 Task: Create fields in class object.
Action: Mouse moved to (618, 46)
Screenshot: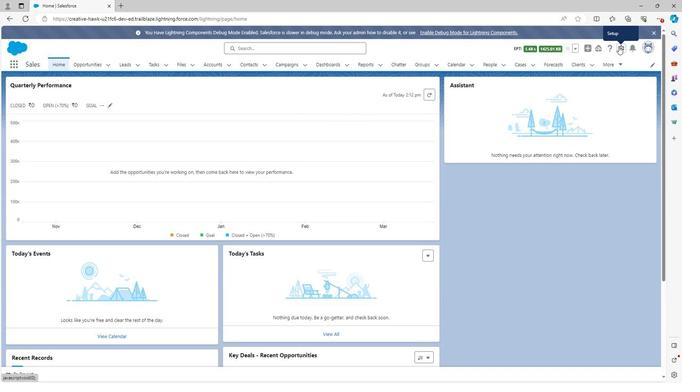 
Action: Mouse pressed left at (618, 46)
Screenshot: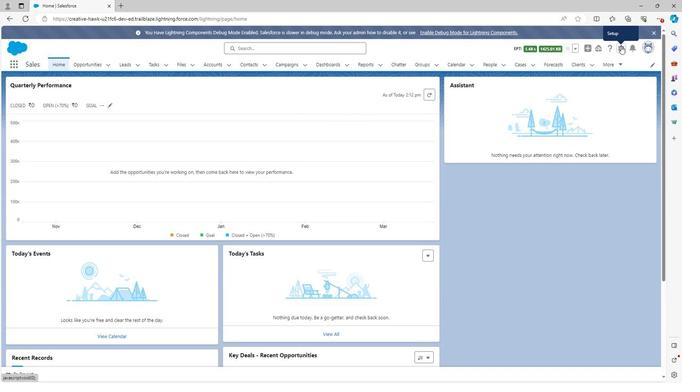 
Action: Mouse moved to (584, 69)
Screenshot: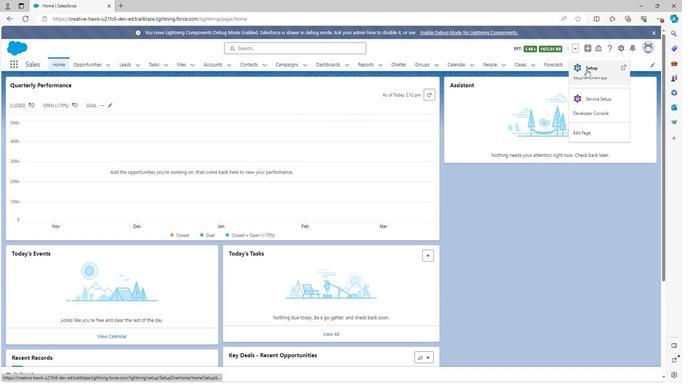 
Action: Mouse pressed left at (584, 69)
Screenshot: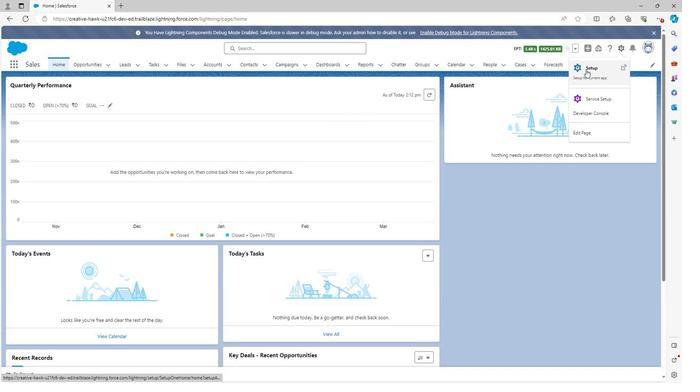 
Action: Mouse moved to (98, 63)
Screenshot: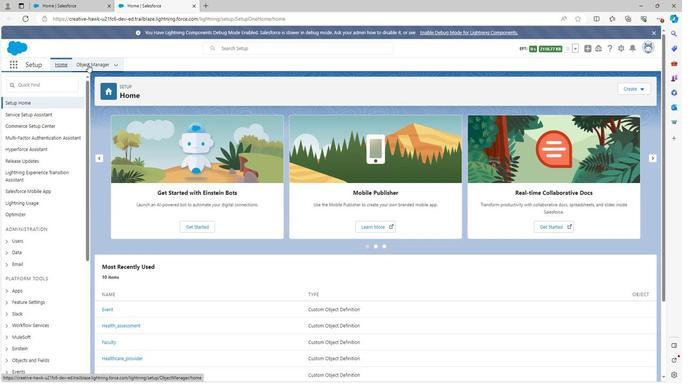 
Action: Mouse pressed left at (98, 63)
Screenshot: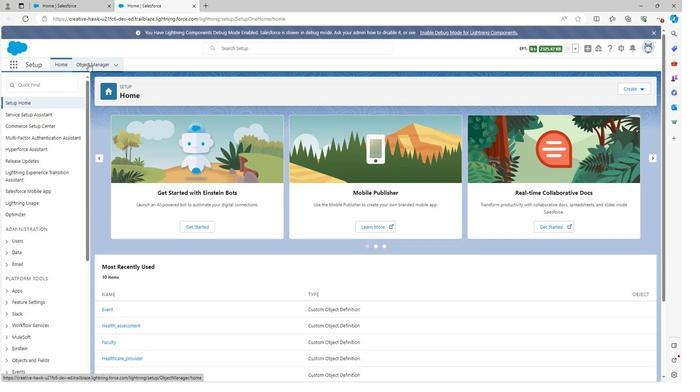 
Action: Mouse moved to (32, 231)
Screenshot: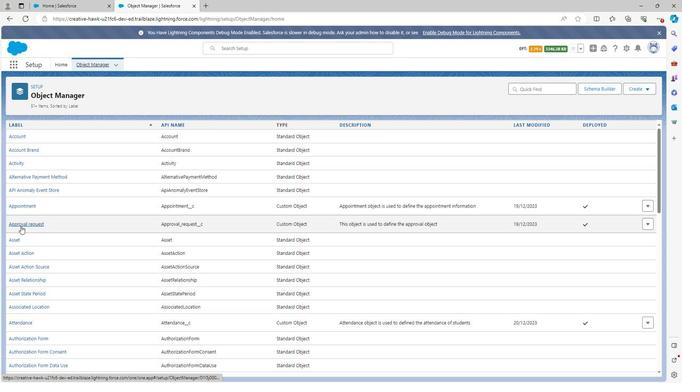 
Action: Mouse scrolled (32, 231) with delta (0, 0)
Screenshot: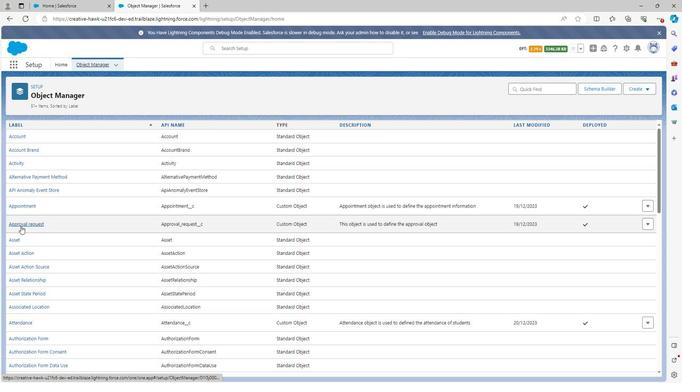 
Action: Mouse moved to (34, 237)
Screenshot: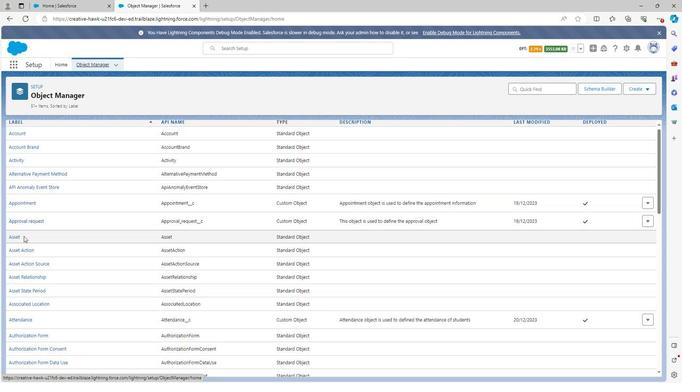 
Action: Mouse scrolled (34, 236) with delta (0, 0)
Screenshot: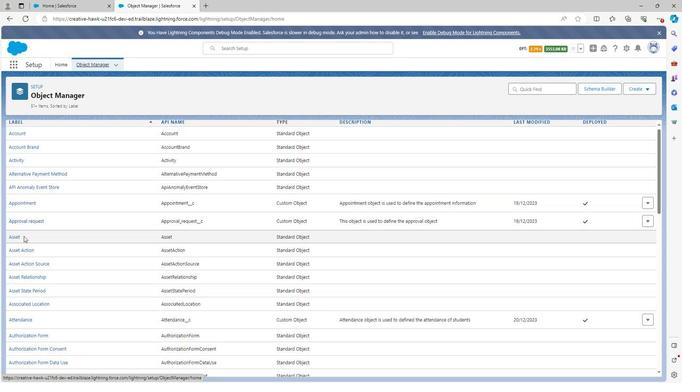 
Action: Mouse moved to (36, 239)
Screenshot: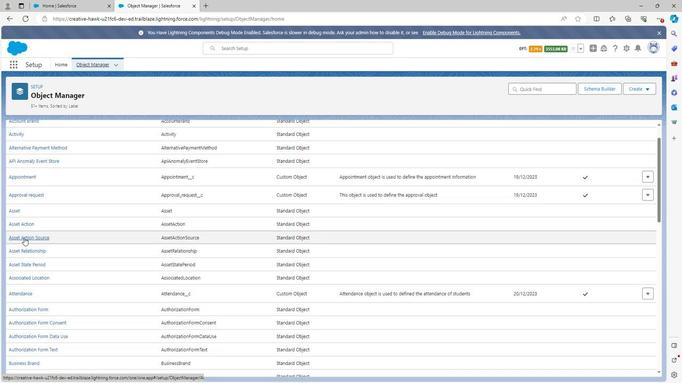 
Action: Mouse scrolled (36, 239) with delta (0, 0)
Screenshot: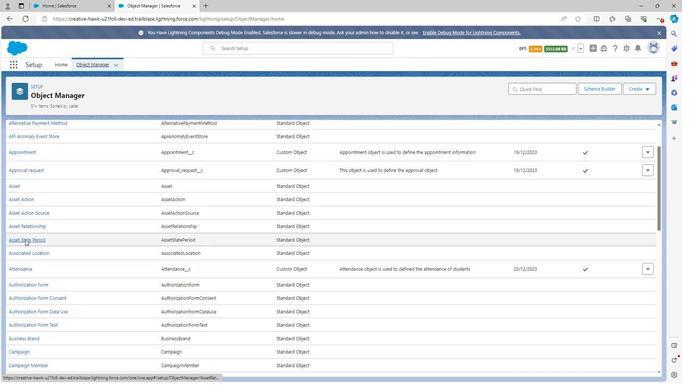 
Action: Mouse moved to (38, 244)
Screenshot: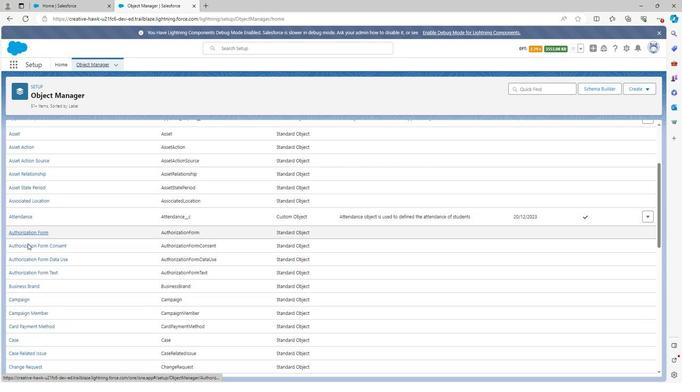 
Action: Mouse scrolled (38, 244) with delta (0, 0)
Screenshot: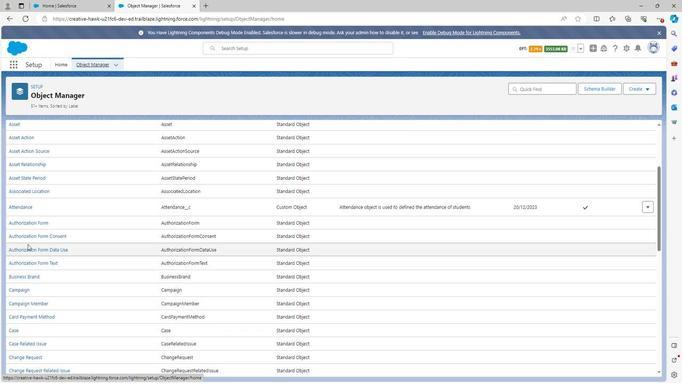 
Action: Mouse scrolled (38, 244) with delta (0, 0)
Screenshot: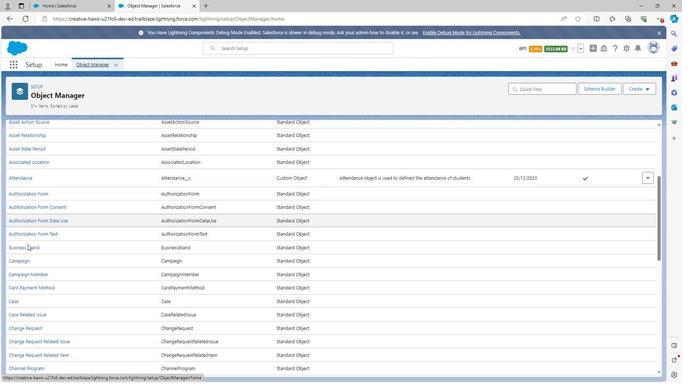 
Action: Mouse moved to (38, 245)
Screenshot: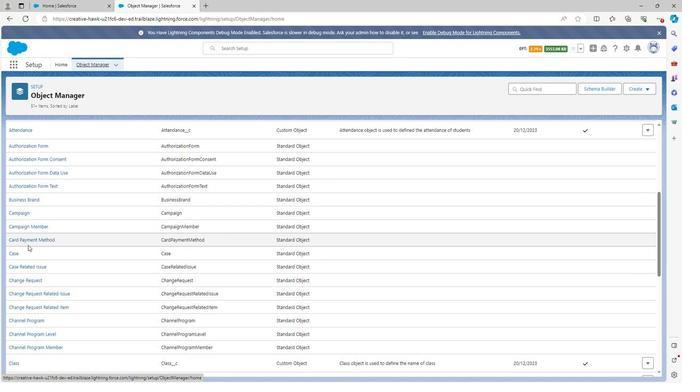 
Action: Mouse scrolled (38, 244) with delta (0, 0)
Screenshot: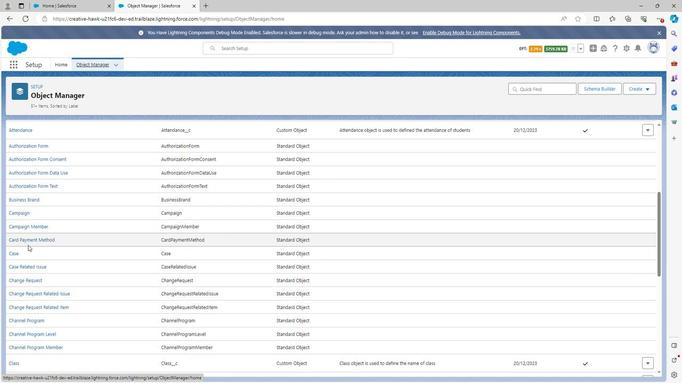 
Action: Mouse scrolled (38, 244) with delta (0, 0)
Screenshot: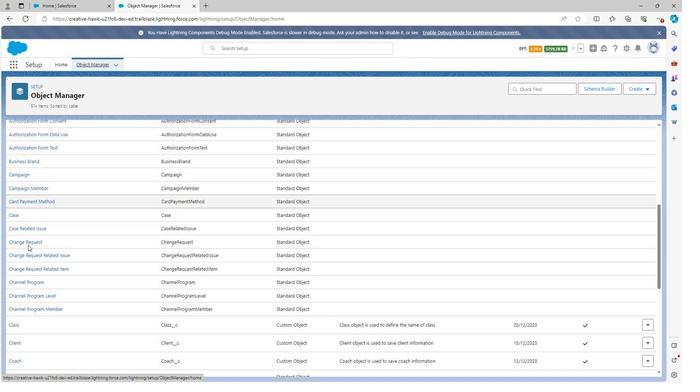 
Action: Mouse scrolled (38, 244) with delta (0, 0)
Screenshot: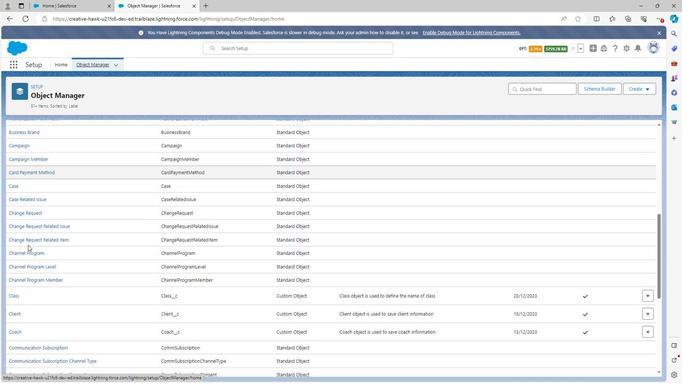 
Action: Mouse moved to (24, 249)
Screenshot: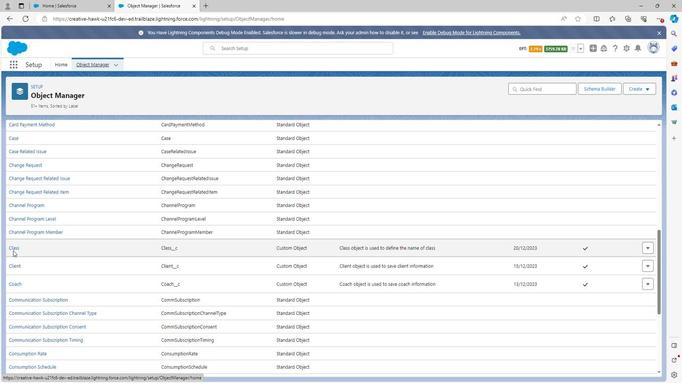 
Action: Mouse pressed left at (24, 249)
Screenshot: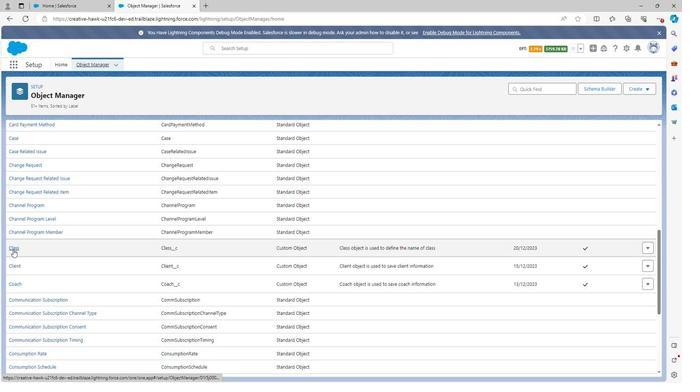 
Action: Mouse moved to (52, 136)
Screenshot: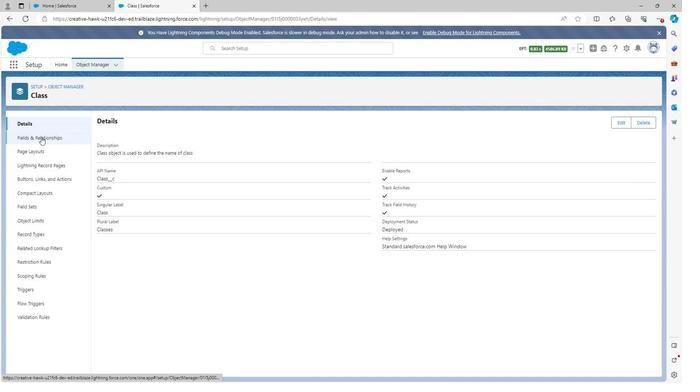 
Action: Mouse pressed left at (52, 136)
Screenshot: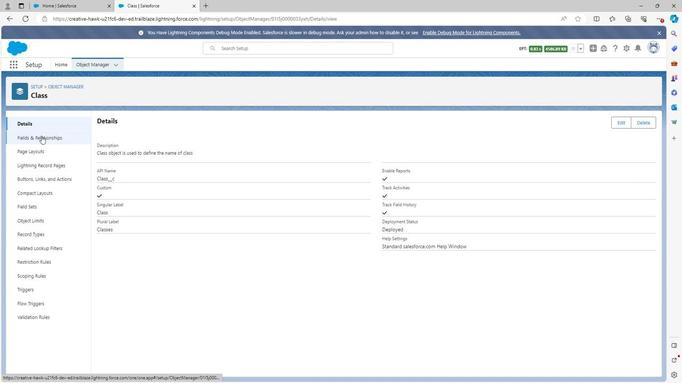 
Action: Mouse moved to (503, 123)
Screenshot: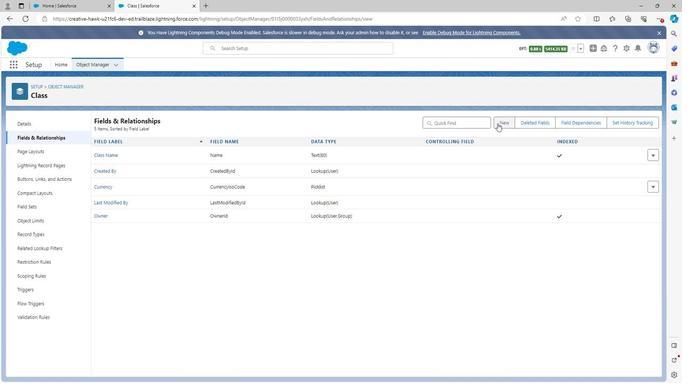 
Action: Mouse pressed left at (503, 123)
Screenshot: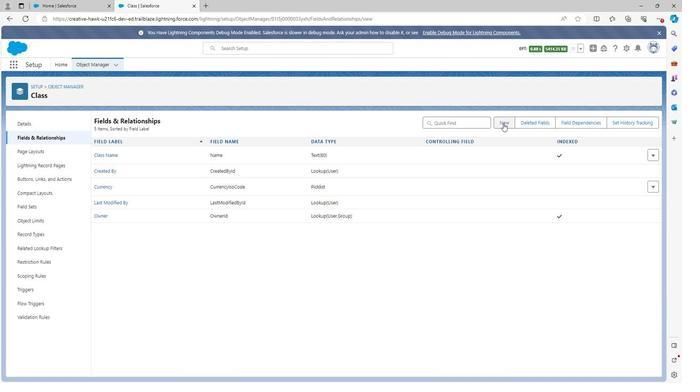 
Action: Mouse moved to (117, 294)
Screenshot: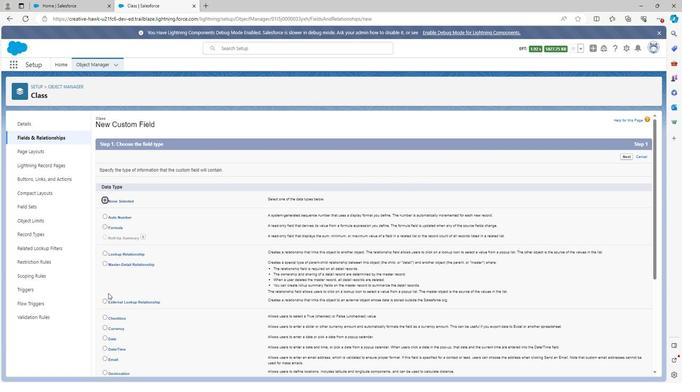 
Action: Mouse scrolled (117, 294) with delta (0, 0)
Screenshot: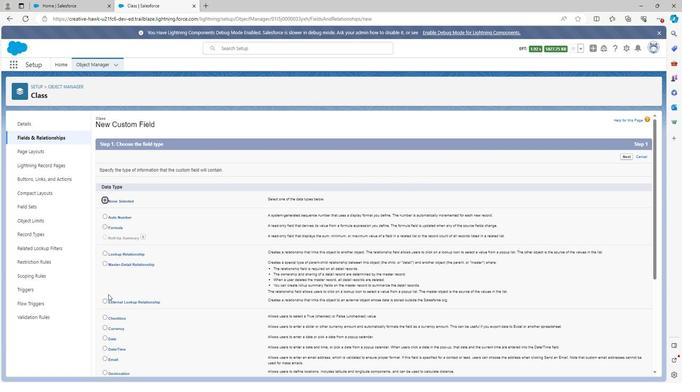 
Action: Mouse scrolled (117, 294) with delta (0, 0)
Screenshot: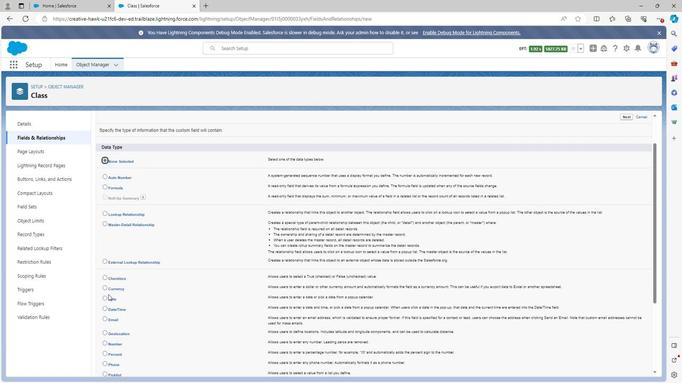 
Action: Mouse moved to (117, 288)
Screenshot: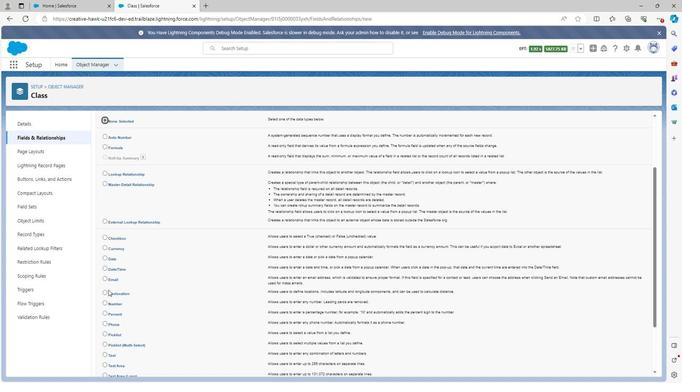 
Action: Mouse scrolled (117, 288) with delta (0, 0)
Screenshot: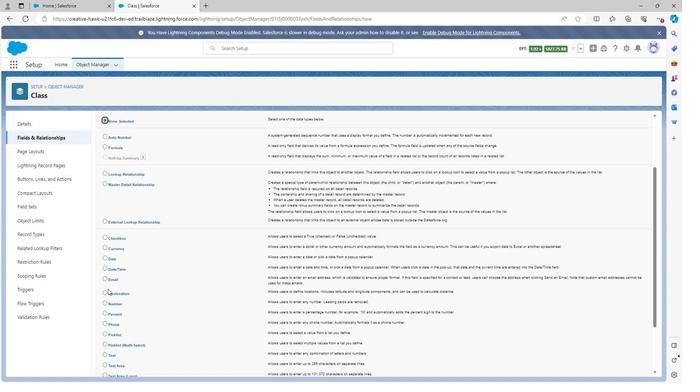 
Action: Mouse scrolled (117, 288) with delta (0, 0)
Screenshot: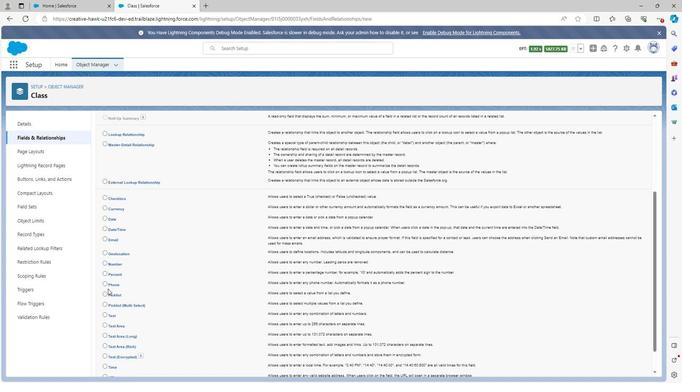 
Action: Mouse moved to (114, 235)
Screenshot: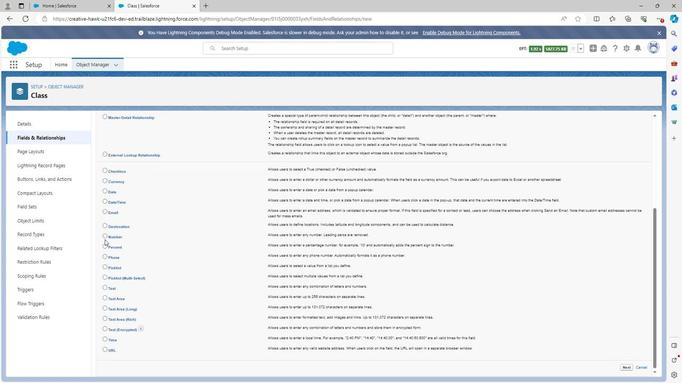 
Action: Mouse pressed left at (114, 235)
Screenshot: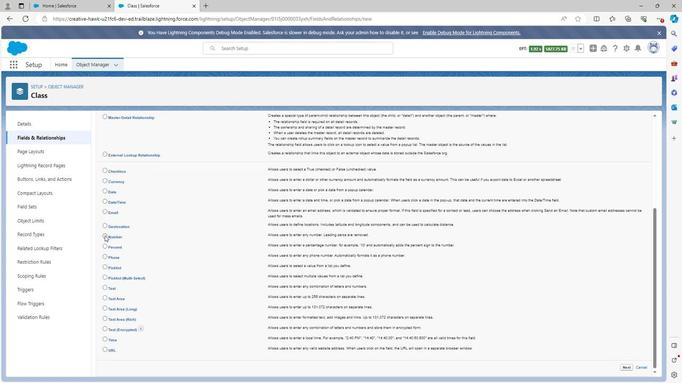 
Action: Mouse moved to (625, 365)
Screenshot: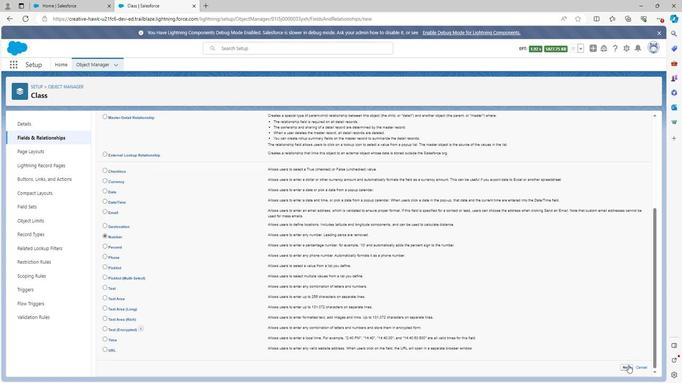 
Action: Mouse pressed left at (625, 365)
Screenshot: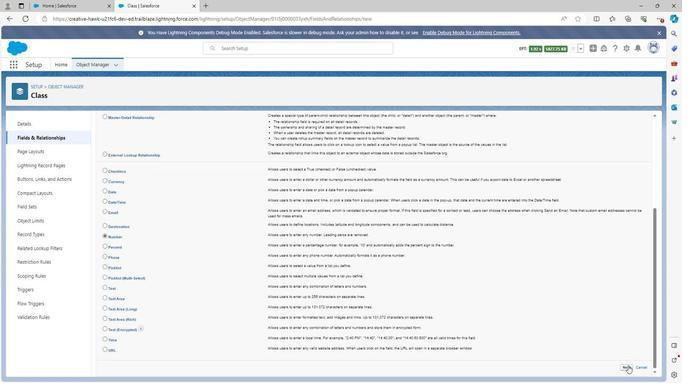 
Action: Mouse moved to (253, 170)
Screenshot: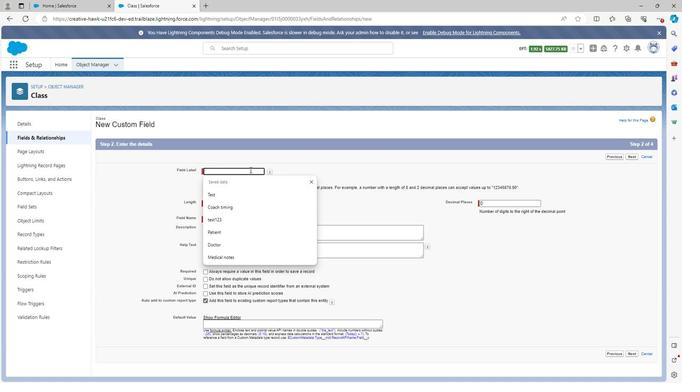 
Action: Mouse pressed left at (253, 170)
Screenshot: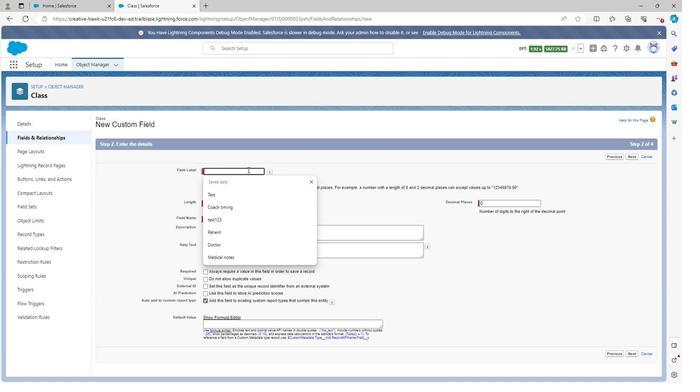 
Action: Key pressed <Key.shift>Class<Key.space><Key.shift>Id
Screenshot: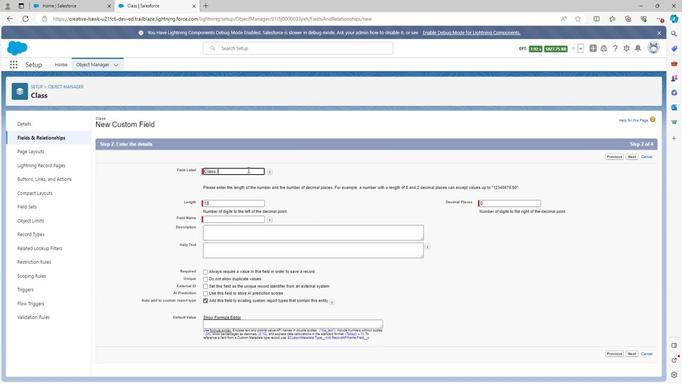 
Action: Mouse moved to (286, 194)
Screenshot: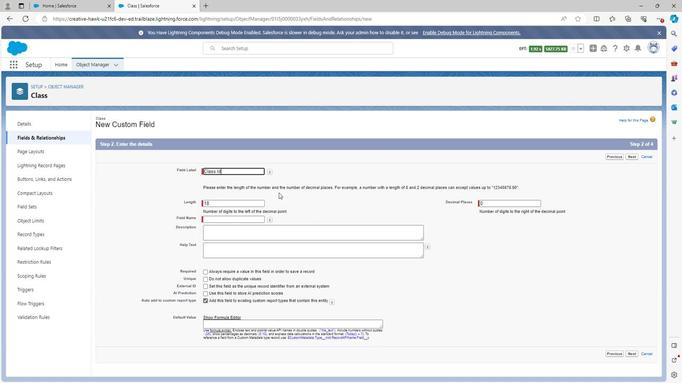 
Action: Mouse pressed left at (286, 194)
Screenshot: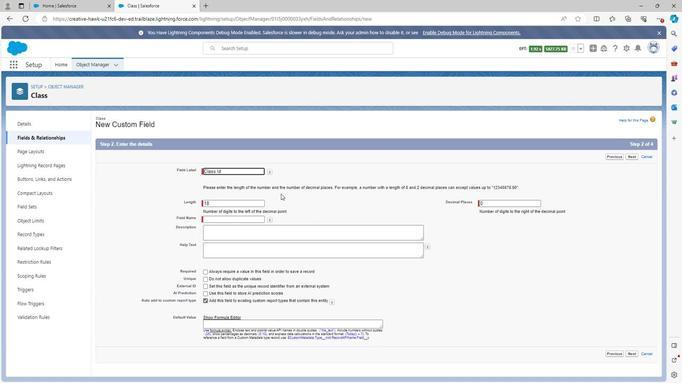 
Action: Mouse moved to (231, 231)
Screenshot: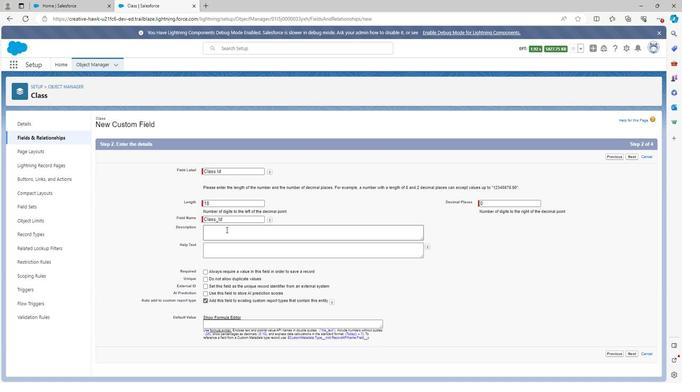 
Action: Mouse pressed left at (231, 231)
Screenshot: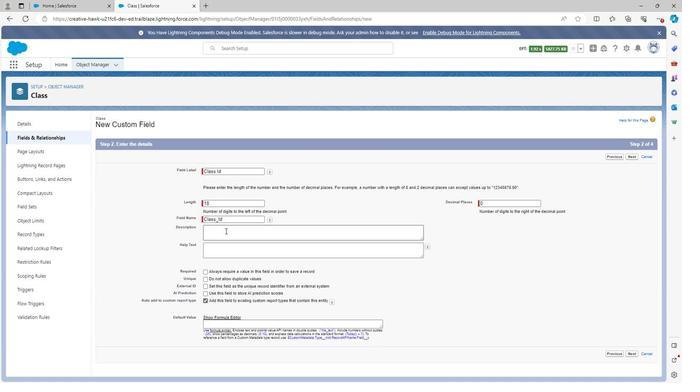
Action: Key pressed <Key.shift>Class<Key.space>id<Key.space>object<Key.space><Key.backspace><Key.backspace><Key.backspace><Key.backspace><Key.backspace><Key.backspace><Key.backspace>field<Key.space>is<Key.space>used<Key.space>to<Key.space>defined<Key.space>the<Key.space>id<Key.space>of<Key.space>class
Screenshot: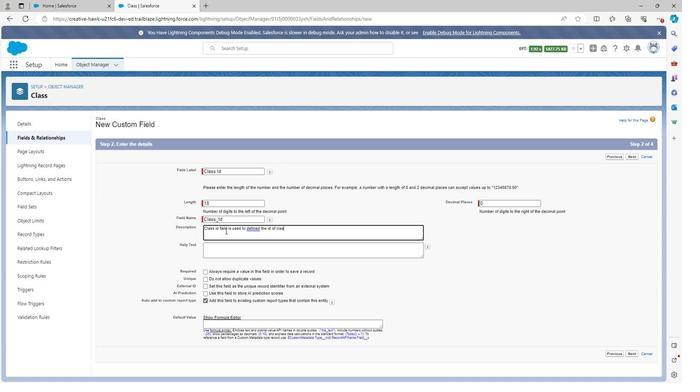 
Action: Mouse moved to (232, 248)
Screenshot: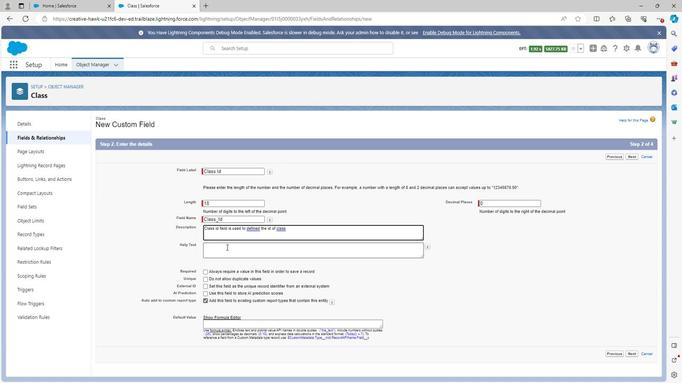 
Action: Mouse pressed left at (232, 248)
Screenshot: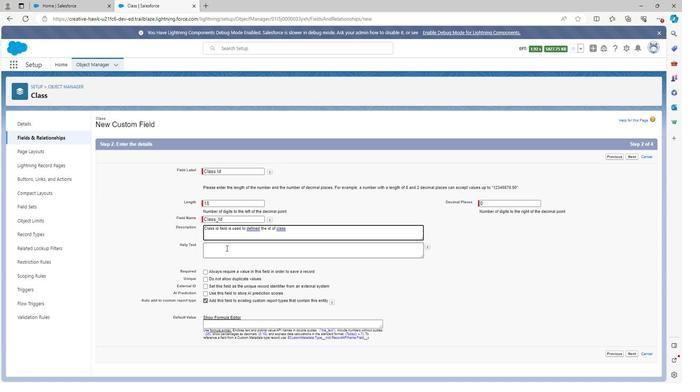 
Action: Key pressed <Key.shift>Class<Key.space><Key.shift>Id
Screenshot: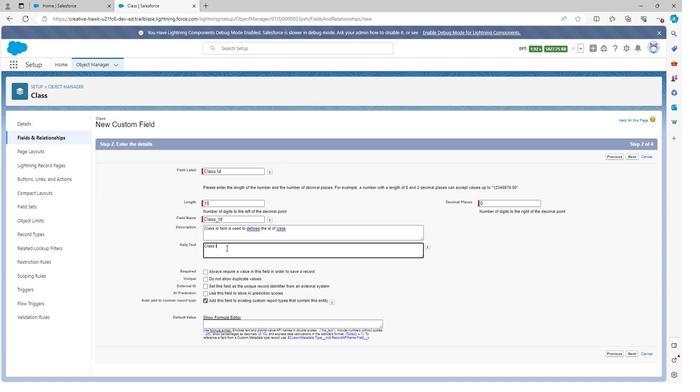 
Action: Mouse scrolled (232, 247) with delta (0, 0)
Screenshot: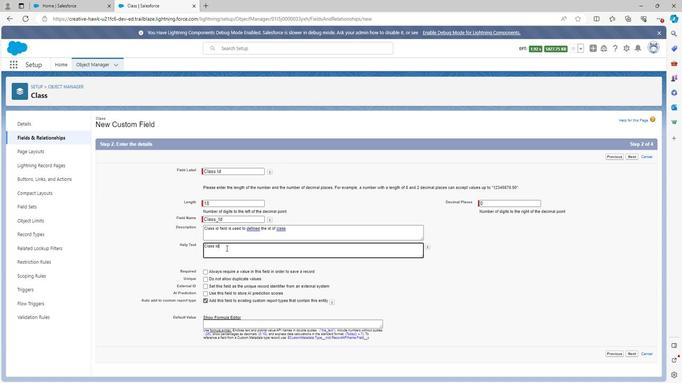 
Action: Mouse scrolled (232, 247) with delta (0, 0)
Screenshot: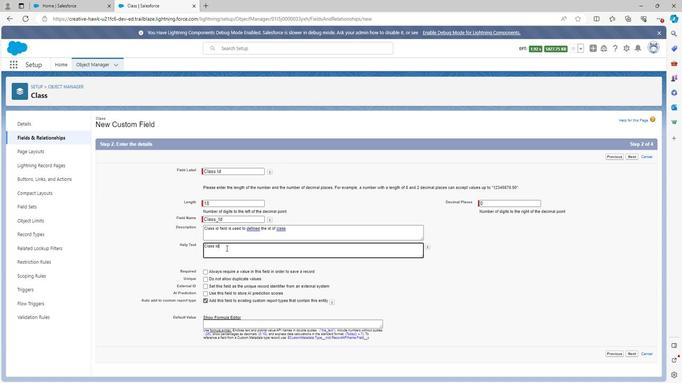 
Action: Mouse moved to (627, 352)
Screenshot: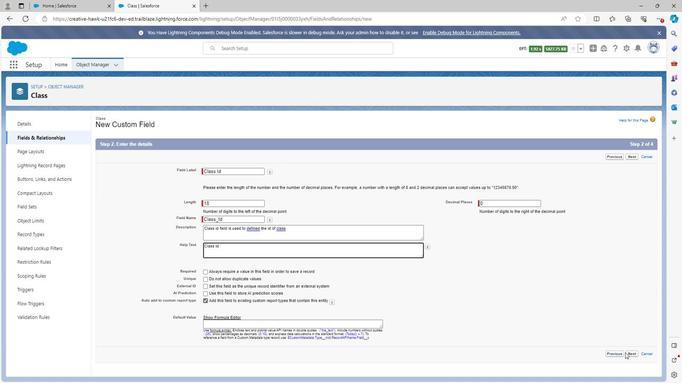 
Action: Mouse pressed left at (627, 352)
Screenshot: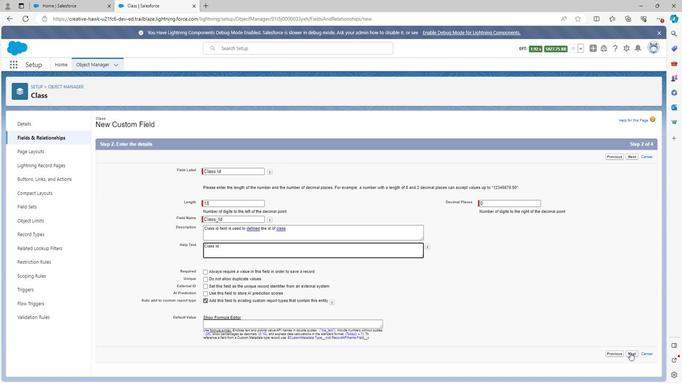 
Action: Mouse moved to (477, 247)
Screenshot: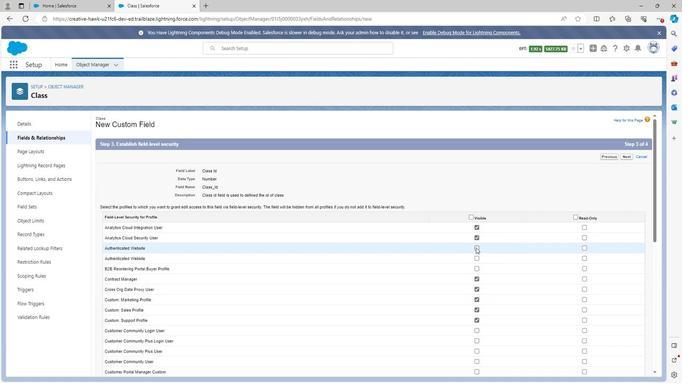 
Action: Mouse pressed left at (477, 247)
Screenshot: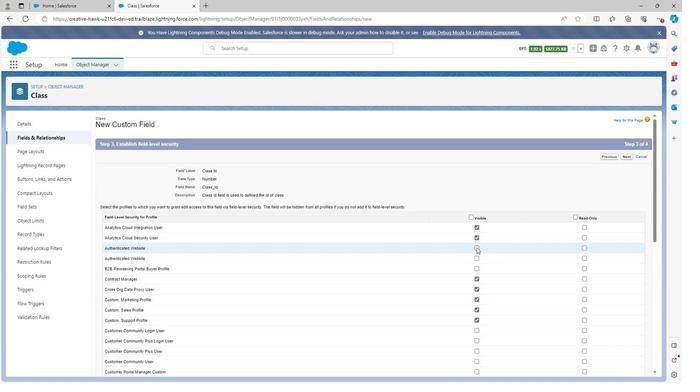 
Action: Mouse moved to (478, 258)
Screenshot: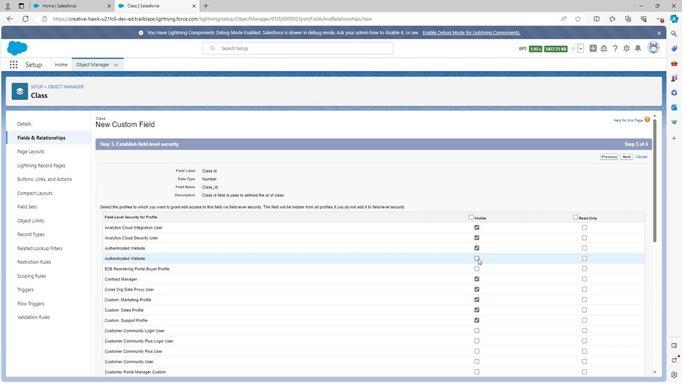 
Action: Mouse pressed left at (478, 258)
Screenshot: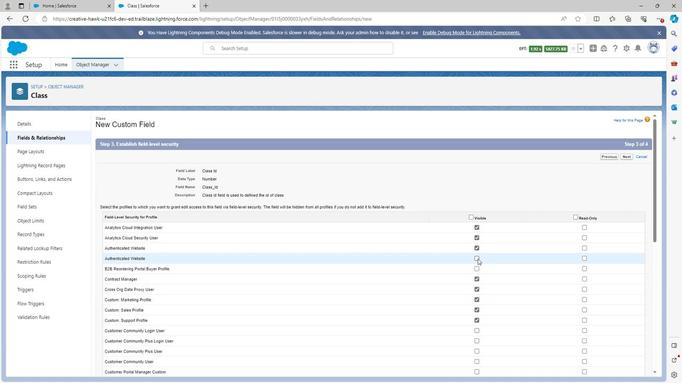 
Action: Mouse moved to (477, 270)
Screenshot: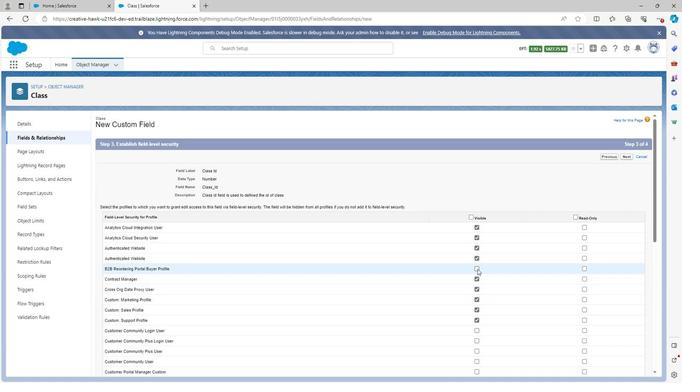 
Action: Mouse pressed left at (477, 270)
Screenshot: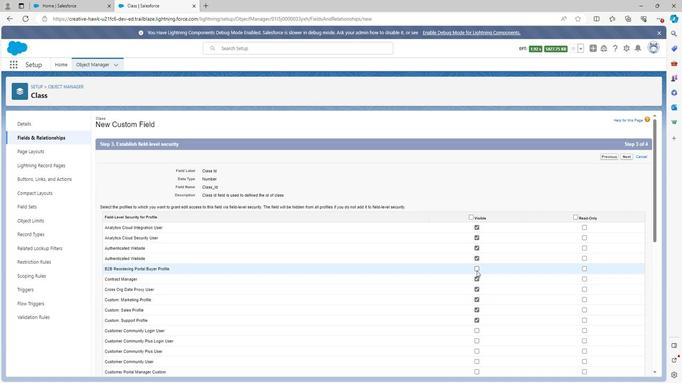 
Action: Mouse scrolled (477, 270) with delta (0, 0)
Screenshot: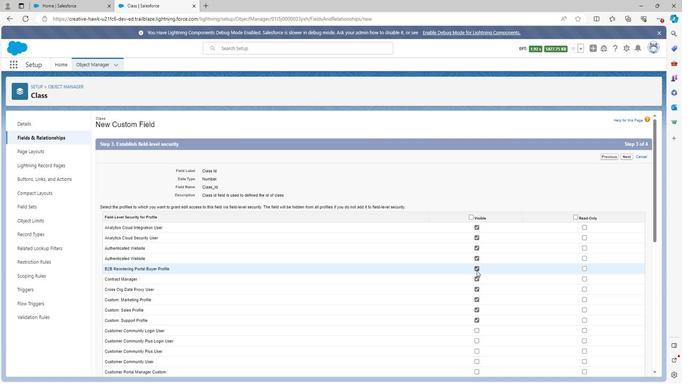 
Action: Mouse scrolled (477, 270) with delta (0, 0)
Screenshot: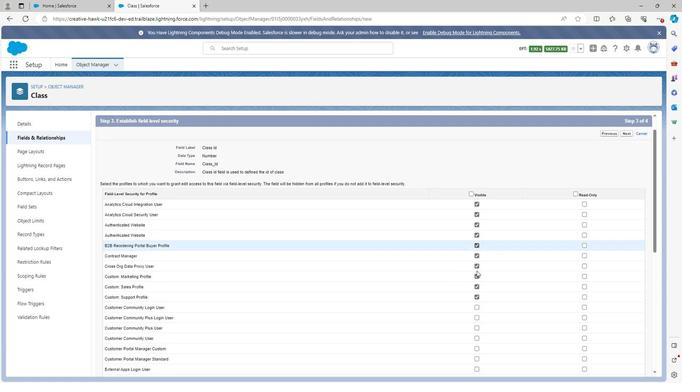 
Action: Mouse scrolled (477, 270) with delta (0, 0)
Screenshot: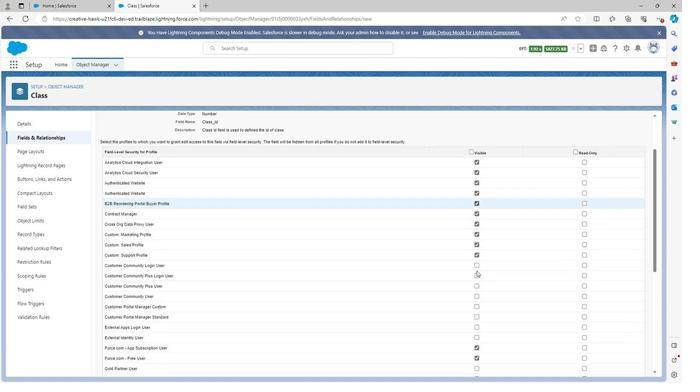 
Action: Mouse moved to (477, 212)
Screenshot: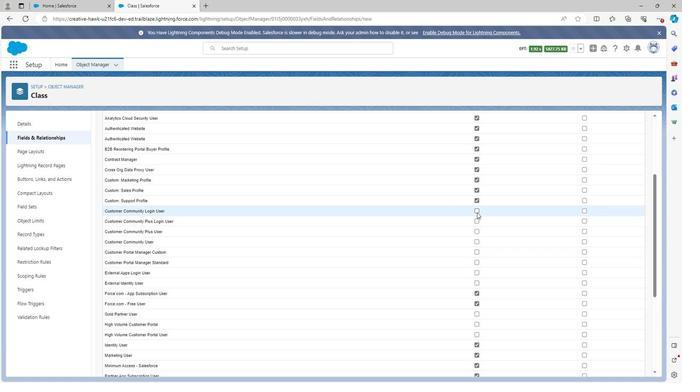 
Action: Mouse pressed left at (477, 212)
Screenshot: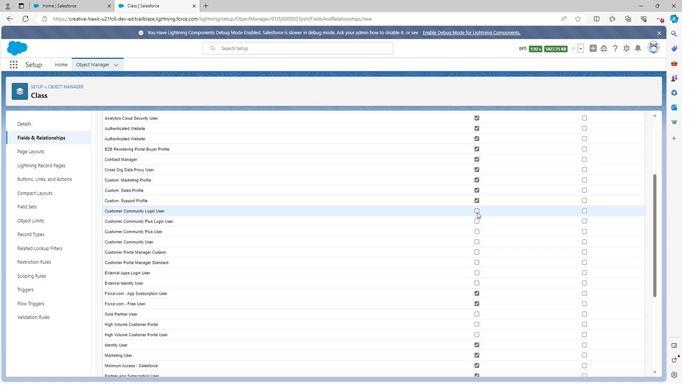 
Action: Mouse moved to (477, 222)
Screenshot: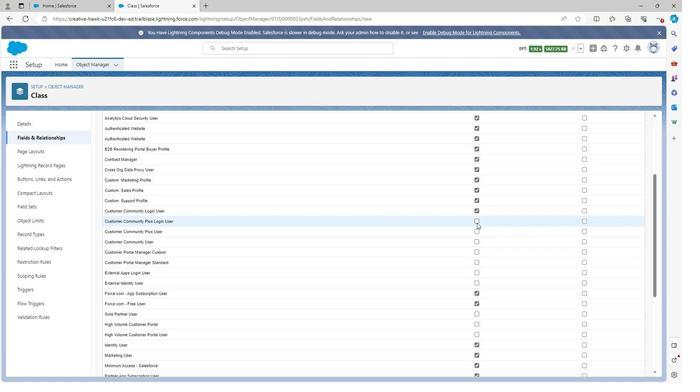 
Action: Mouse pressed left at (477, 222)
Screenshot: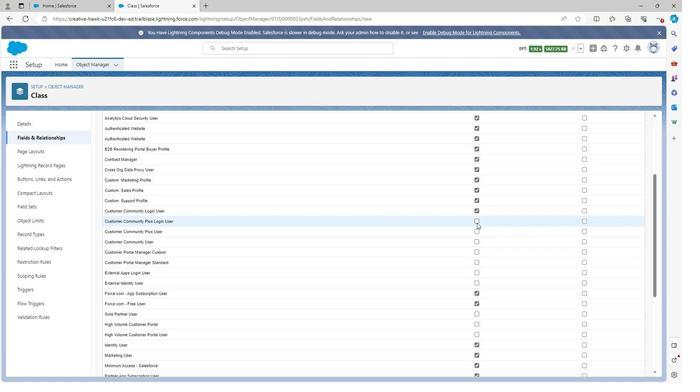 
Action: Mouse moved to (477, 231)
Screenshot: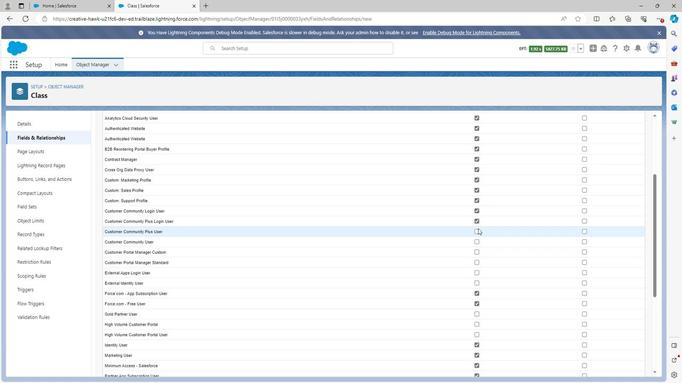 
Action: Mouse pressed left at (477, 231)
Screenshot: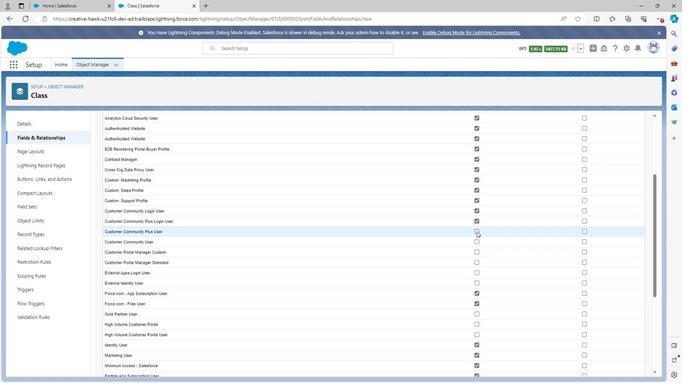 
Action: Mouse moved to (478, 243)
Screenshot: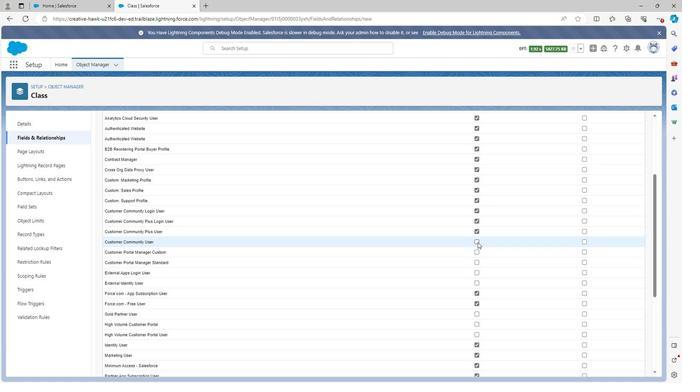 
Action: Mouse pressed left at (478, 243)
Screenshot: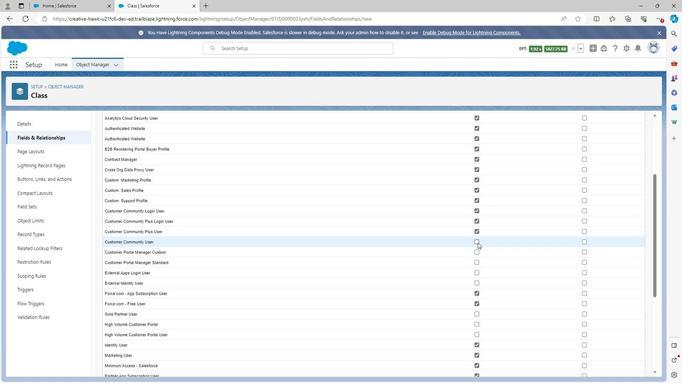 
Action: Mouse moved to (478, 241)
Screenshot: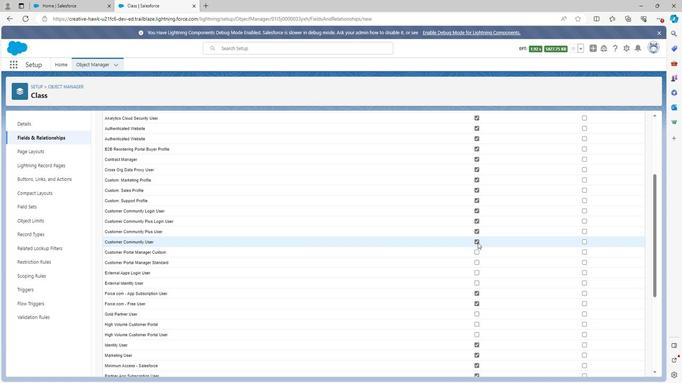 
Action: Mouse pressed left at (478, 241)
Screenshot: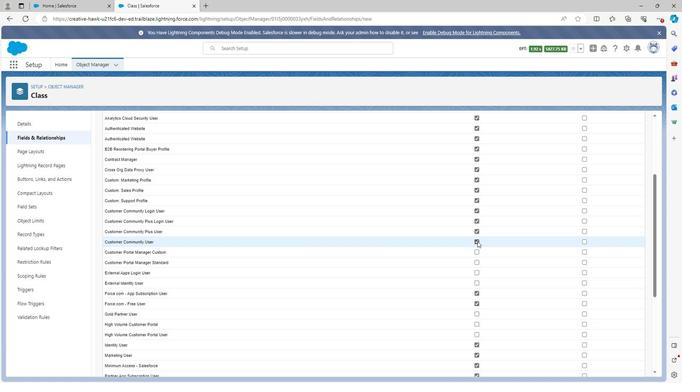 
Action: Mouse moved to (478, 249)
Screenshot: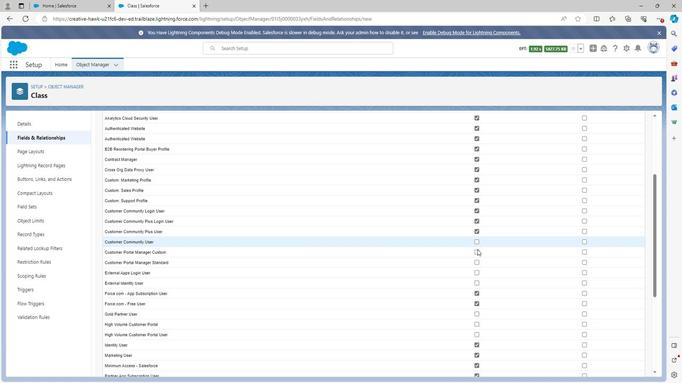 
Action: Mouse pressed left at (478, 249)
Screenshot: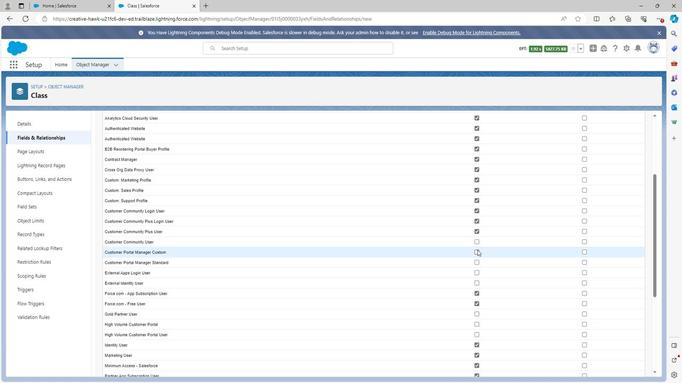 
Action: Mouse moved to (477, 261)
Screenshot: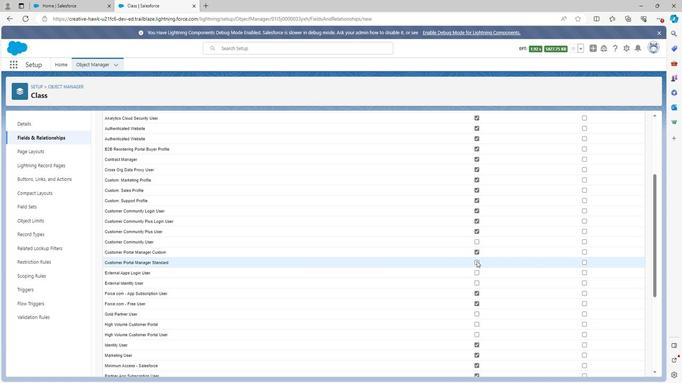 
Action: Mouse pressed left at (477, 261)
Screenshot: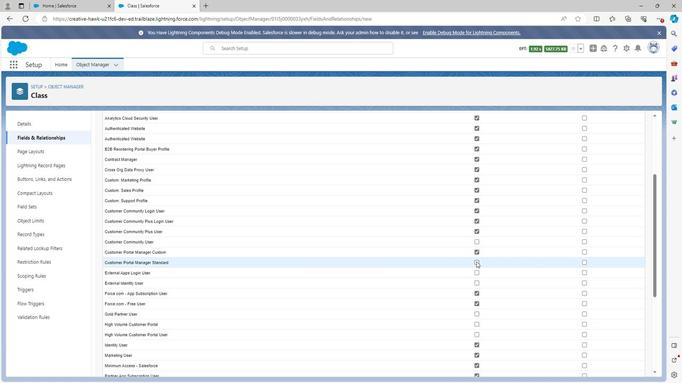 
Action: Mouse moved to (478, 271)
Screenshot: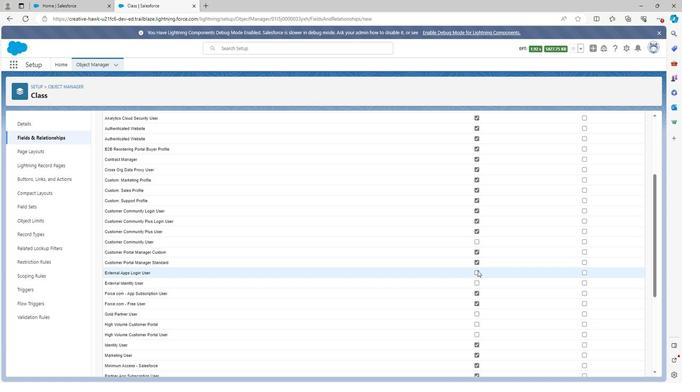 
Action: Mouse pressed left at (478, 271)
Screenshot: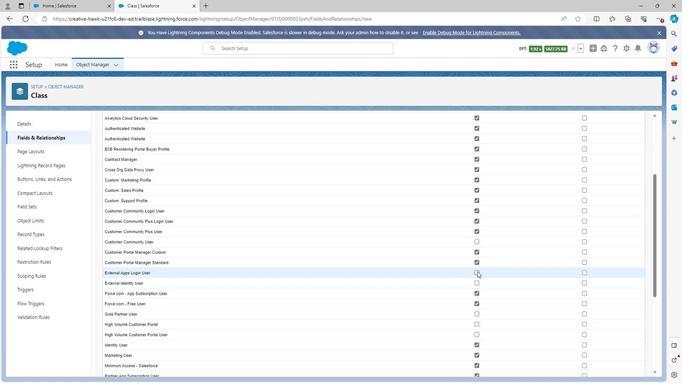 
Action: Mouse moved to (477, 282)
Screenshot: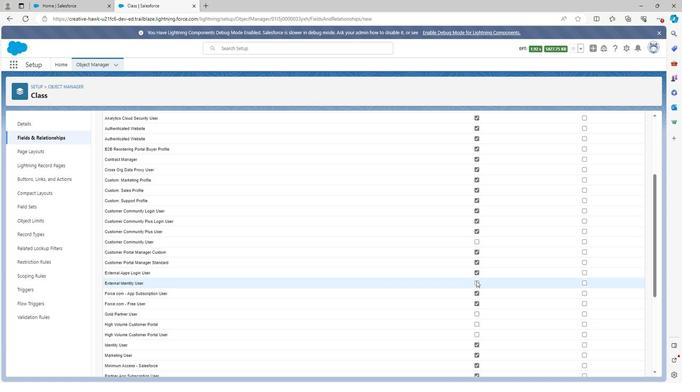 
Action: Mouse pressed left at (477, 282)
Screenshot: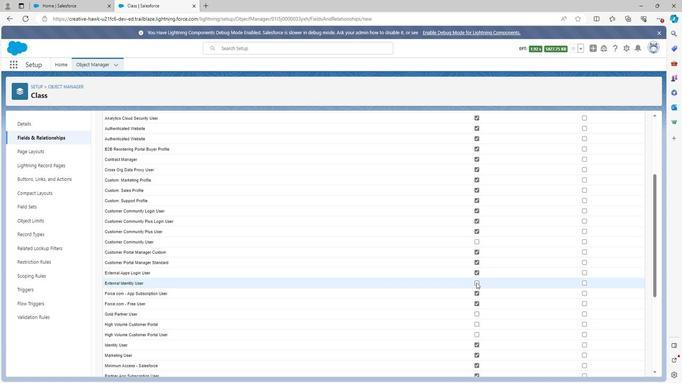 
Action: Mouse scrolled (477, 282) with delta (0, 0)
Screenshot: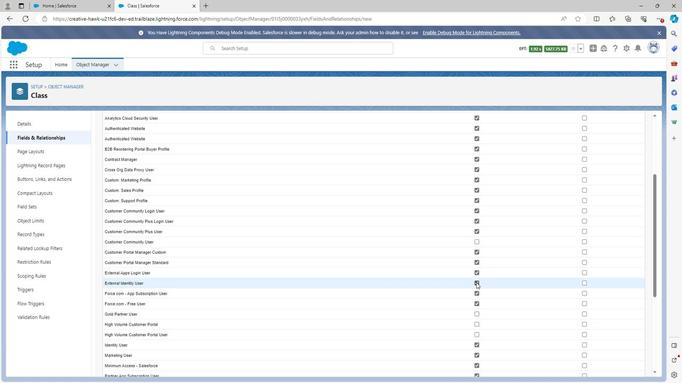 
Action: Mouse scrolled (477, 282) with delta (0, 0)
Screenshot: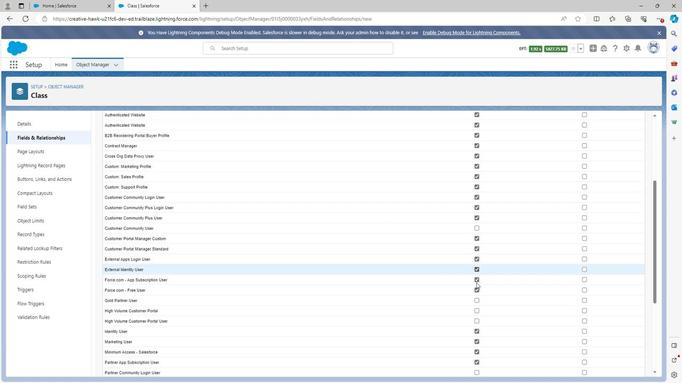 
Action: Mouse moved to (477, 233)
Screenshot: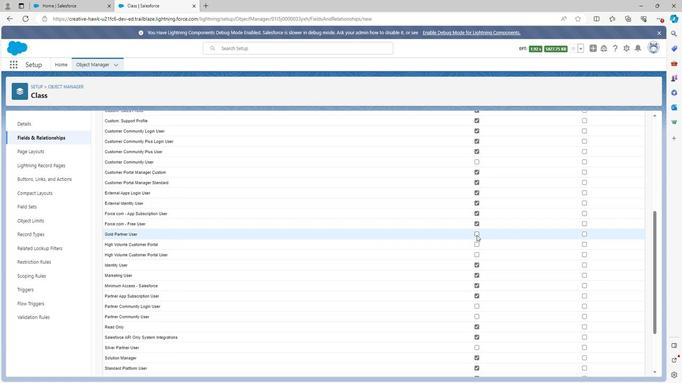 
Action: Mouse pressed left at (477, 233)
Screenshot: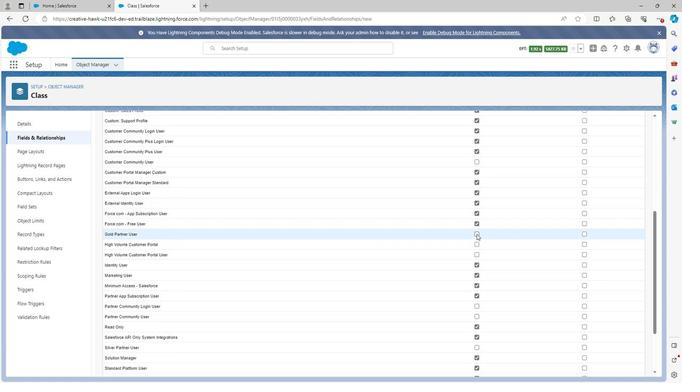 
Action: Mouse moved to (478, 242)
Screenshot: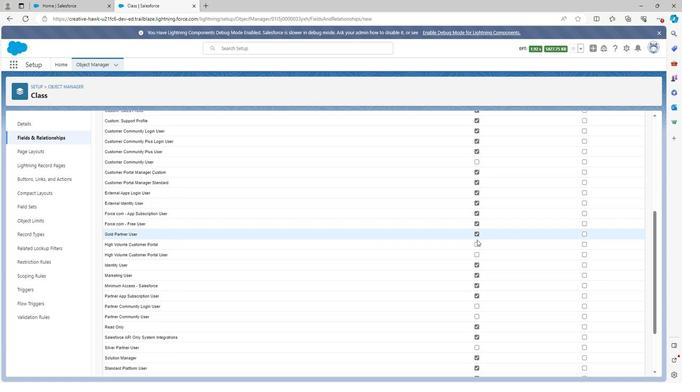 
Action: Mouse pressed left at (478, 242)
Screenshot: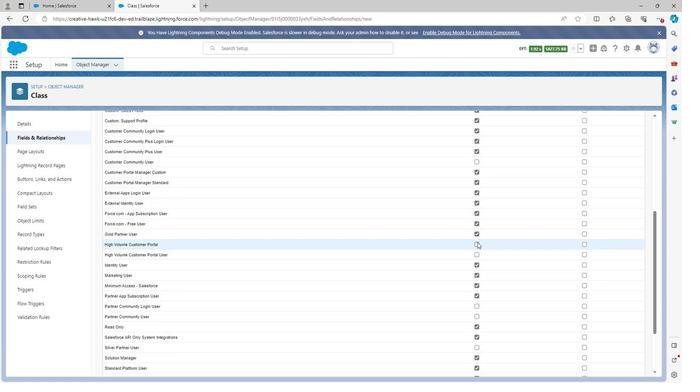 
Action: Mouse moved to (478, 254)
Screenshot: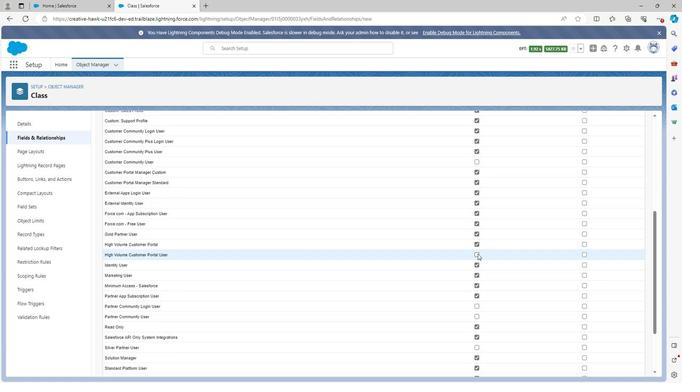 
Action: Mouse pressed left at (478, 254)
Screenshot: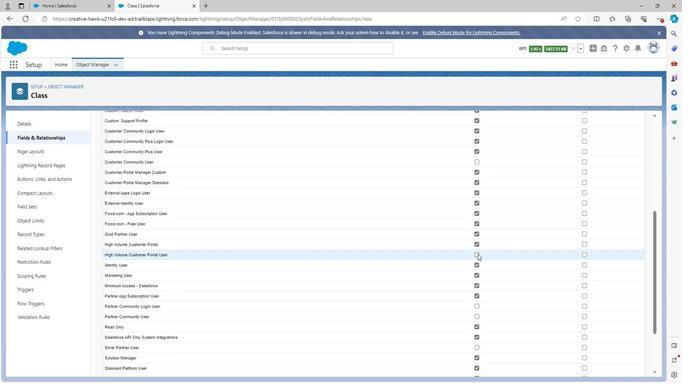 
Action: Mouse scrolled (478, 253) with delta (0, 0)
Screenshot: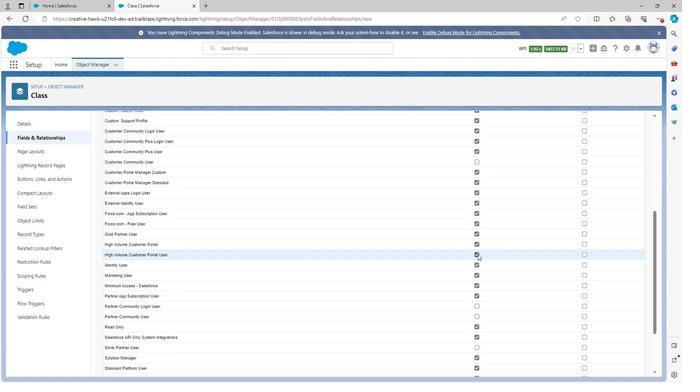 
Action: Mouse scrolled (478, 253) with delta (0, 0)
Screenshot: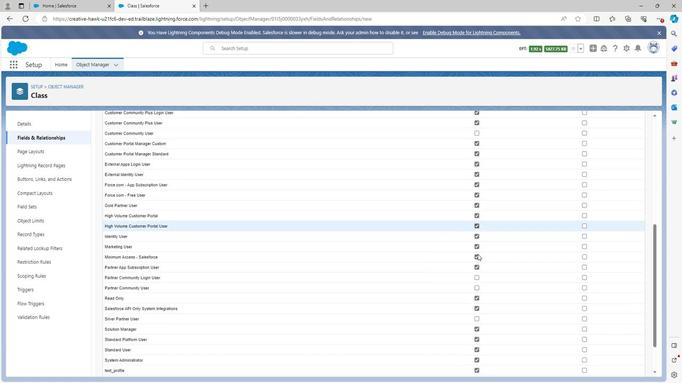 
Action: Mouse moved to (478, 233)
Screenshot: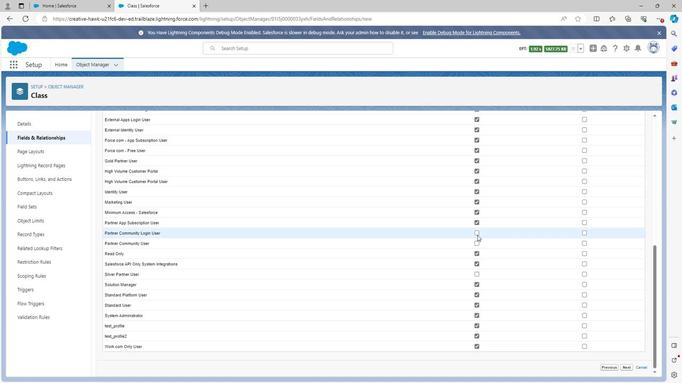 
Action: Mouse pressed left at (478, 233)
Screenshot: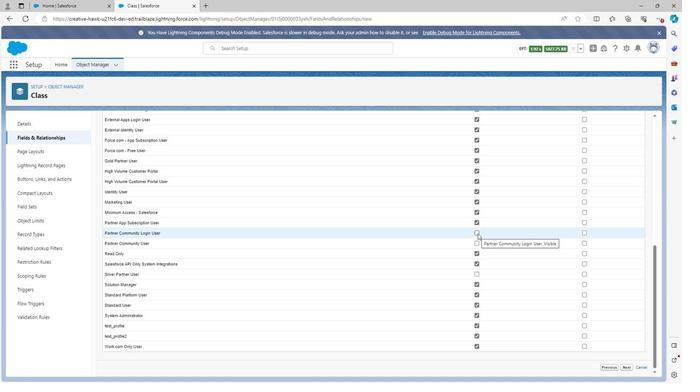 
Action: Mouse moved to (475, 260)
Screenshot: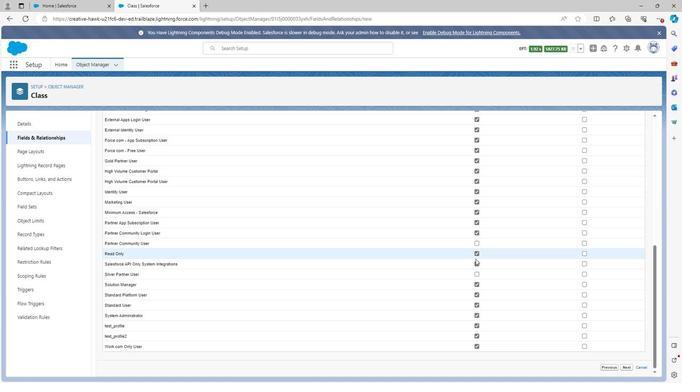 
Action: Mouse scrolled (475, 260) with delta (0, 0)
Screenshot: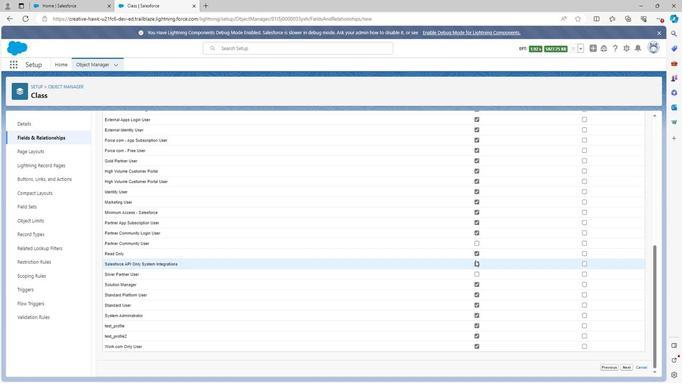 
Action: Mouse moved to (477, 272)
Screenshot: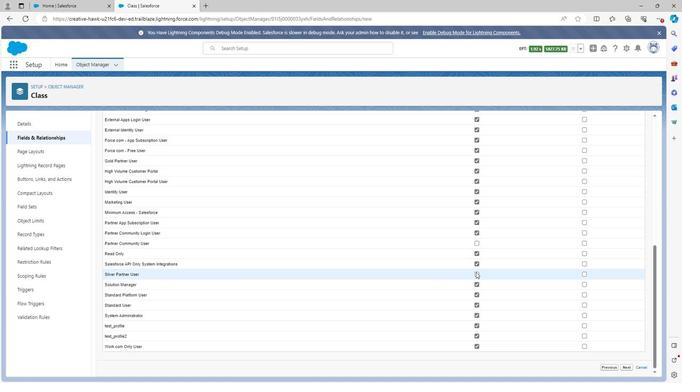 
Action: Mouse pressed left at (477, 272)
Screenshot: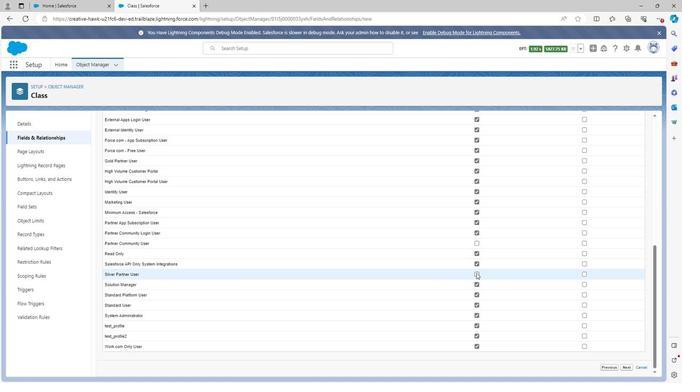 
Action: Mouse moved to (562, 259)
Screenshot: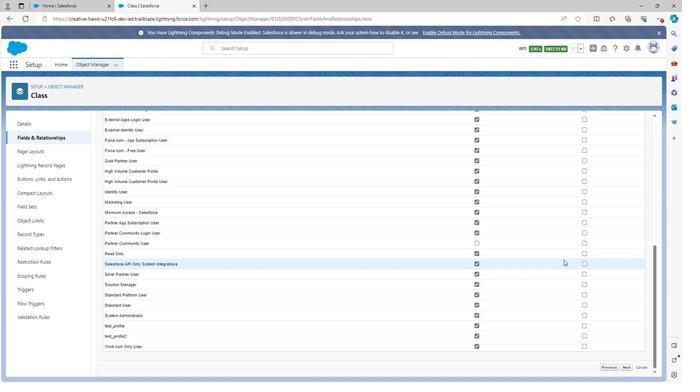 
Action: Mouse scrolled (562, 259) with delta (0, 0)
Screenshot: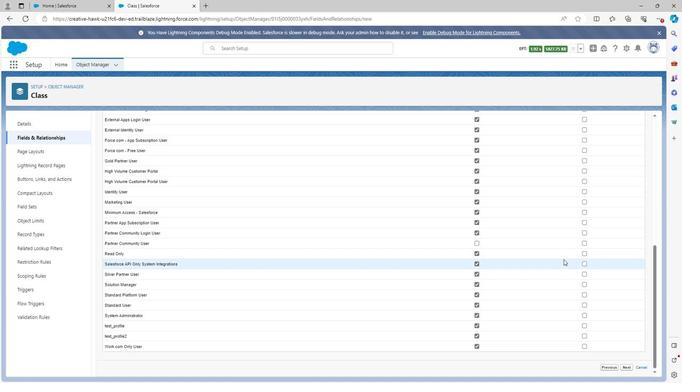 
Action: Mouse scrolled (562, 259) with delta (0, 0)
Screenshot: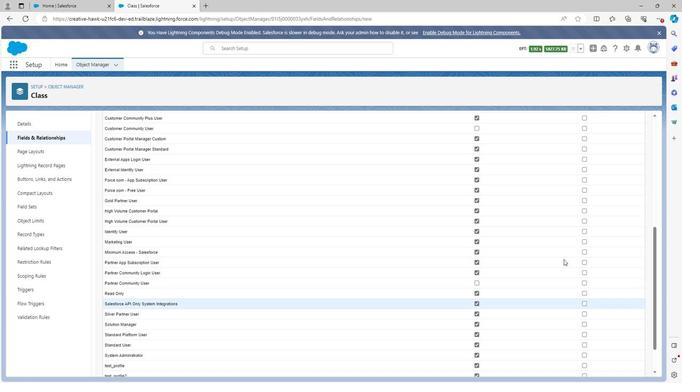 
Action: Mouse scrolled (562, 259) with delta (0, 0)
Screenshot: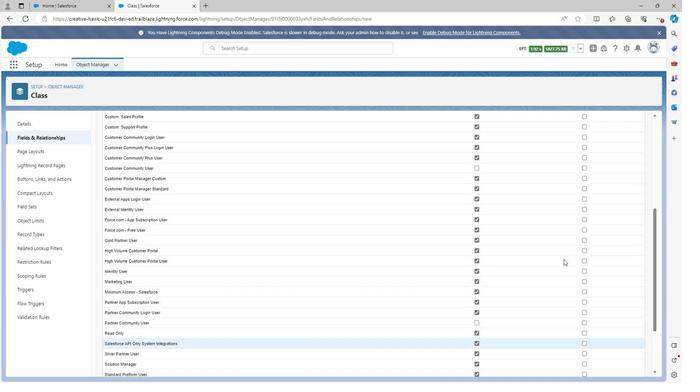
Action: Mouse scrolled (562, 259) with delta (0, 0)
Screenshot: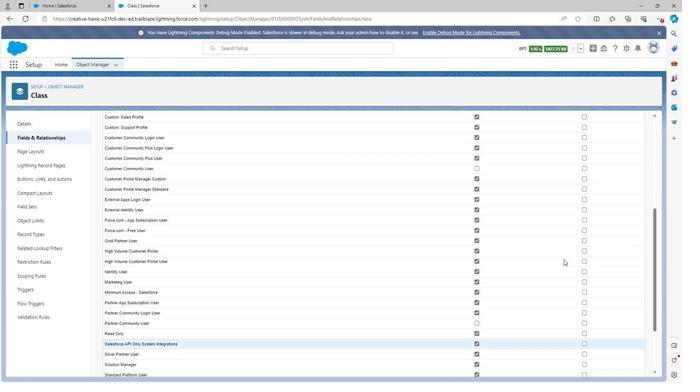 
Action: Mouse scrolled (562, 259) with delta (0, 0)
Screenshot: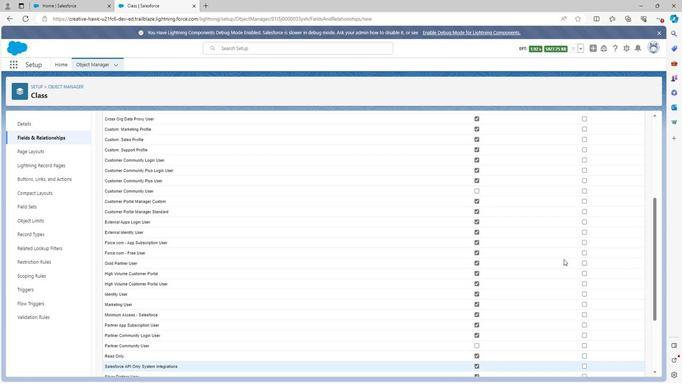
Action: Mouse moved to (581, 155)
Screenshot: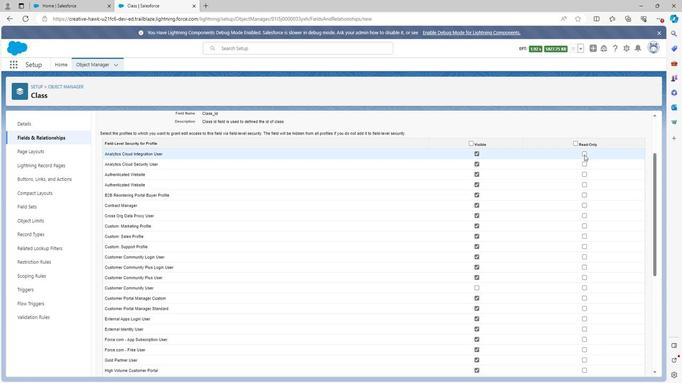 
Action: Mouse pressed left at (581, 155)
Screenshot: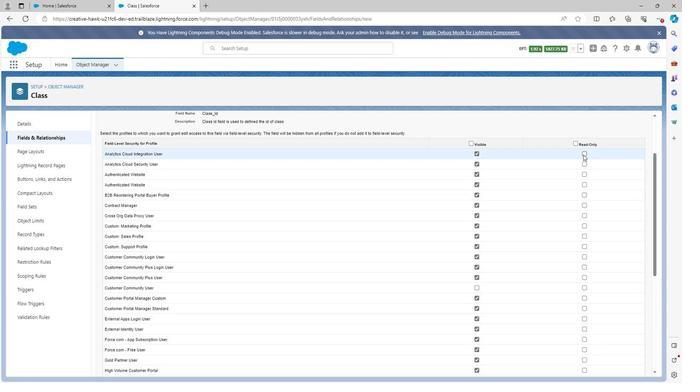 
Action: Mouse moved to (582, 165)
Screenshot: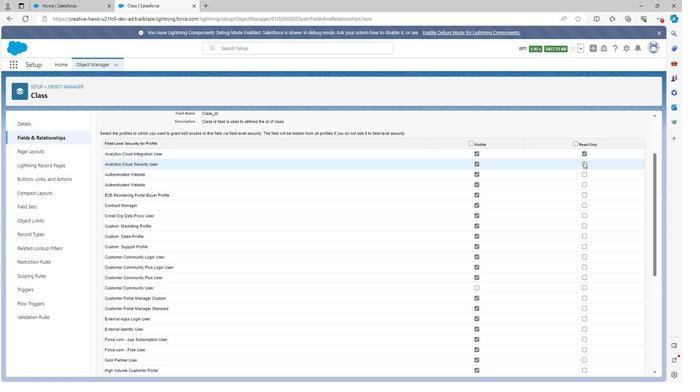 
Action: Mouse pressed left at (582, 165)
Screenshot: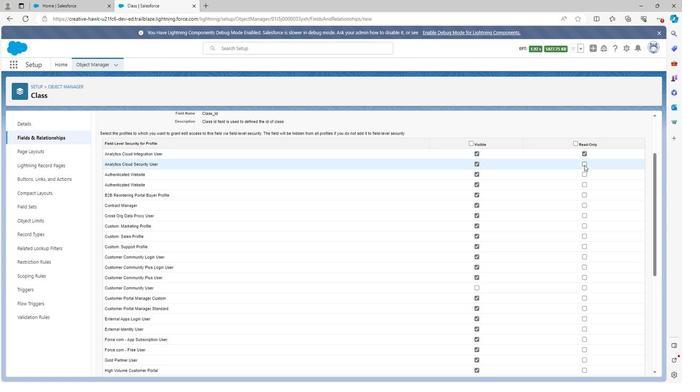 
Action: Mouse moved to (582, 175)
Screenshot: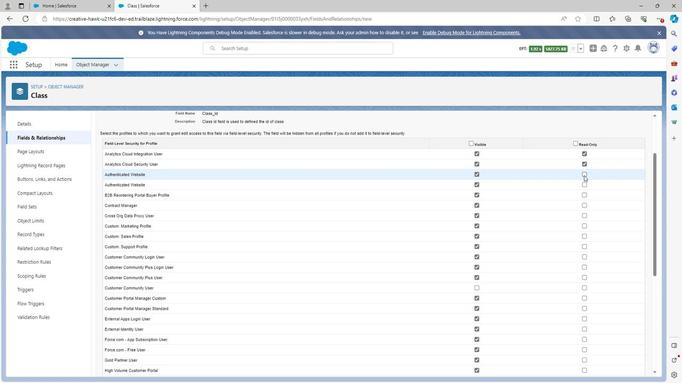 
Action: Mouse pressed left at (582, 175)
Screenshot: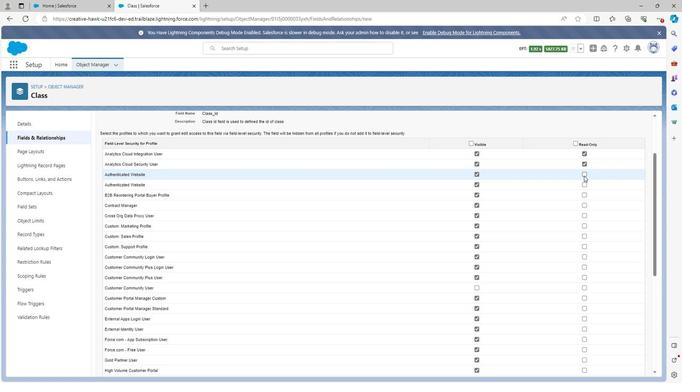 
Action: Mouse moved to (582, 184)
Screenshot: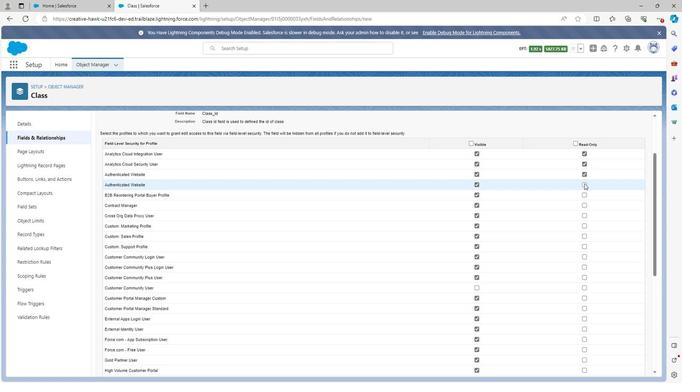 
Action: Mouse pressed left at (582, 184)
Screenshot: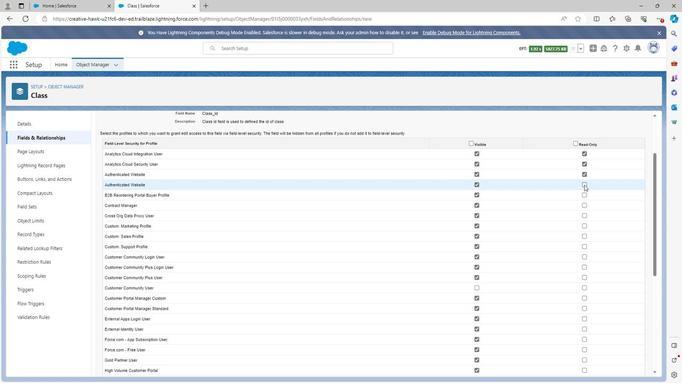 
Action: Mouse moved to (582, 194)
Screenshot: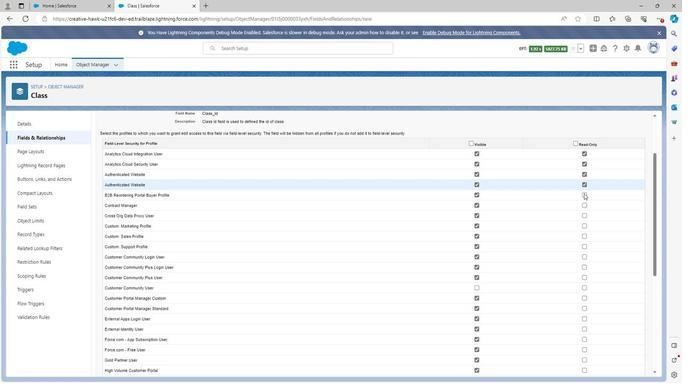 
Action: Mouse pressed left at (582, 194)
Screenshot: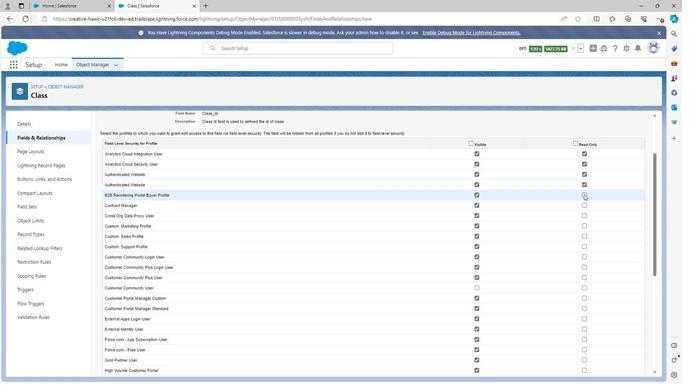 
Action: Mouse moved to (582, 206)
Screenshot: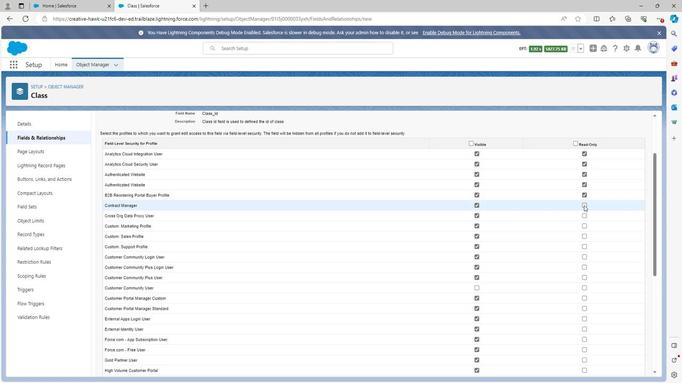 
Action: Mouse pressed left at (582, 206)
Screenshot: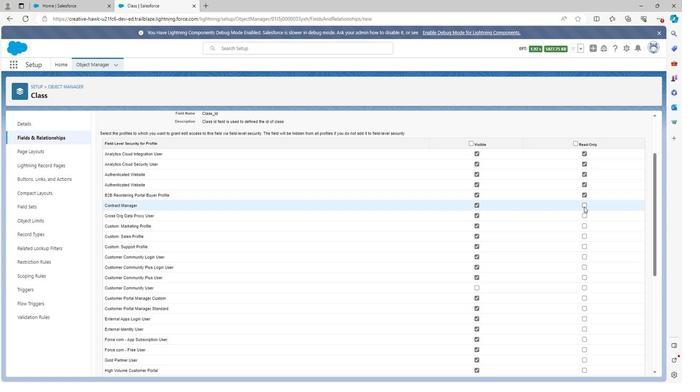 
Action: Mouse moved to (581, 214)
Screenshot: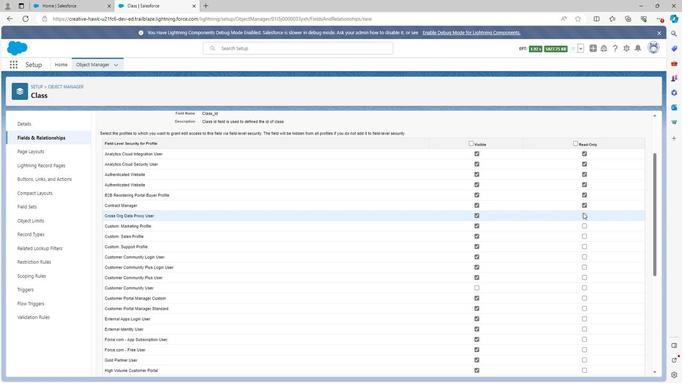
Action: Mouse pressed left at (581, 214)
Screenshot: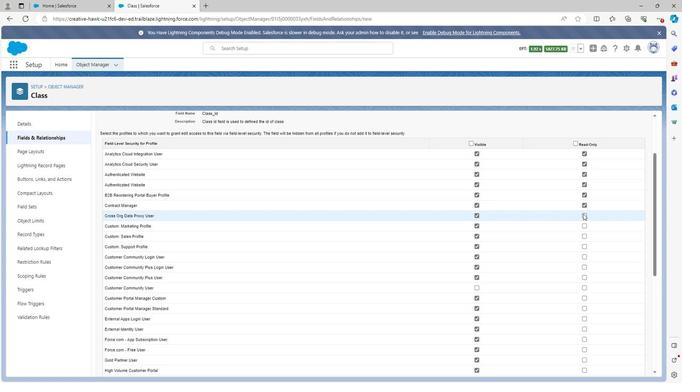 
Action: Mouse moved to (583, 227)
Screenshot: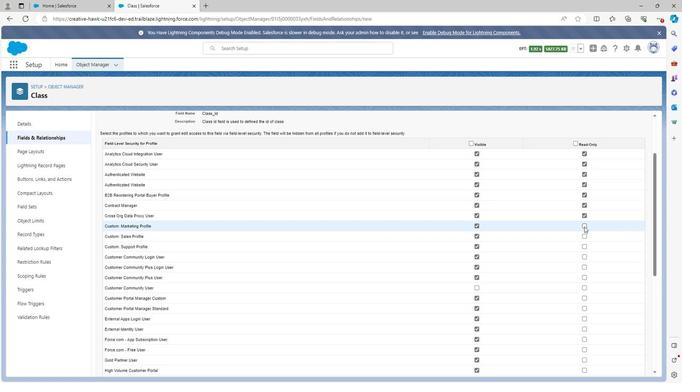 
Action: Mouse pressed left at (583, 227)
Screenshot: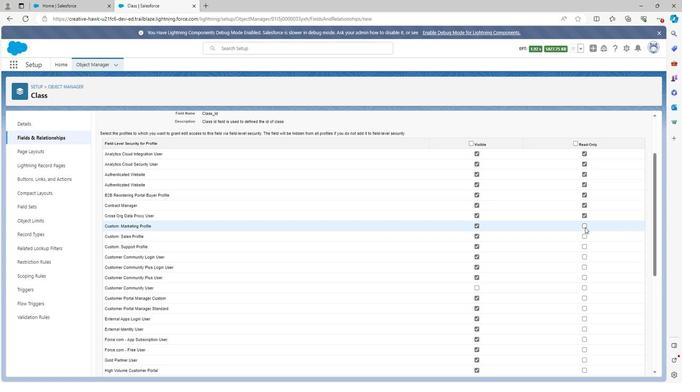 
Action: Mouse moved to (581, 235)
Screenshot: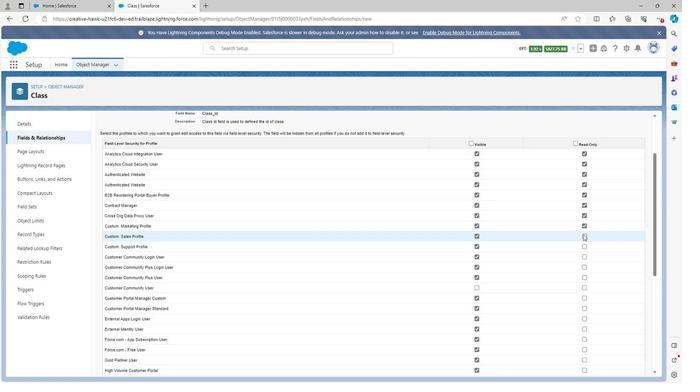 
Action: Mouse pressed left at (581, 235)
Screenshot: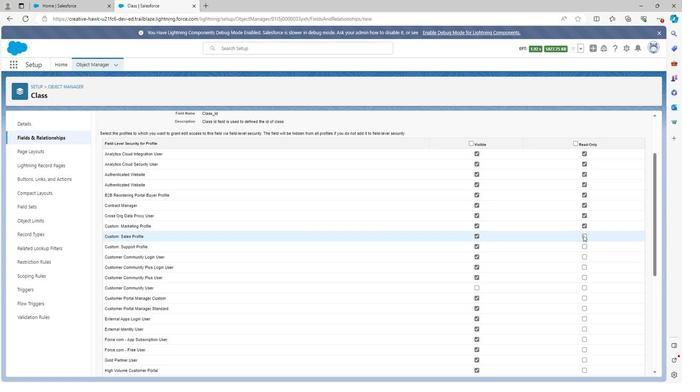 
Action: Mouse moved to (582, 244)
Screenshot: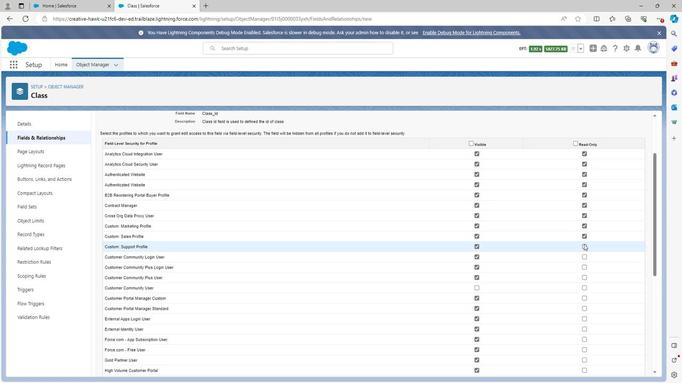 
Action: Mouse pressed left at (582, 244)
Screenshot: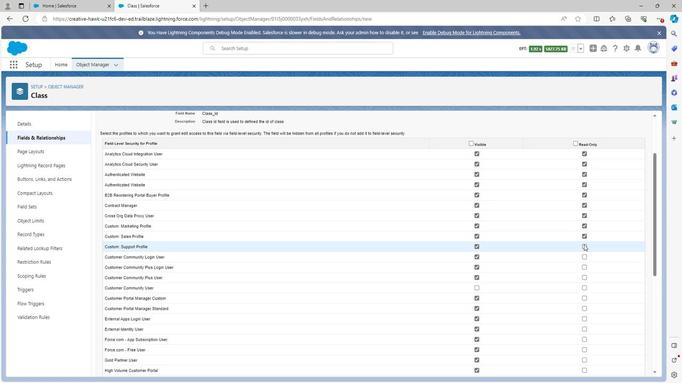 
Action: Mouse moved to (583, 256)
Screenshot: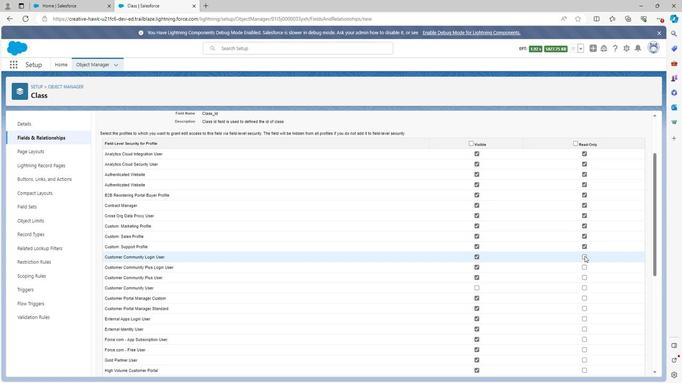 
Action: Mouse pressed left at (583, 256)
Screenshot: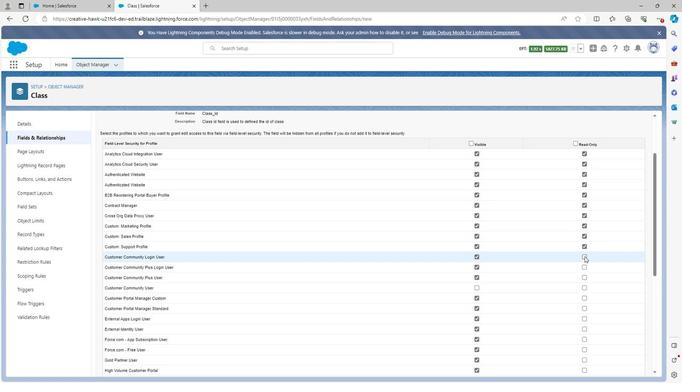 
Action: Mouse moved to (584, 267)
Screenshot: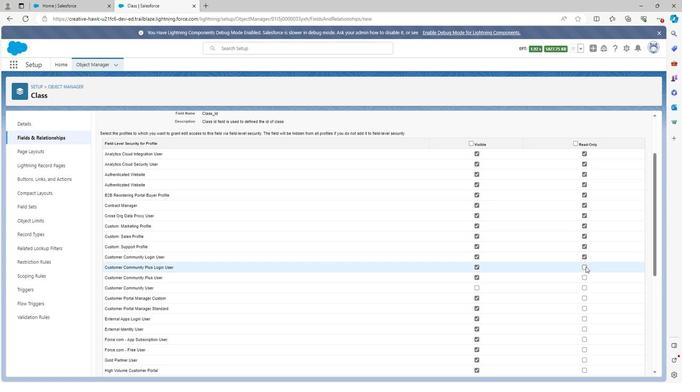 
Action: Mouse pressed left at (584, 267)
Screenshot: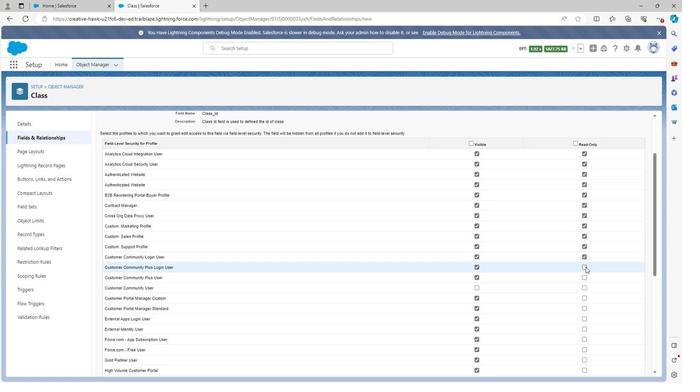 
Action: Mouse moved to (583, 277)
Screenshot: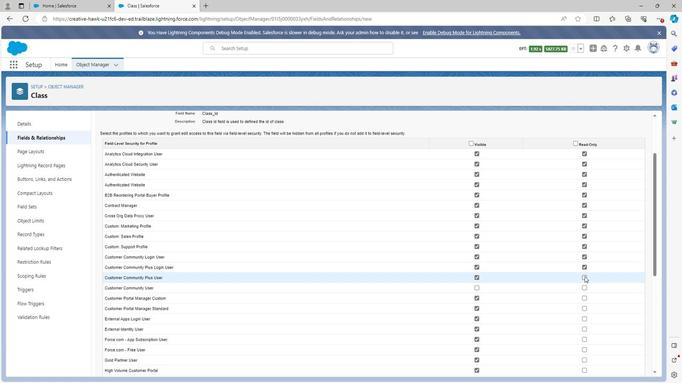 
Action: Mouse pressed left at (583, 277)
Screenshot: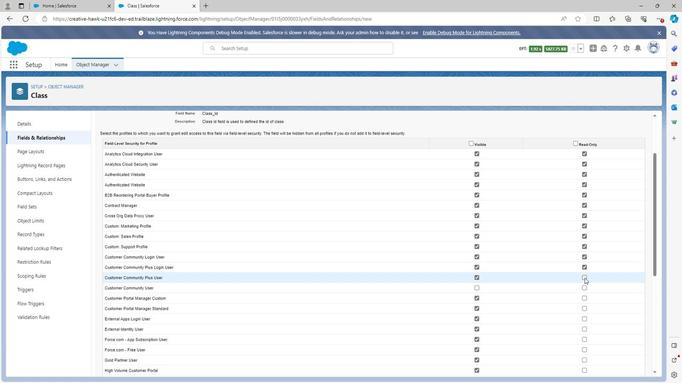 
Action: Mouse moved to (583, 278)
Screenshot: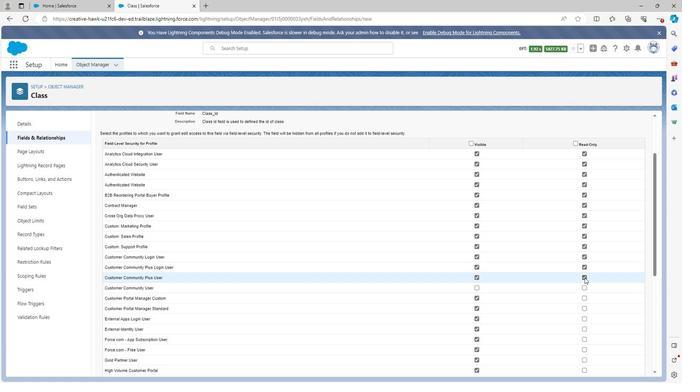 
Action: Mouse scrolled (583, 277) with delta (0, 0)
Screenshot: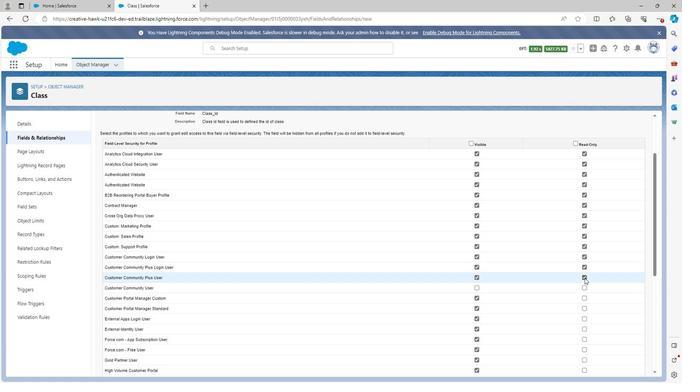 
Action: Mouse scrolled (583, 277) with delta (0, 0)
Screenshot: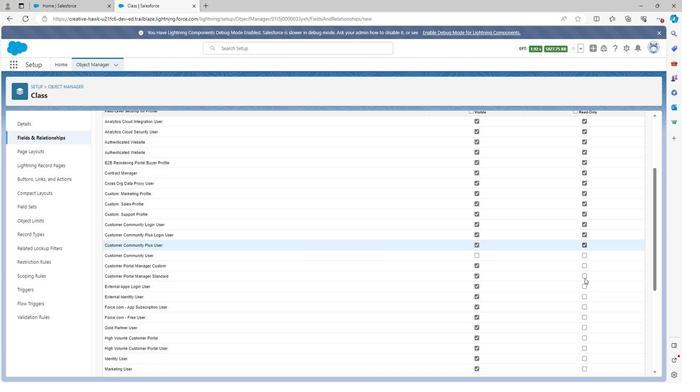 
Action: Mouse moved to (583, 217)
Screenshot: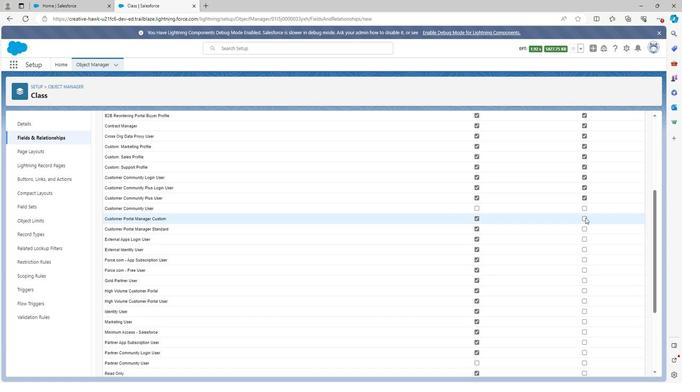 
Action: Mouse pressed left at (583, 217)
Screenshot: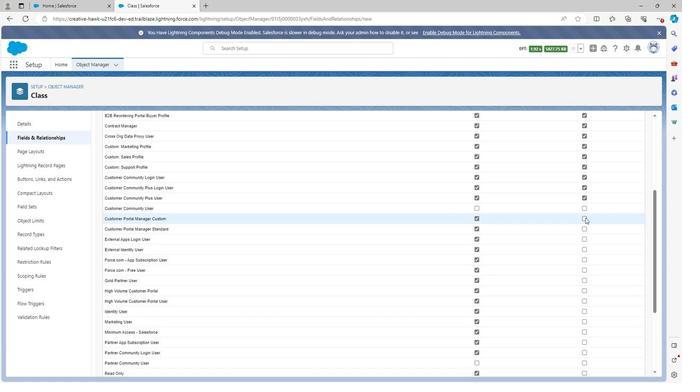 
Action: Mouse moved to (584, 228)
Screenshot: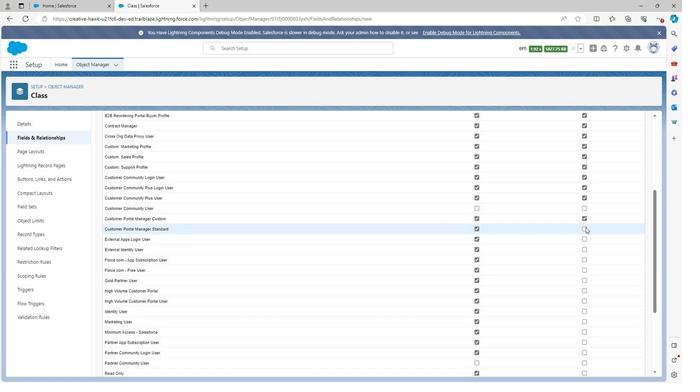 
Action: Mouse pressed left at (584, 228)
Screenshot: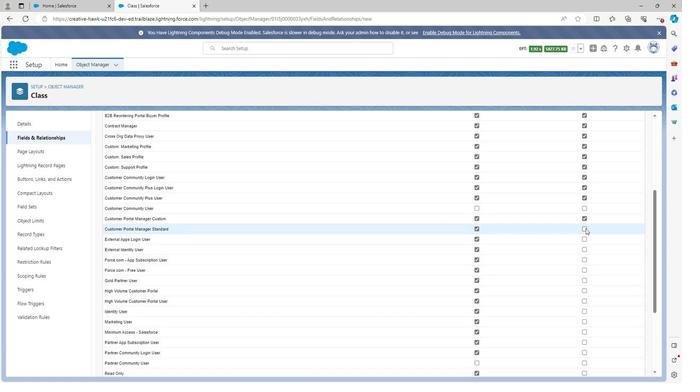
Action: Mouse moved to (583, 240)
Screenshot: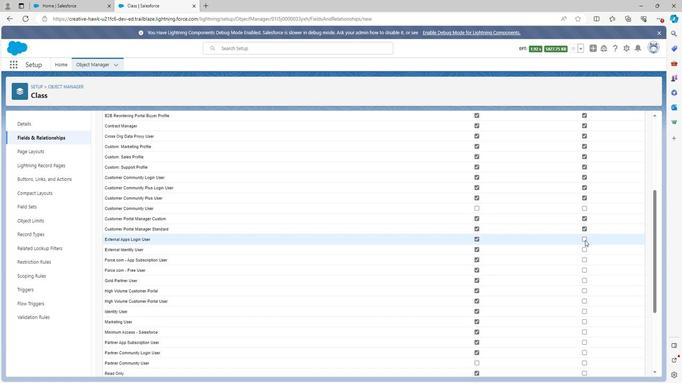 
Action: Mouse pressed left at (583, 240)
Screenshot: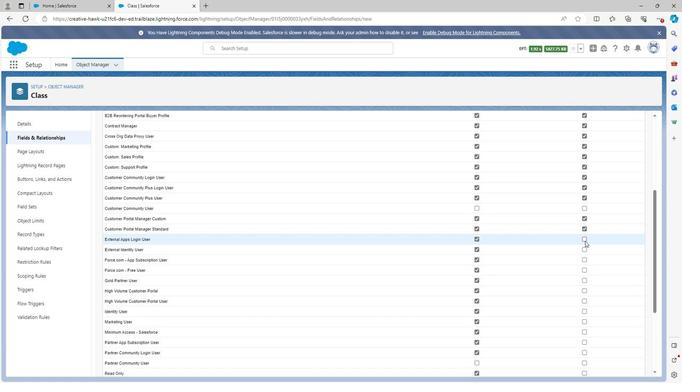 
Action: Mouse moved to (582, 248)
Screenshot: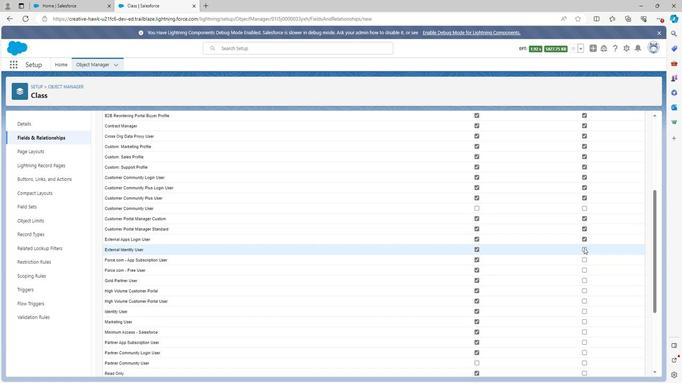 
Action: Mouse pressed left at (582, 248)
Screenshot: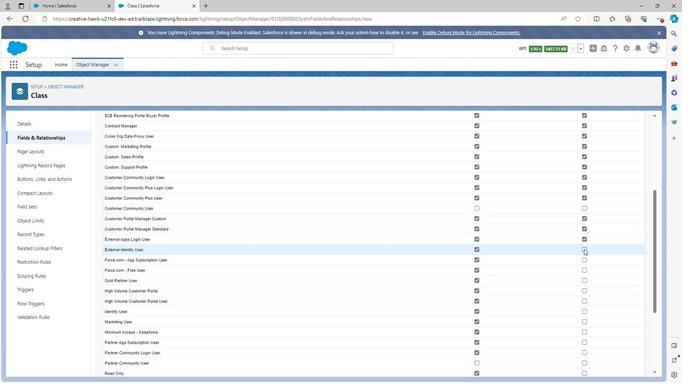 
Action: Mouse moved to (582, 260)
Screenshot: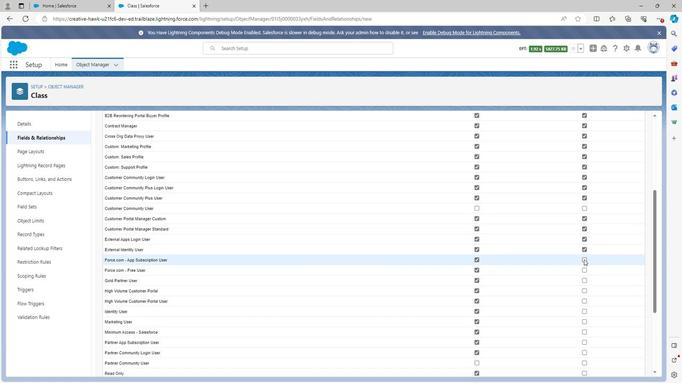 
Action: Mouse pressed left at (582, 260)
Screenshot: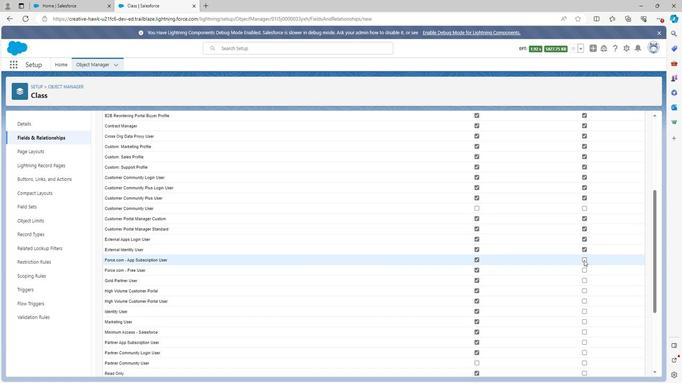 
Action: Mouse moved to (582, 271)
Screenshot: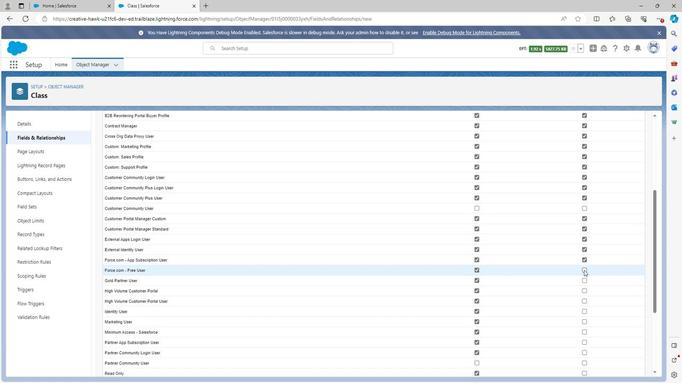 
Action: Mouse pressed left at (582, 271)
Screenshot: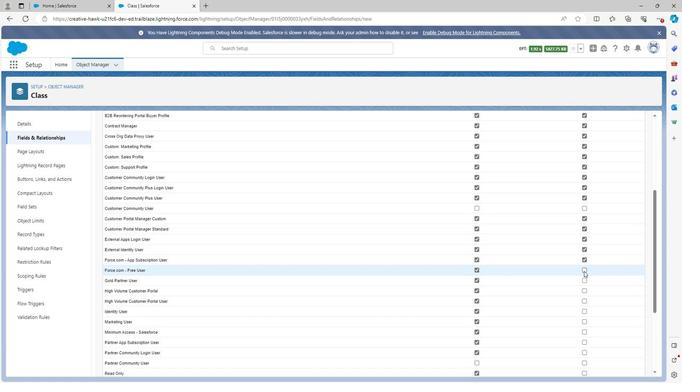 
Action: Mouse moved to (582, 279)
Screenshot: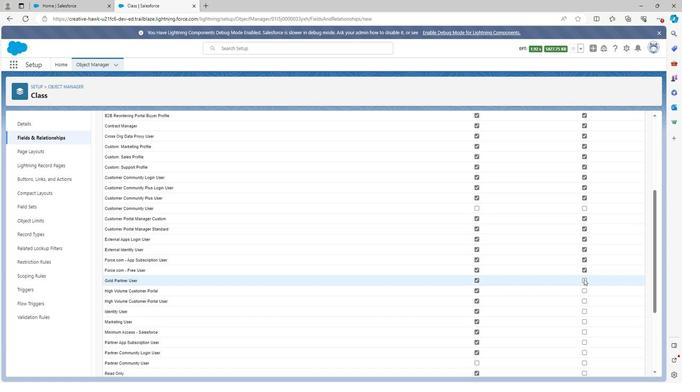 
Action: Mouse pressed left at (582, 279)
Screenshot: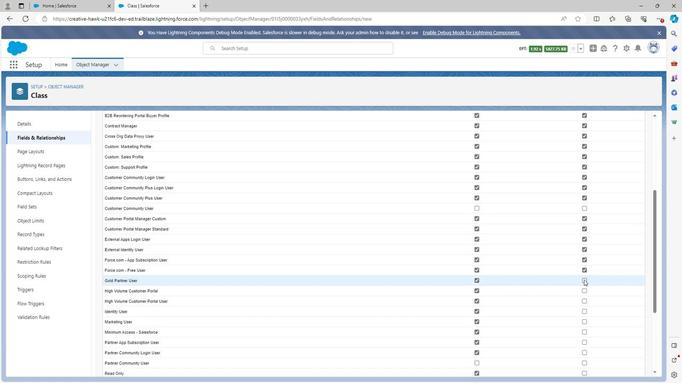 
Action: Mouse moved to (582, 289)
Screenshot: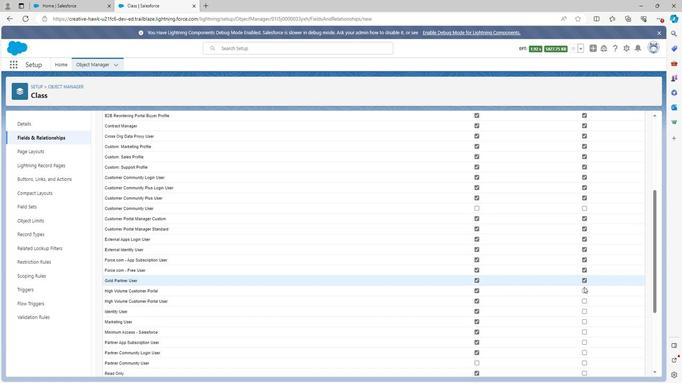 
Action: Mouse pressed left at (582, 289)
Screenshot: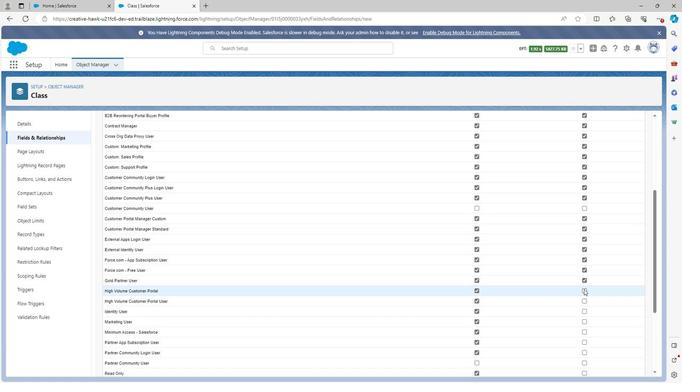 
Action: Mouse moved to (582, 300)
Screenshot: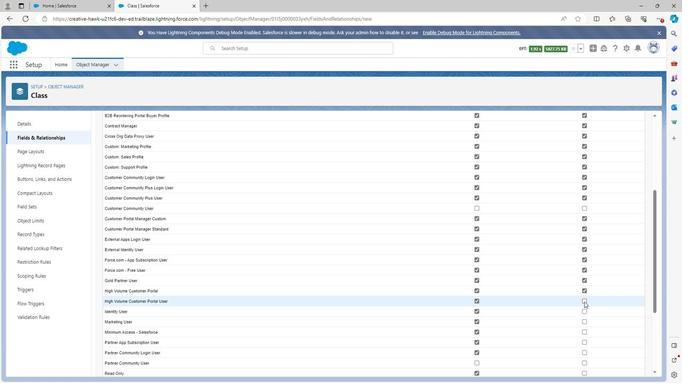
Action: Mouse pressed left at (582, 300)
Screenshot: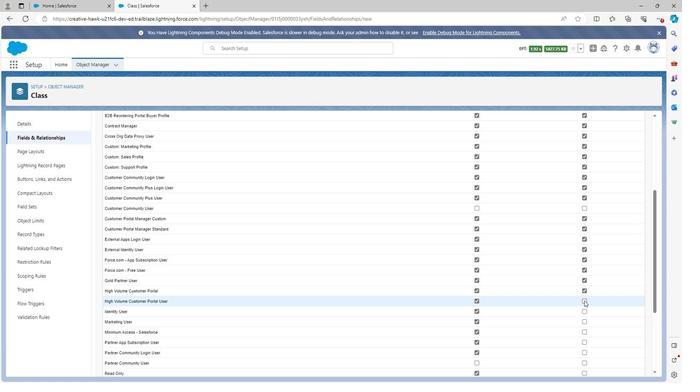 
Action: Mouse moved to (582, 310)
Screenshot: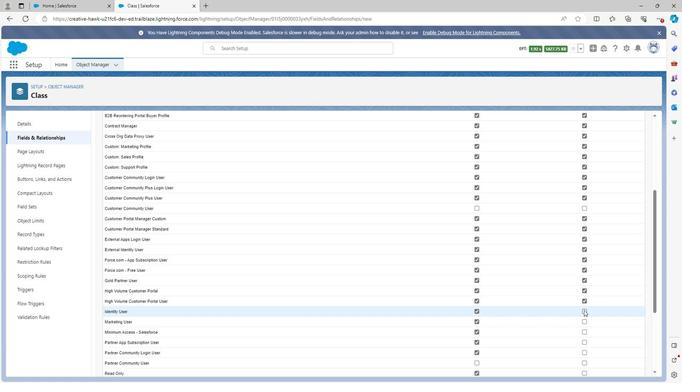 
Action: Mouse pressed left at (582, 310)
Screenshot: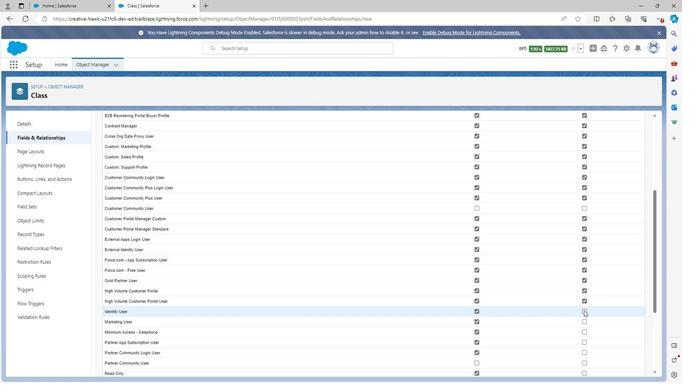 
Action: Mouse moved to (582, 311)
Screenshot: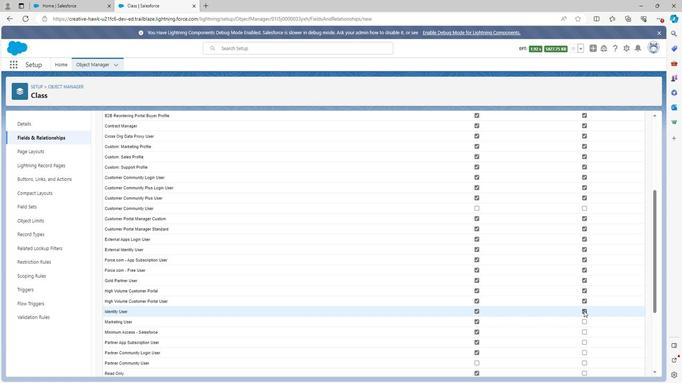 
Action: Mouse scrolled (582, 311) with delta (0, 0)
Screenshot: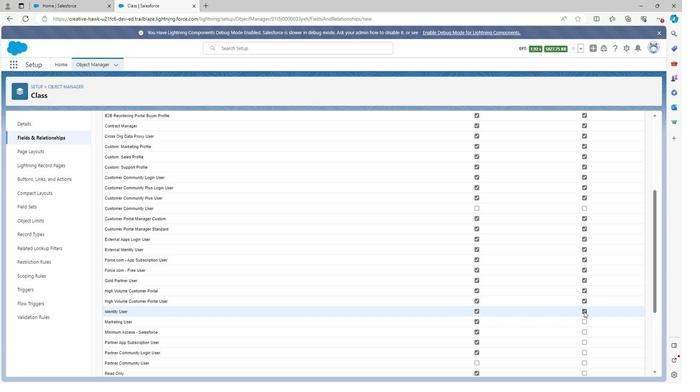
Action: Mouse scrolled (582, 311) with delta (0, 0)
Screenshot: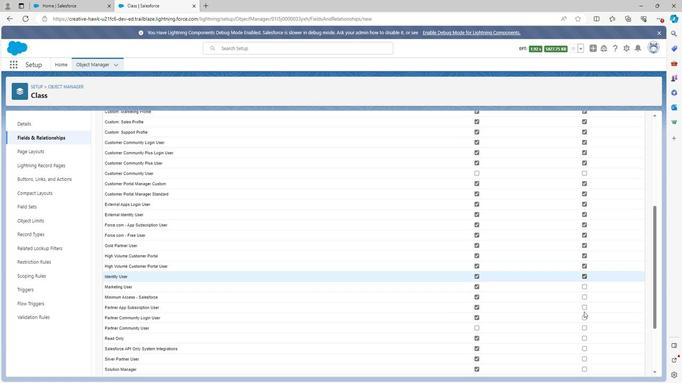 
Action: Mouse moved to (582, 241)
Screenshot: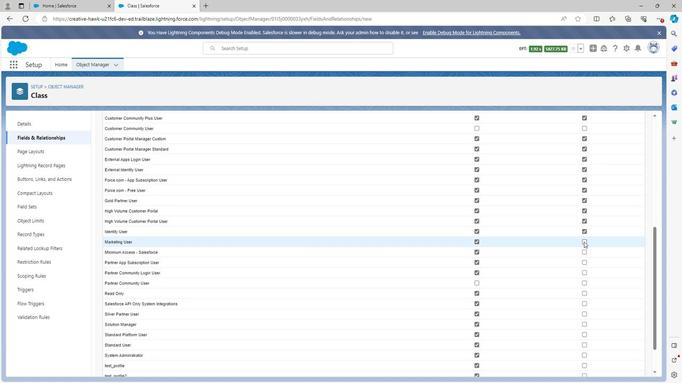 
Action: Mouse pressed left at (582, 241)
Screenshot: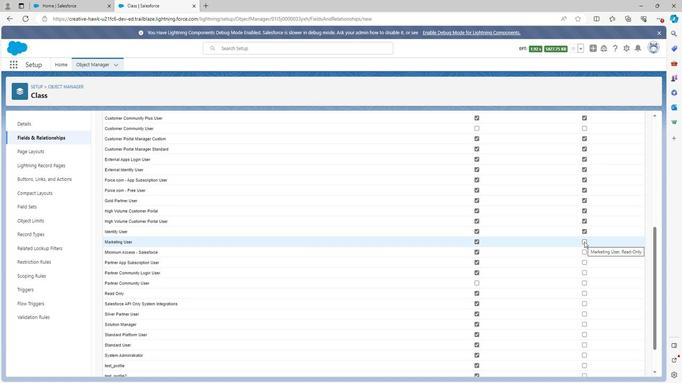 
Action: Mouse moved to (583, 253)
Screenshot: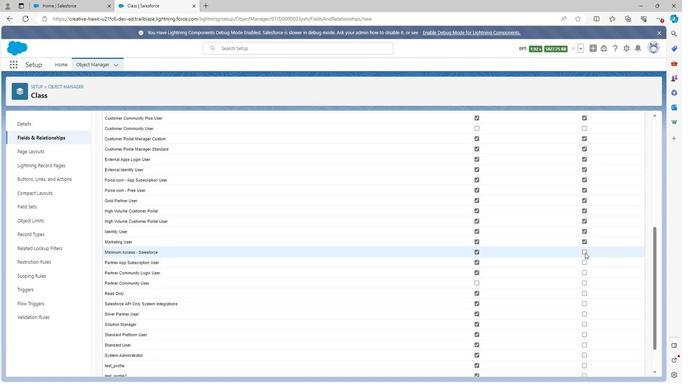 
Action: Mouse pressed left at (583, 253)
Screenshot: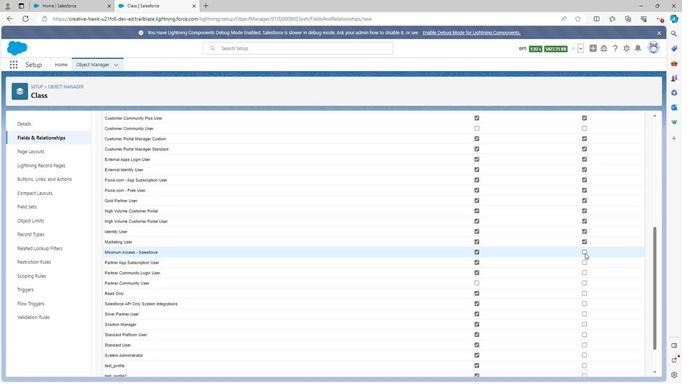 
Action: Mouse moved to (580, 263)
Screenshot: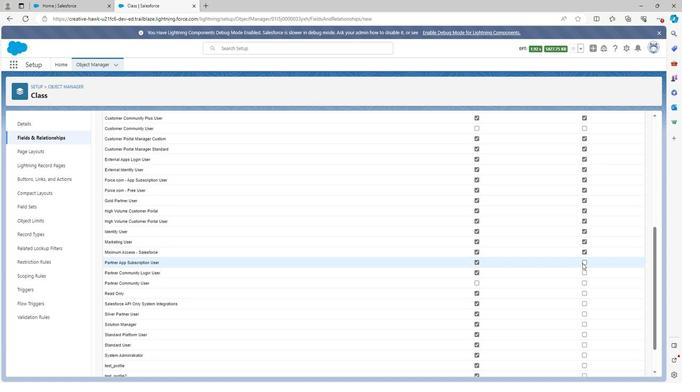 
Action: Mouse pressed left at (580, 263)
Screenshot: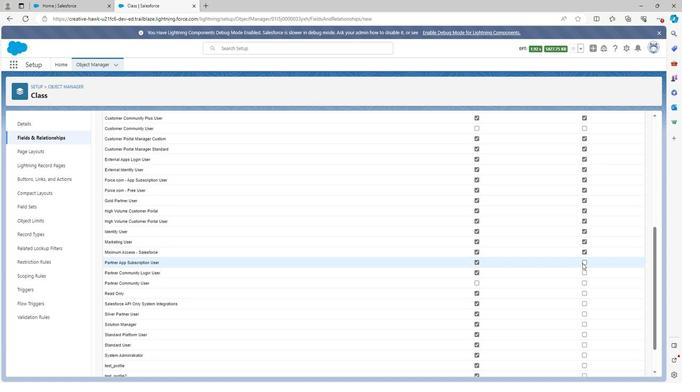 
Action: Mouse moved to (583, 273)
Screenshot: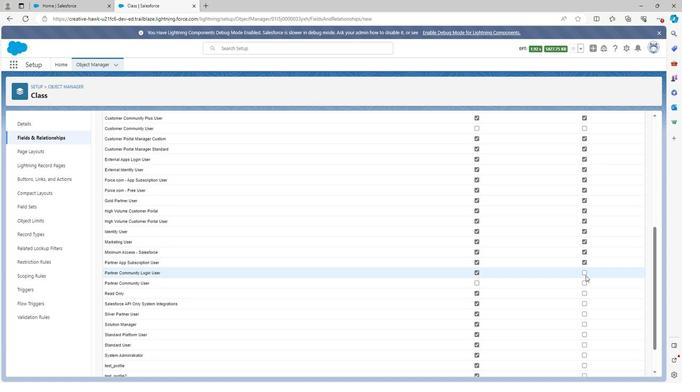 
Action: Mouse pressed left at (583, 273)
Screenshot: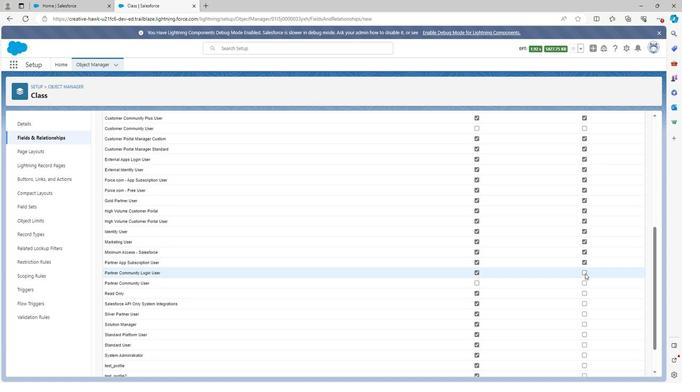 
Action: Mouse scrolled (583, 272) with delta (0, 0)
Screenshot: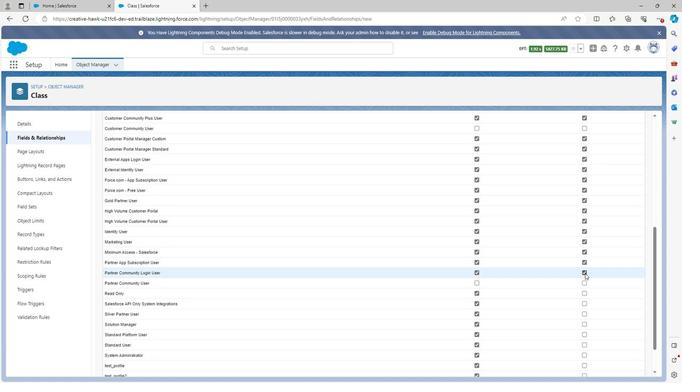 
Action: Mouse scrolled (583, 272) with delta (0, 0)
Screenshot: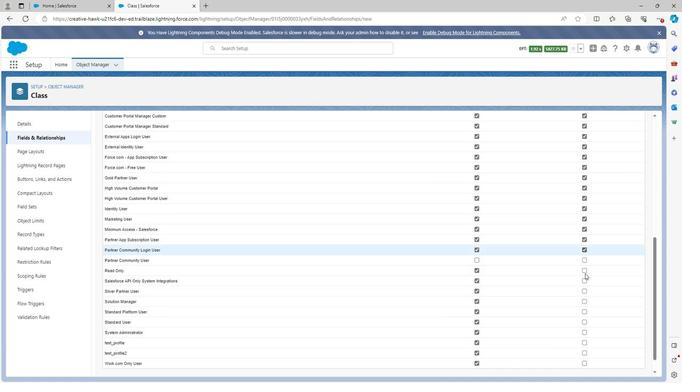 
Action: Mouse moved to (581, 252)
Screenshot: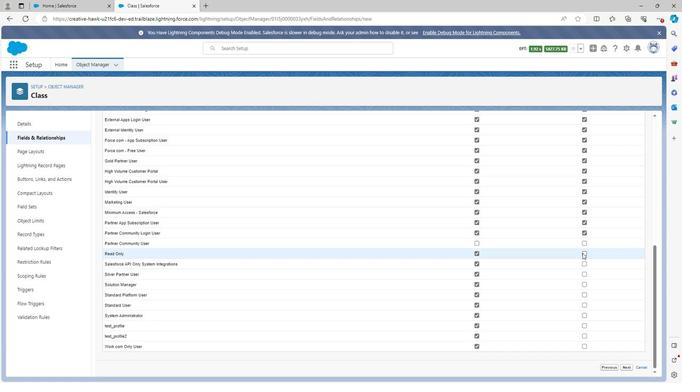 
Action: Mouse pressed left at (581, 252)
Screenshot: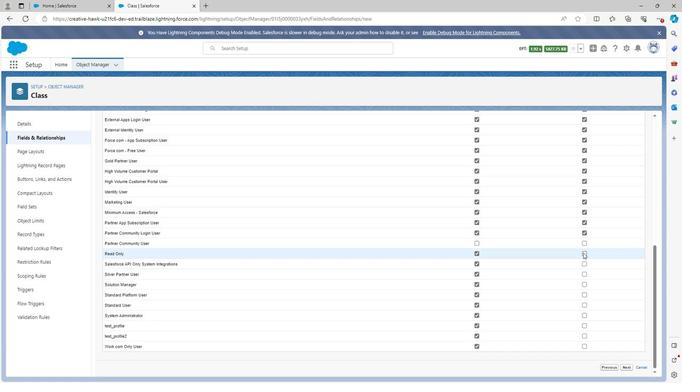 
Action: Mouse moved to (582, 263)
Screenshot: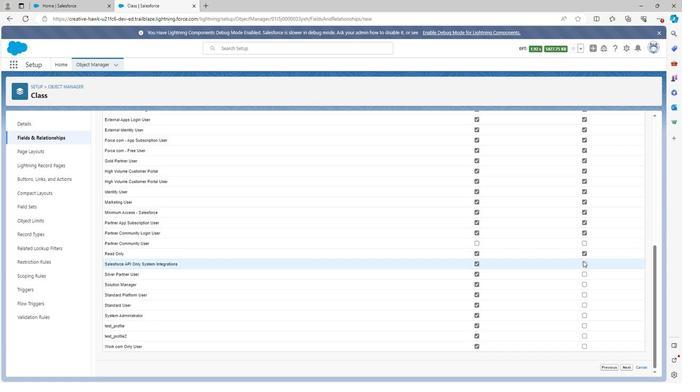 
Action: Mouse pressed left at (582, 263)
Screenshot: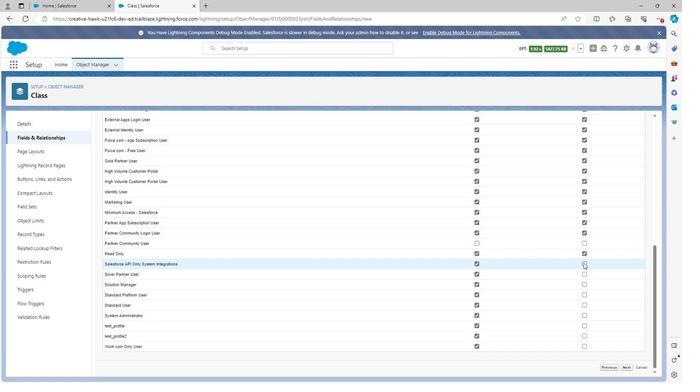 
Action: Mouse moved to (583, 274)
Screenshot: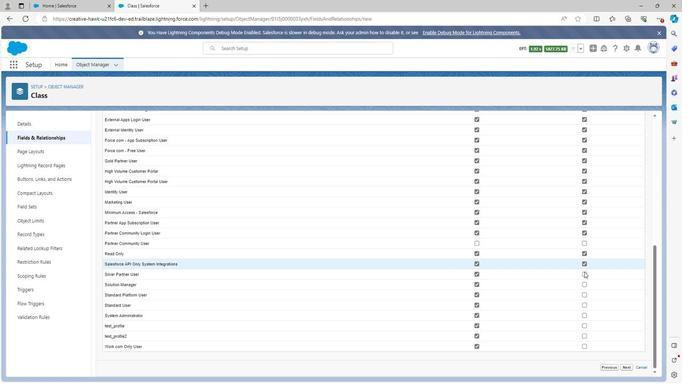 
Action: Mouse pressed left at (583, 274)
Screenshot: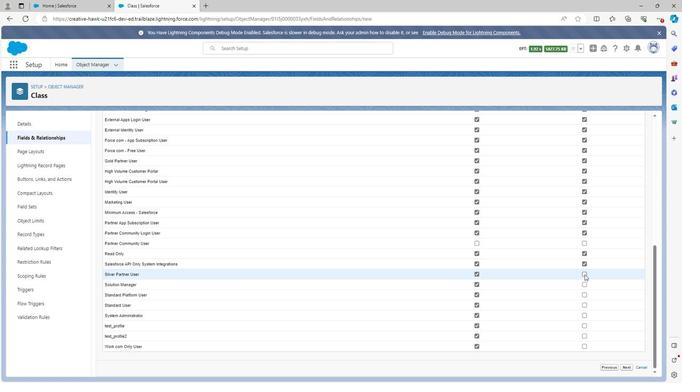 
Action: Mouse moved to (583, 284)
Screenshot: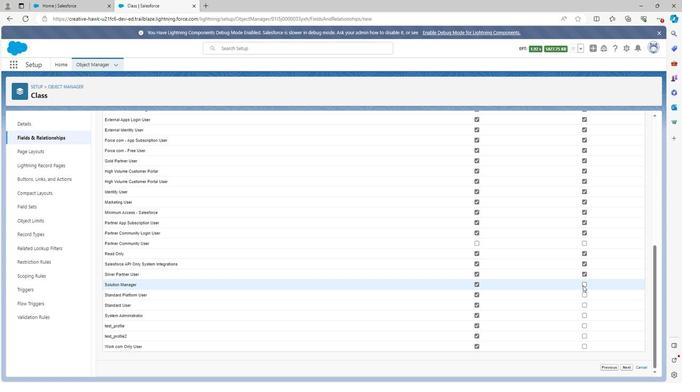 
Action: Mouse pressed left at (583, 284)
Screenshot: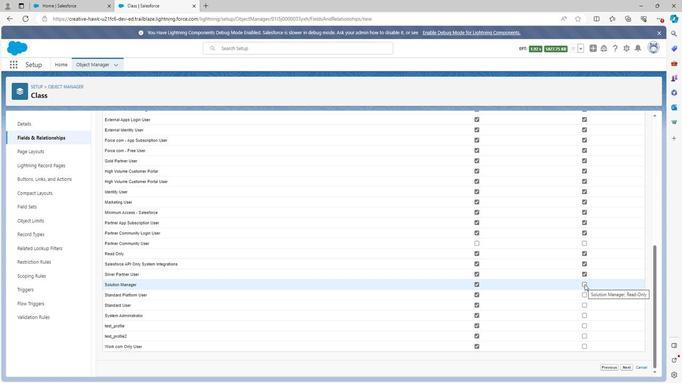 
Action: Mouse moved to (582, 293)
Screenshot: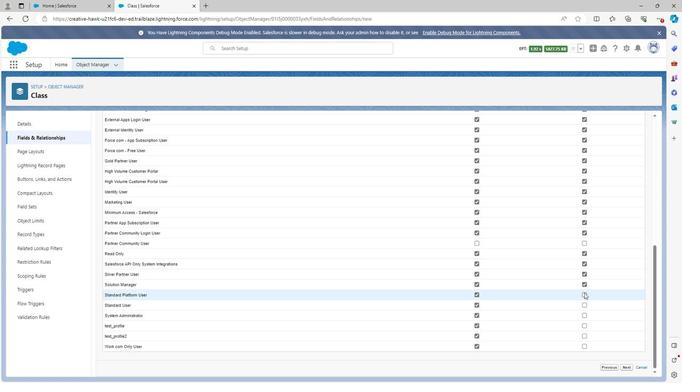 
Action: Mouse pressed left at (582, 293)
Screenshot: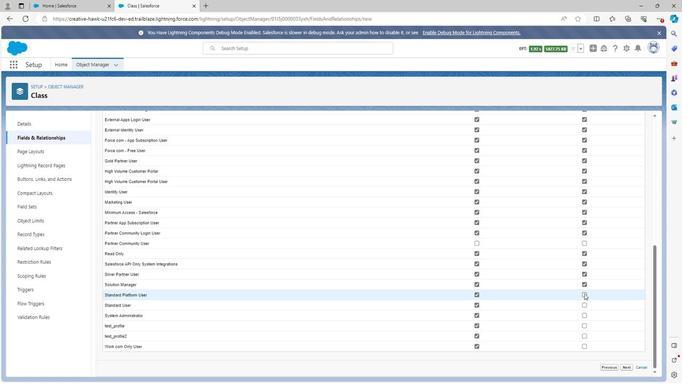 
Action: Mouse moved to (583, 304)
Screenshot: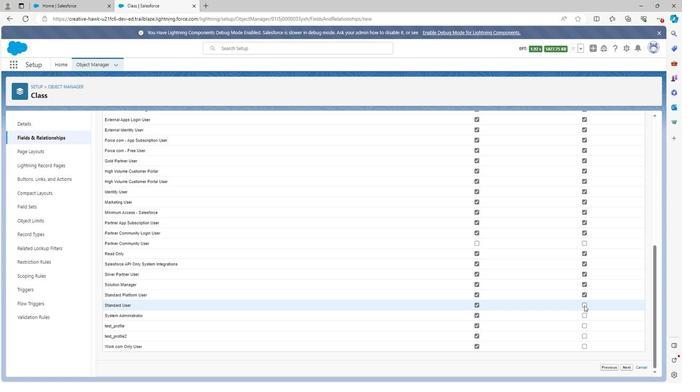 
Action: Mouse pressed left at (583, 304)
Screenshot: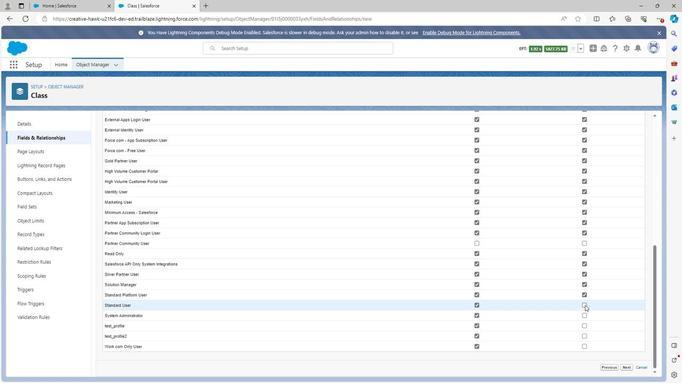 
Action: Mouse moved to (582, 316)
Screenshot: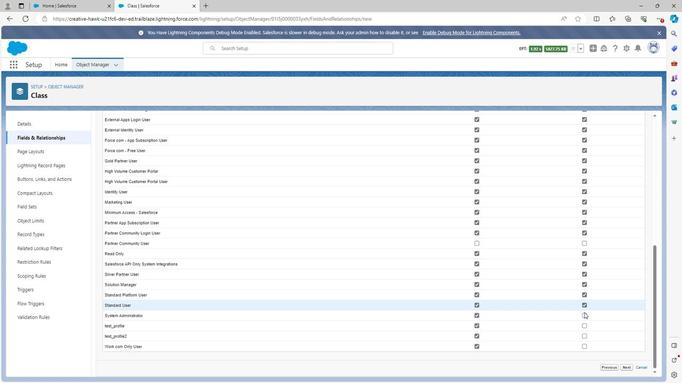 
Action: Mouse pressed left at (582, 316)
Screenshot: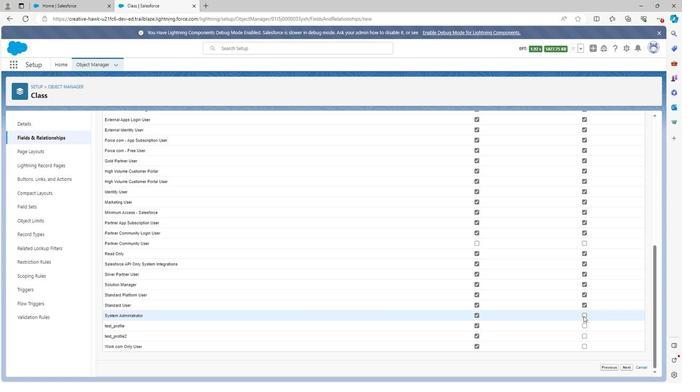 
Action: Mouse moved to (583, 326)
Screenshot: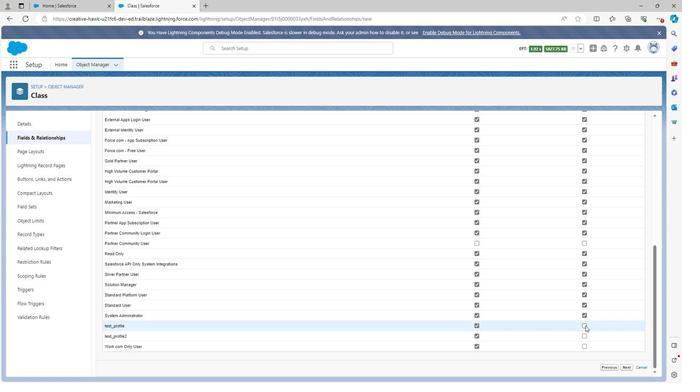 
Action: Mouse pressed left at (583, 326)
Screenshot: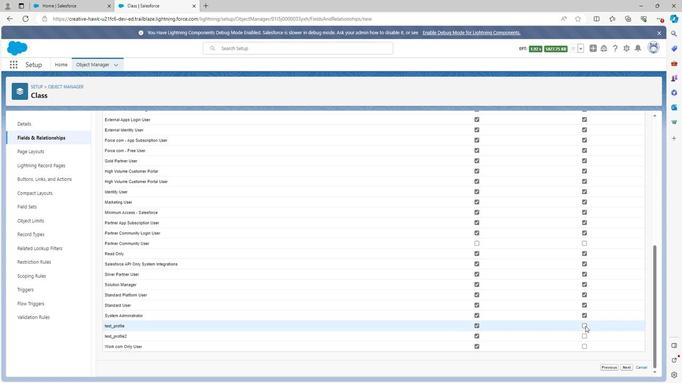 
Action: Mouse moved to (584, 335)
Screenshot: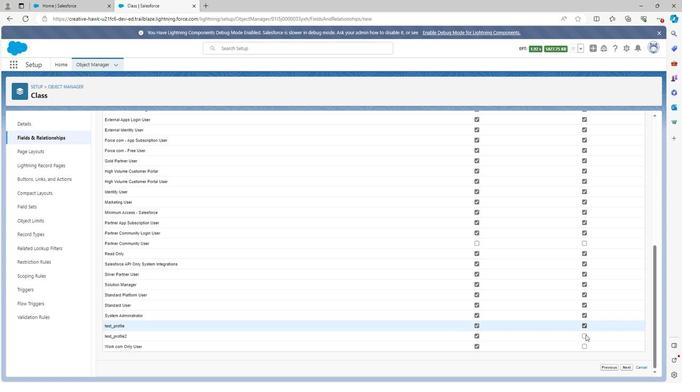 
Action: Mouse pressed left at (584, 335)
Screenshot: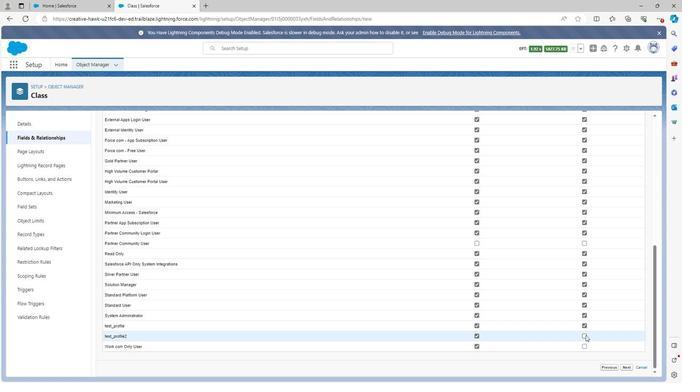 
Action: Mouse moved to (582, 346)
Screenshot: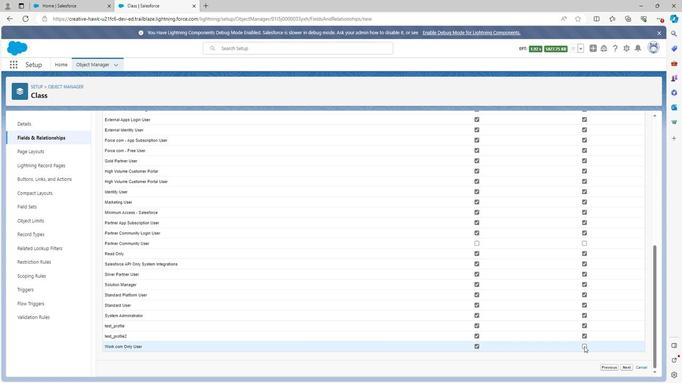 
Action: Mouse pressed left at (582, 346)
Screenshot: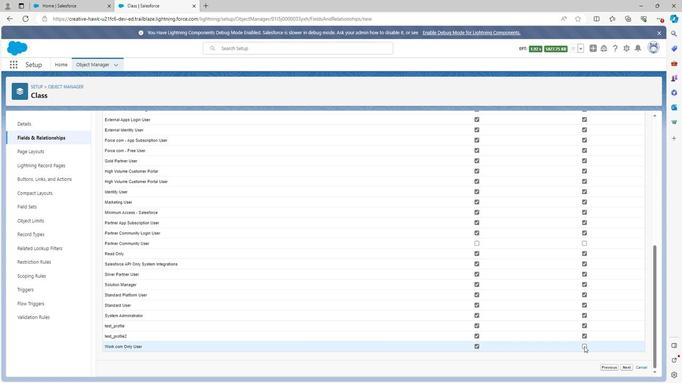 
Action: Mouse moved to (625, 367)
Screenshot: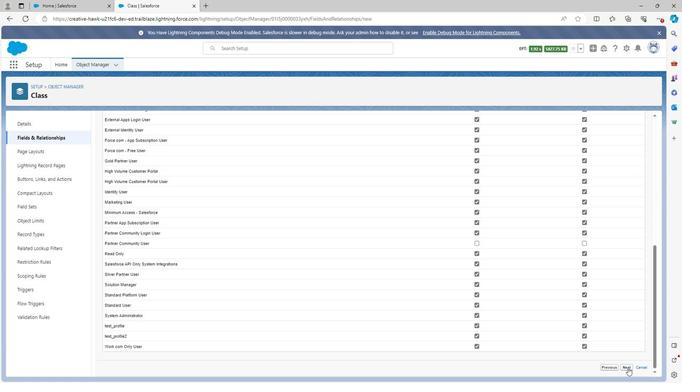 
Action: Mouse pressed left at (625, 367)
Screenshot: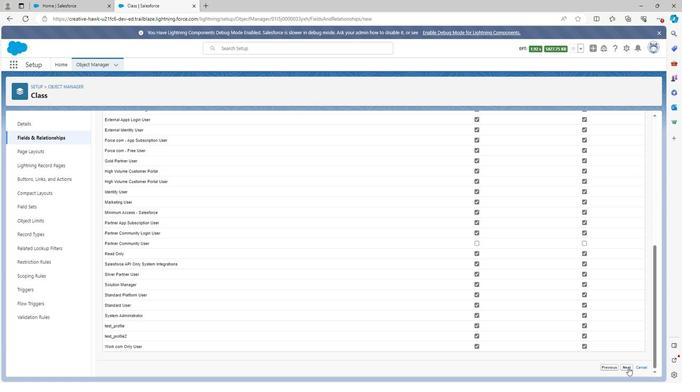 
Action: Mouse moved to (623, 262)
Screenshot: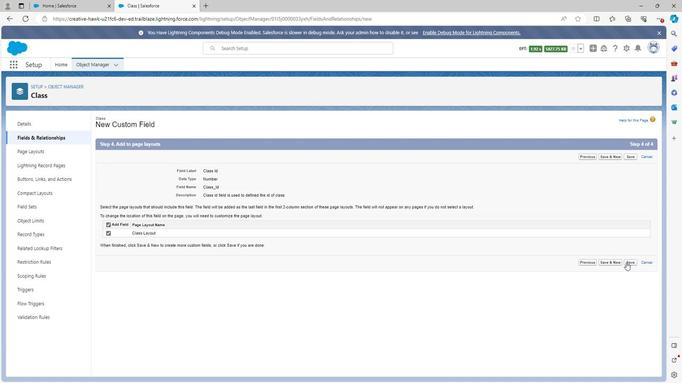 
Action: Mouse pressed left at (623, 262)
Screenshot: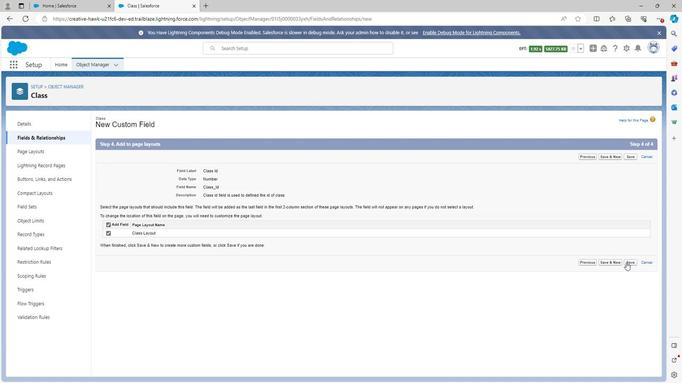 
Action: Mouse moved to (504, 124)
Screenshot: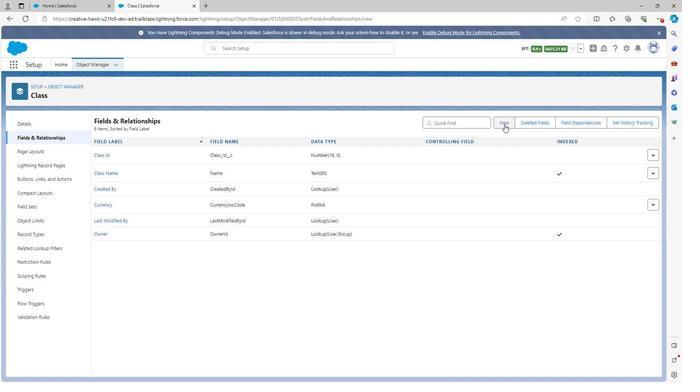 
Action: Mouse pressed left at (504, 124)
Screenshot: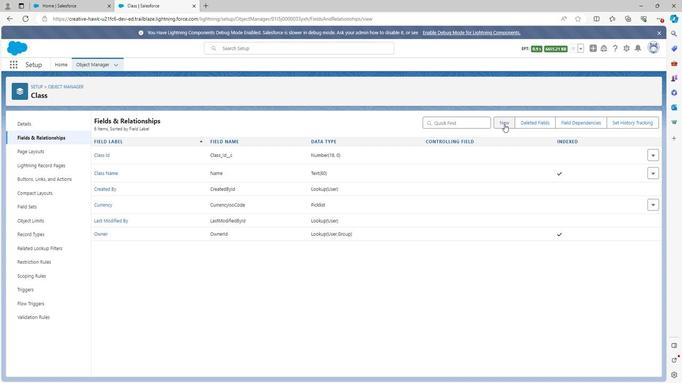 
Action: Mouse moved to (170, 257)
Screenshot: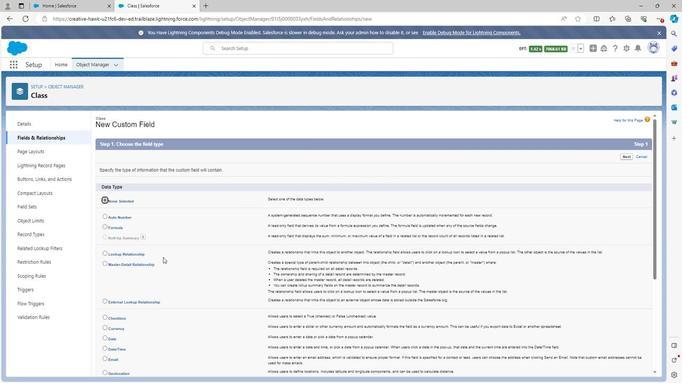 
Action: Mouse scrolled (170, 257) with delta (0, 0)
Screenshot: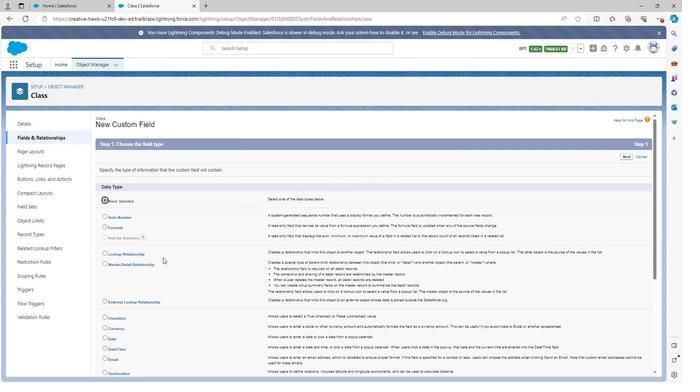 
Action: Mouse scrolled (170, 257) with delta (0, 0)
Screenshot: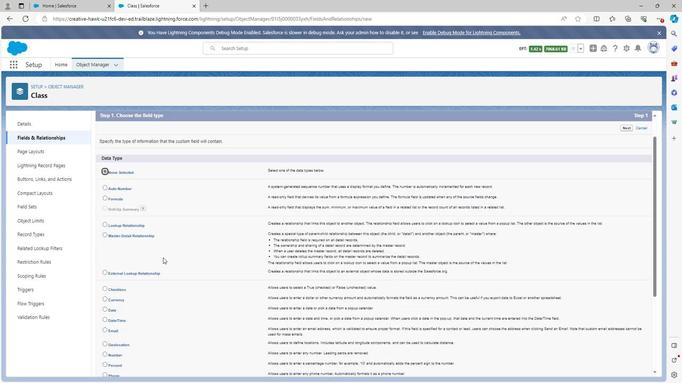 
Action: Mouse scrolled (170, 257) with delta (0, 0)
Screenshot: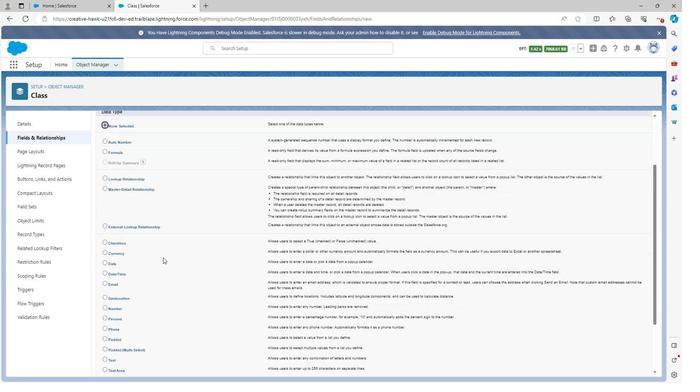 
Action: Mouse moved to (115, 284)
Screenshot: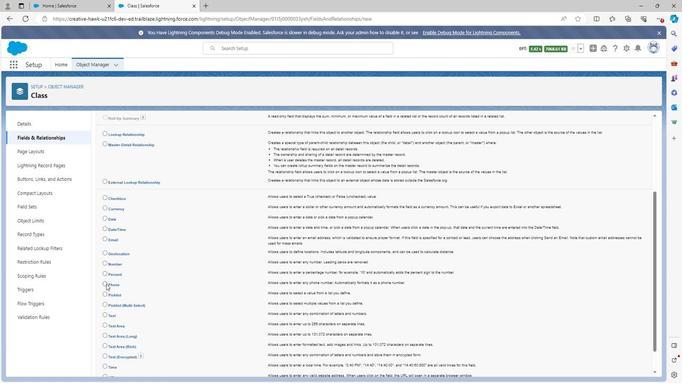 
Action: Mouse scrolled (115, 284) with delta (0, 0)
Screenshot: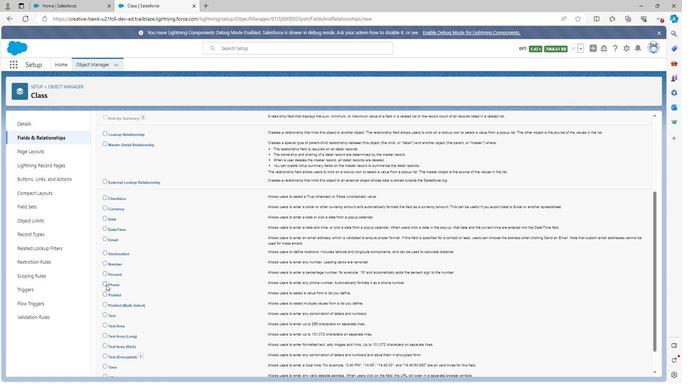 
Action: Mouse moved to (112, 286)
Screenshot: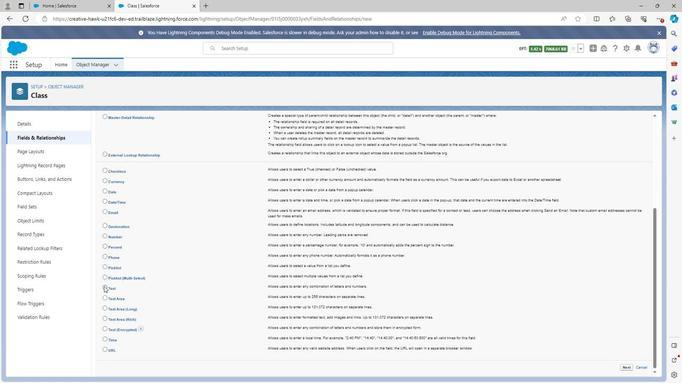
Action: Mouse pressed left at (112, 286)
Screenshot: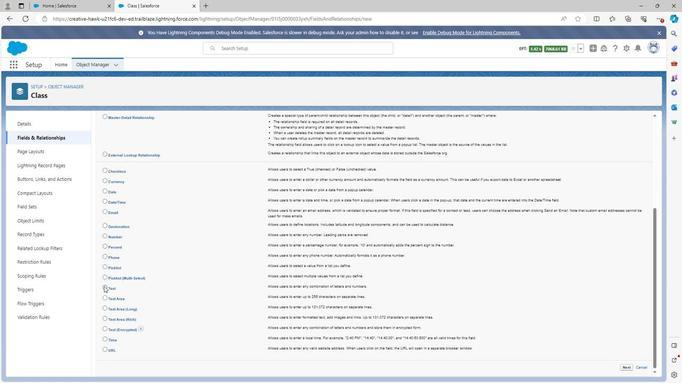 
Action: Mouse moved to (188, 300)
Screenshot: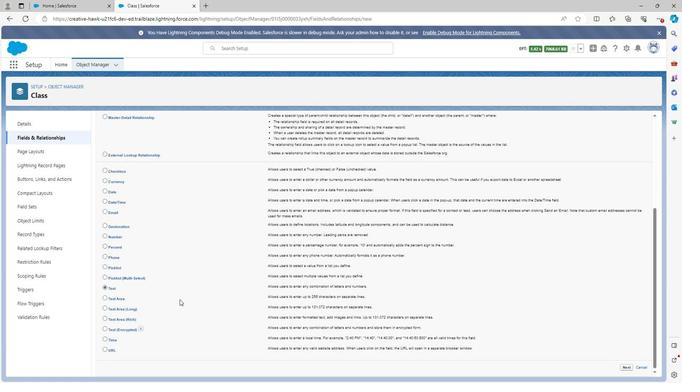 
Action: Mouse scrolled (188, 300) with delta (0, 0)
Screenshot: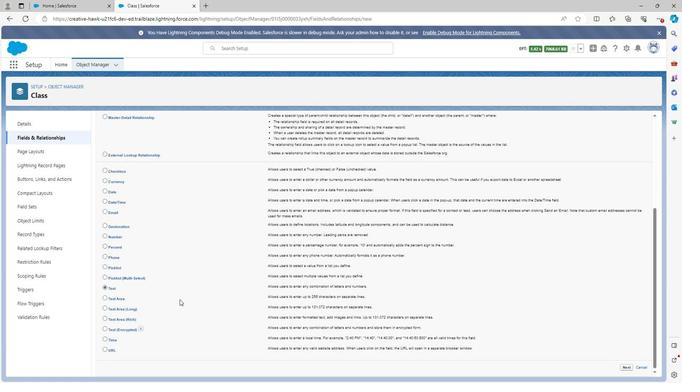 
Action: Mouse moved to (192, 302)
Screenshot: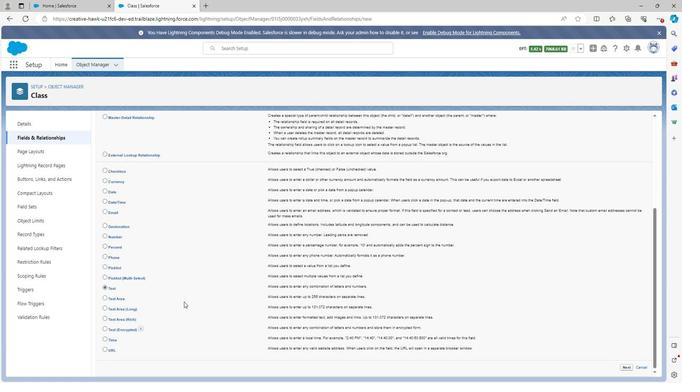
Action: Mouse scrolled (192, 301) with delta (0, 0)
Screenshot: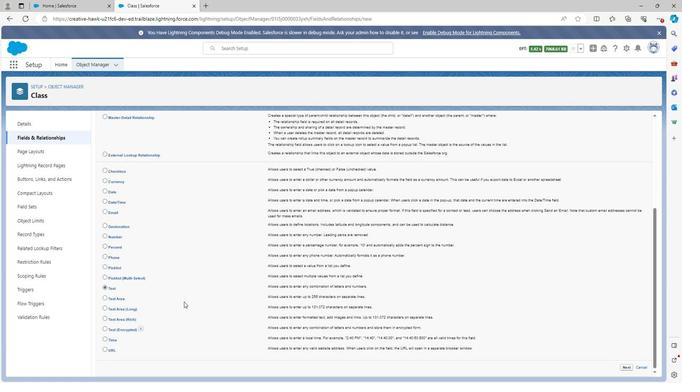 
Action: Mouse moved to (626, 367)
Screenshot: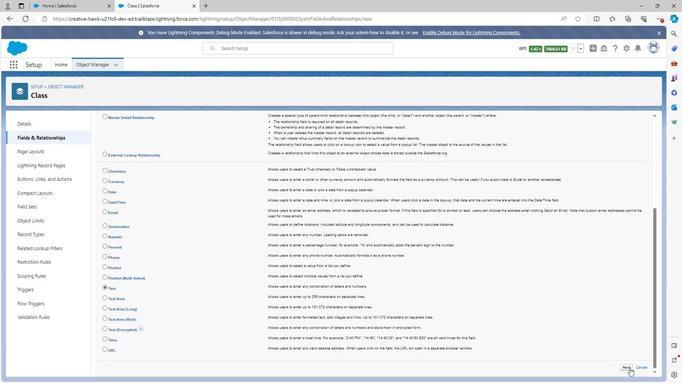 
Action: Mouse pressed left at (626, 367)
Screenshot: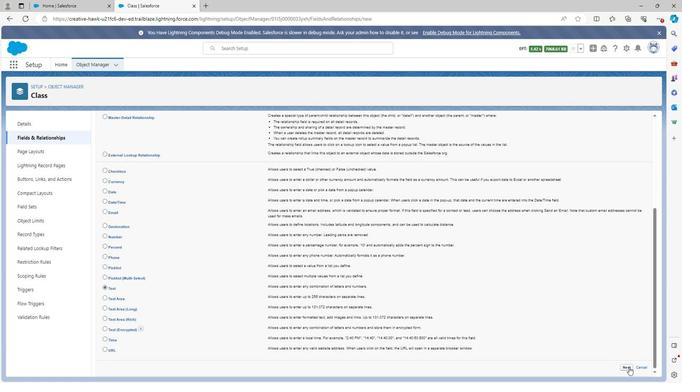 
Action: Mouse moved to (228, 170)
Screenshot: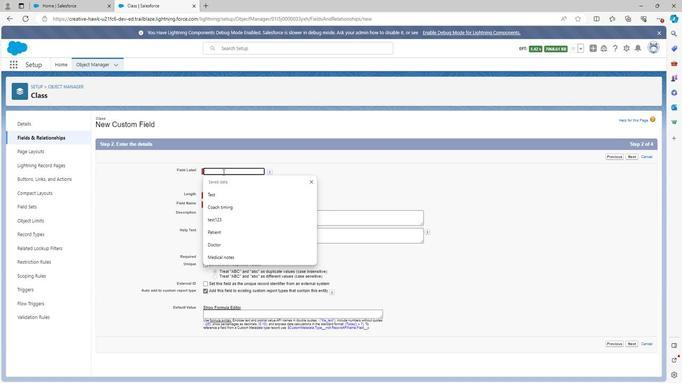 
Action: Mouse pressed left at (228, 170)
Screenshot: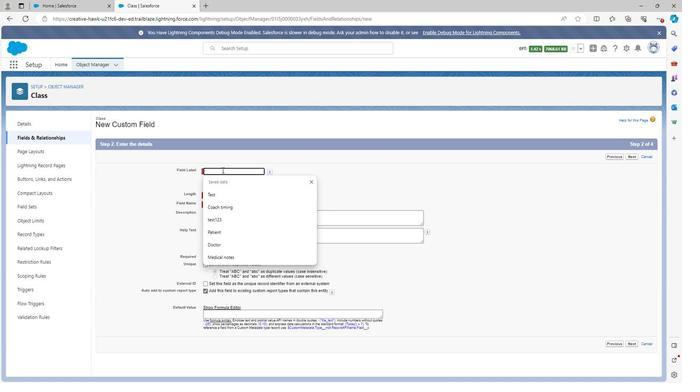 
Action: Key pressed <Key.shift>Class<Key.space>code
Screenshot: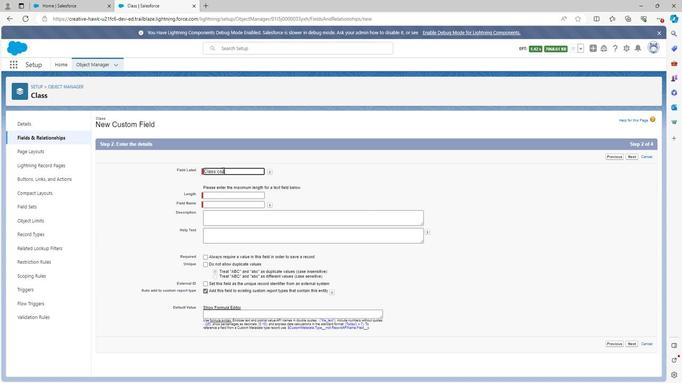 
Action: Mouse moved to (283, 172)
Screenshot: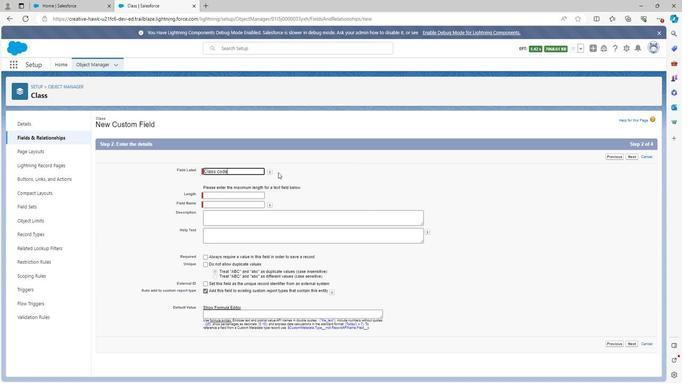 
Action: Mouse pressed left at (283, 172)
Screenshot: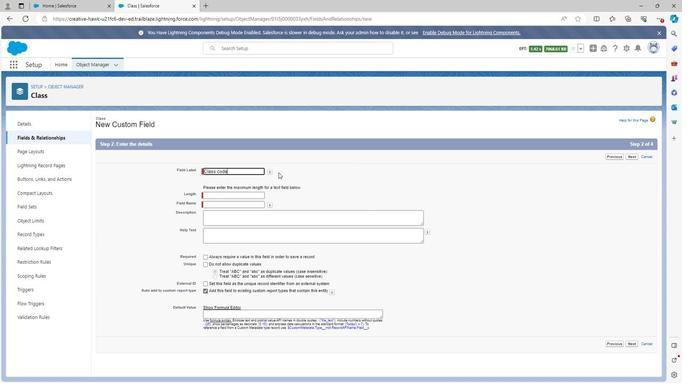
Action: Mouse moved to (247, 195)
Screenshot: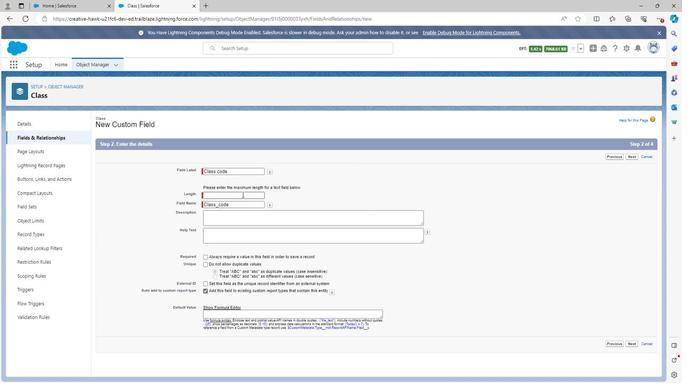 
Action: Mouse pressed left at (247, 195)
Screenshot: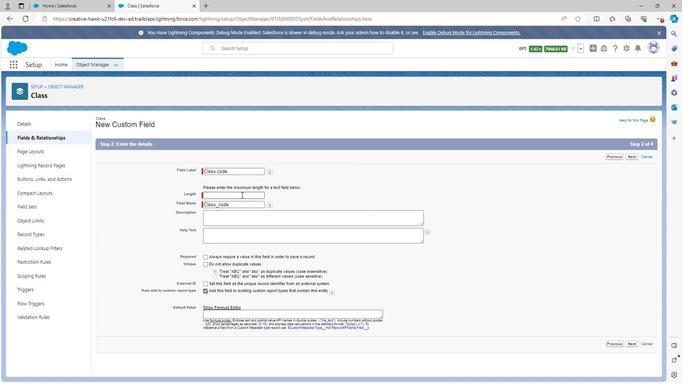 
Action: Mouse moved to (228, 221)
Screenshot: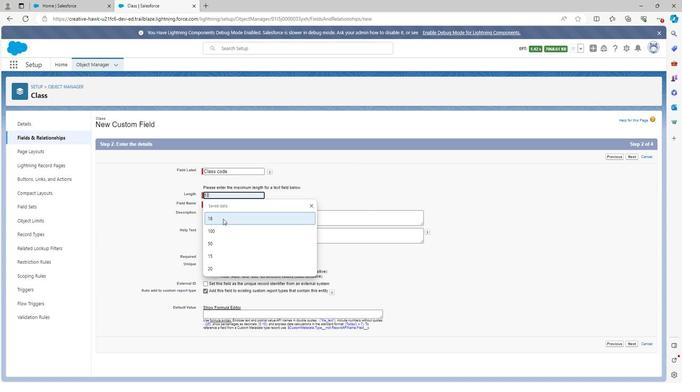 
Action: Mouse pressed left at (228, 221)
Screenshot: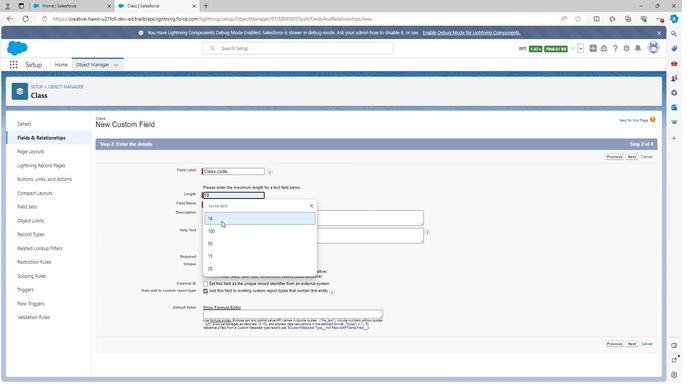 
Action: Mouse moved to (228, 220)
Screenshot: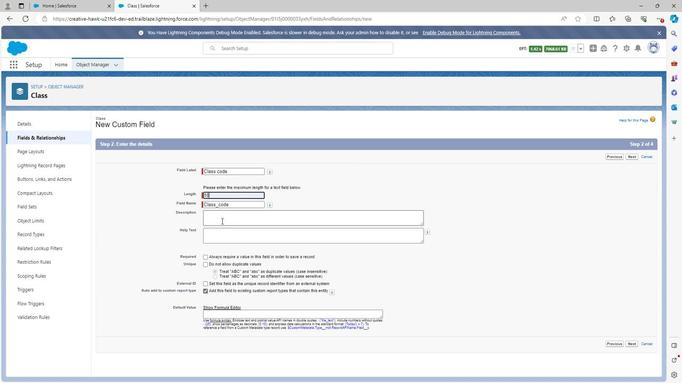 
Action: Mouse pressed left at (228, 220)
Screenshot: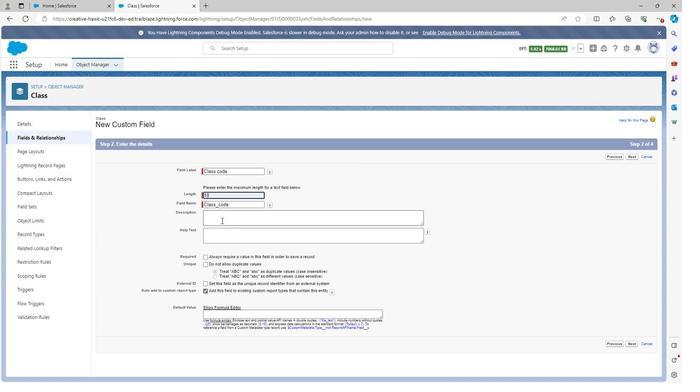 
Action: Key pressed <Key.shift>Class<Key.space>code<Key.space>is<Key.space>used<Key.space>to<Key.space>defined<Key.space>the<Key.space>cl<Key.backspace>ode<Key.space>of<Key.space>class
Screenshot: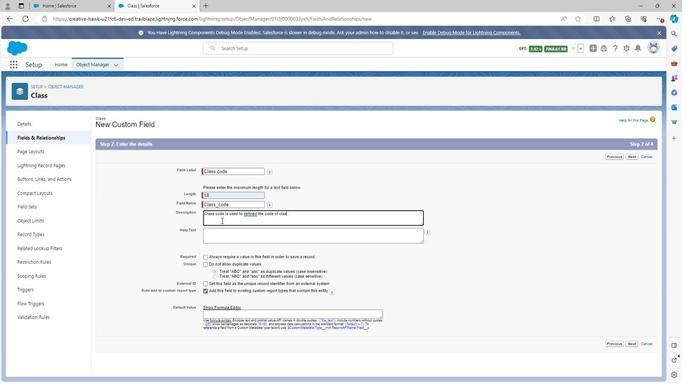 
Action: Mouse moved to (228, 234)
Screenshot: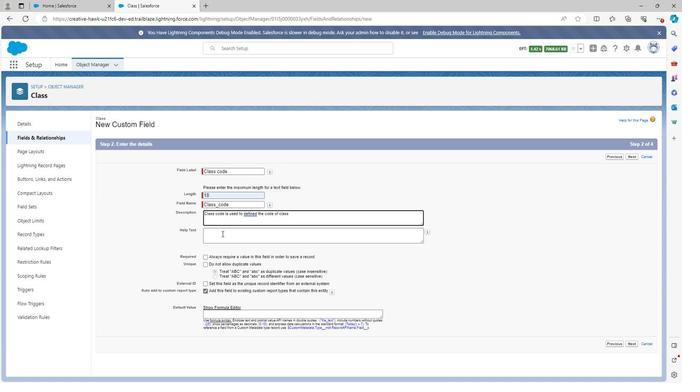
Action: Mouse pressed left at (228, 234)
Screenshot: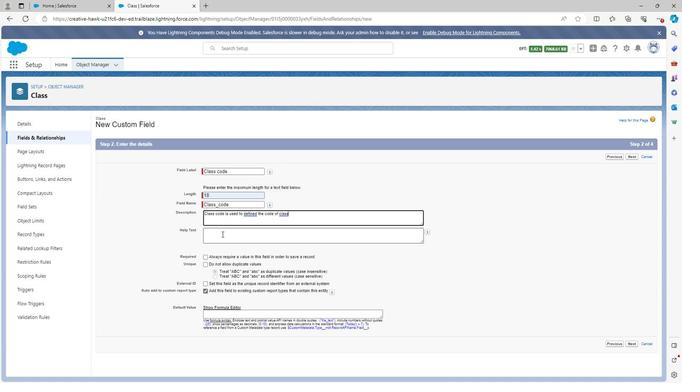 
Action: Key pressed <Key.shift>Class<Key.space>code
Screenshot: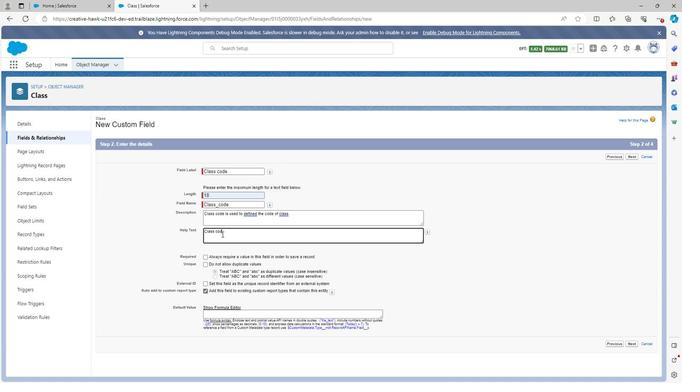 
Action: Mouse moved to (633, 344)
Screenshot: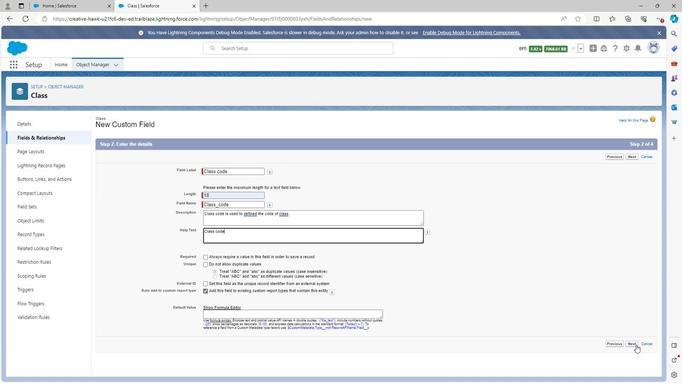 
Action: Mouse pressed left at (633, 344)
Screenshot: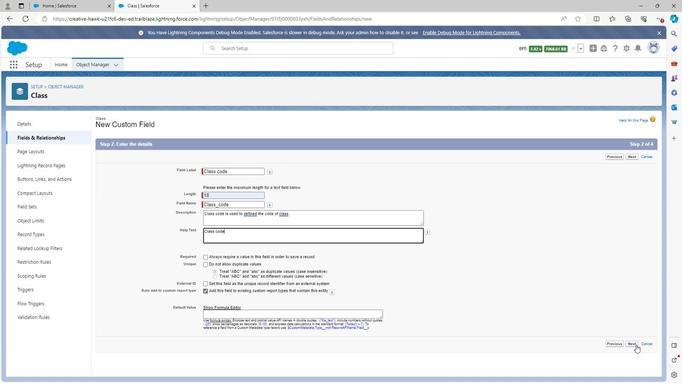 
Action: Mouse moved to (475, 248)
Screenshot: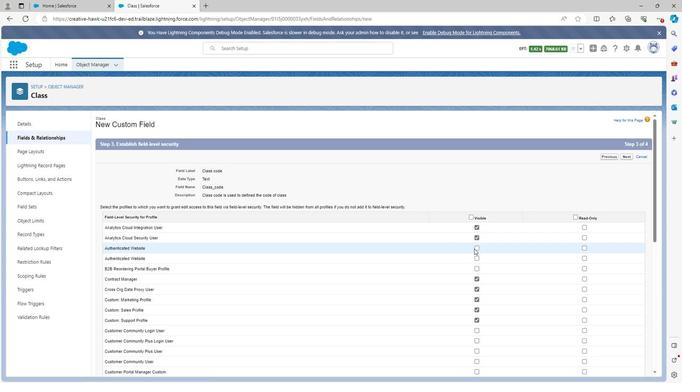 
Action: Mouse pressed left at (475, 248)
Screenshot: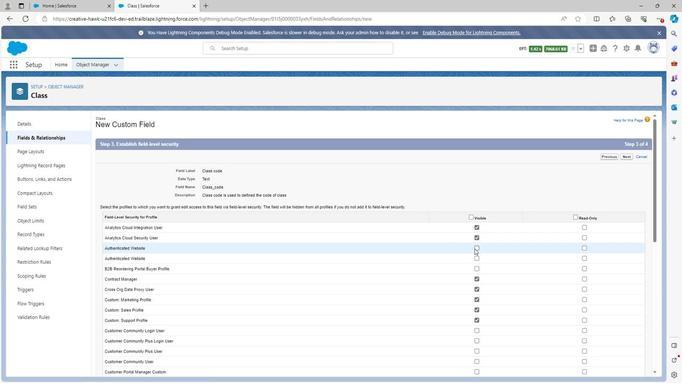 
Action: Mouse moved to (477, 259)
Screenshot: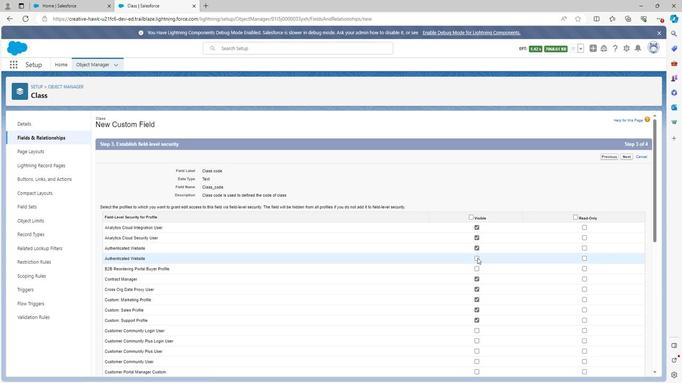 
Action: Mouse pressed left at (477, 259)
Screenshot: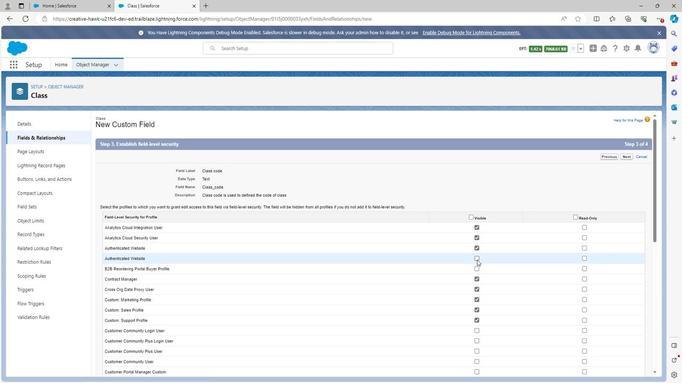 
Action: Mouse moved to (478, 267)
Screenshot: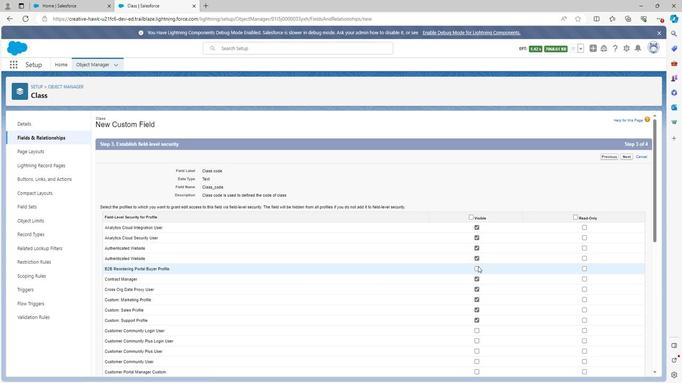 
Action: Mouse pressed left at (478, 267)
Screenshot: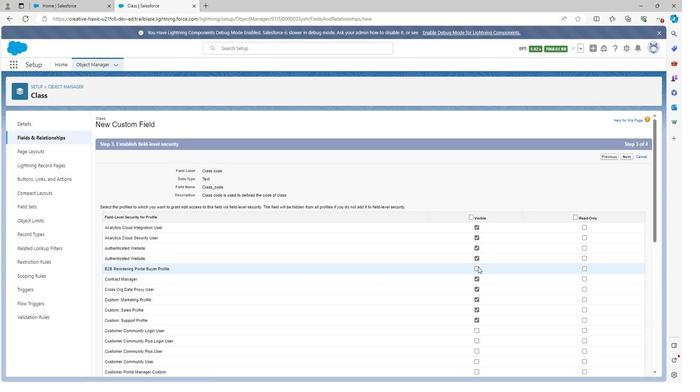 
Action: Mouse scrolled (478, 267) with delta (0, 0)
Screenshot: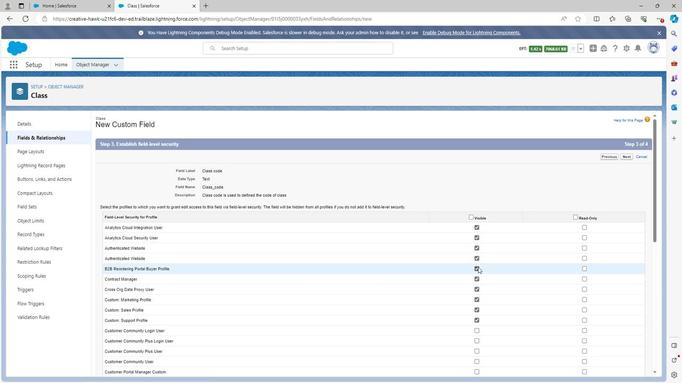 
Action: Mouse scrolled (478, 267) with delta (0, 0)
Screenshot: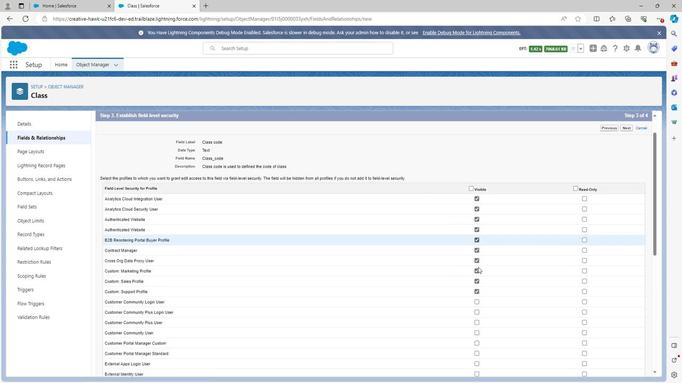 
Action: Mouse scrolled (478, 267) with delta (0, 0)
Screenshot: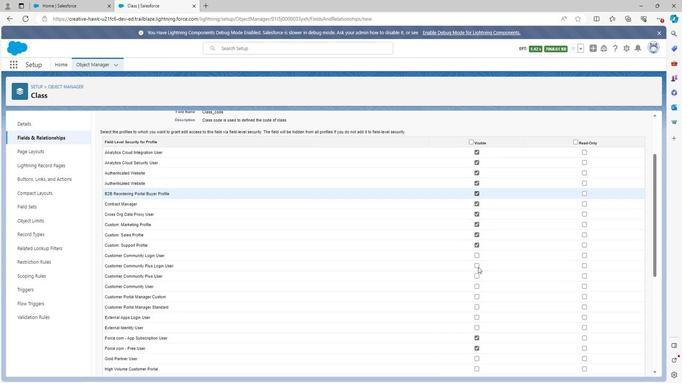 
Action: Mouse moved to (477, 209)
Screenshot: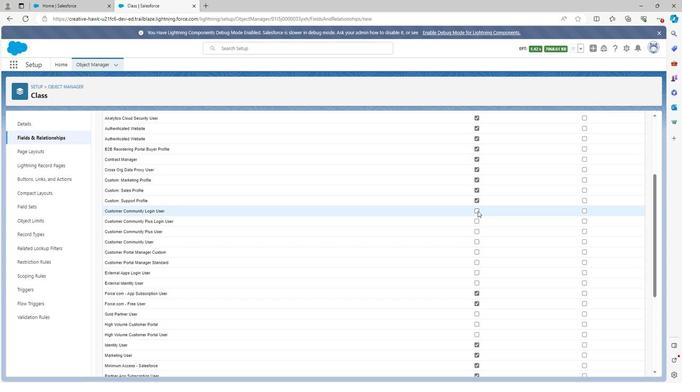 
Action: Mouse pressed left at (477, 209)
Screenshot: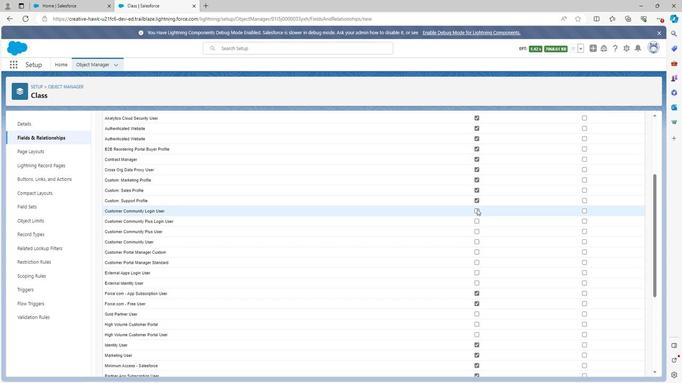 
Action: Mouse moved to (478, 220)
Screenshot: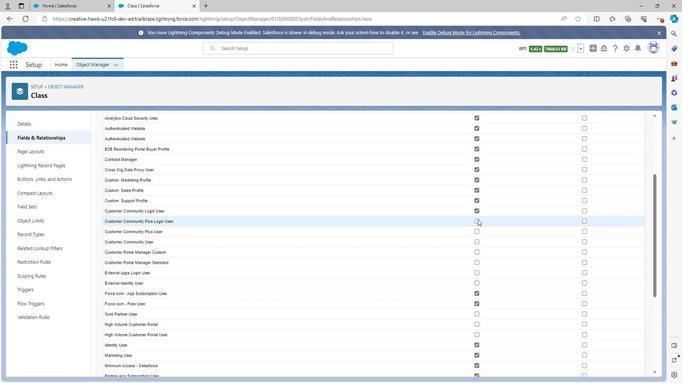 
Action: Mouse pressed left at (478, 220)
Screenshot: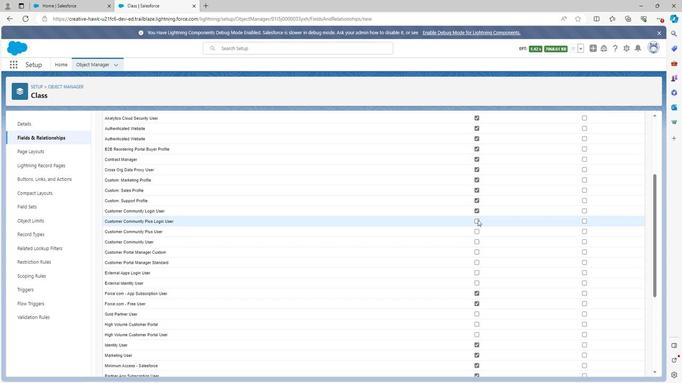 
Action: Mouse moved to (478, 230)
Screenshot: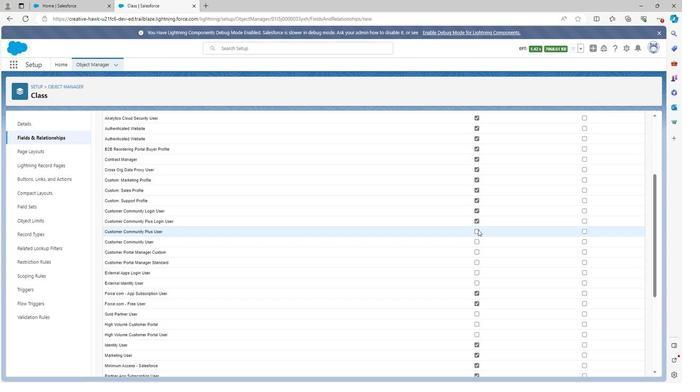 
Action: Mouse pressed left at (478, 230)
Screenshot: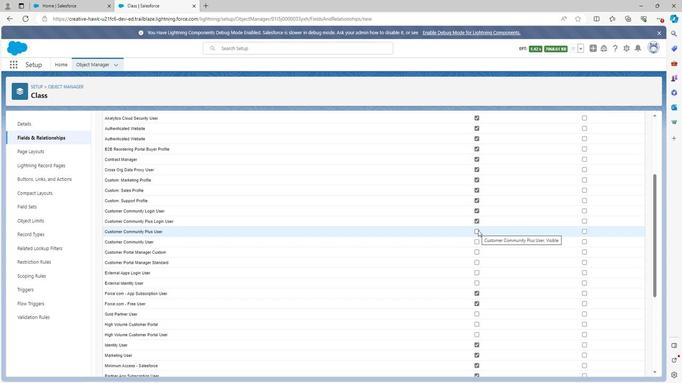 
Action: Mouse moved to (478, 251)
Screenshot: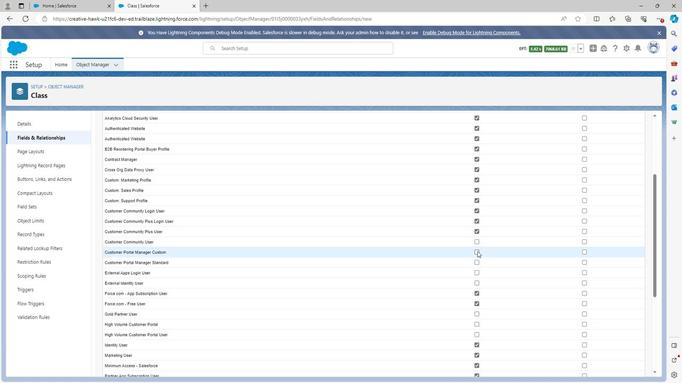 
Action: Mouse pressed left at (478, 251)
Screenshot: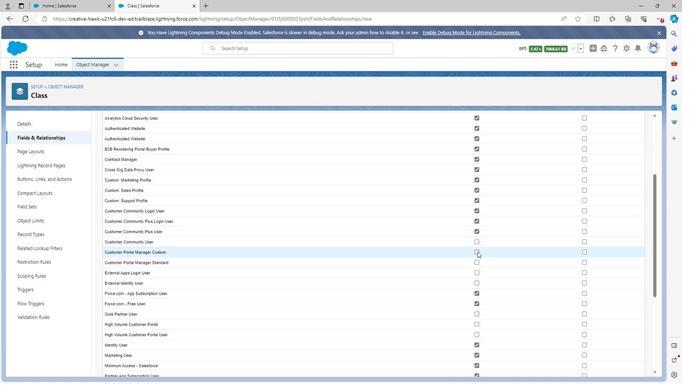 
Action: Mouse moved to (478, 261)
Screenshot: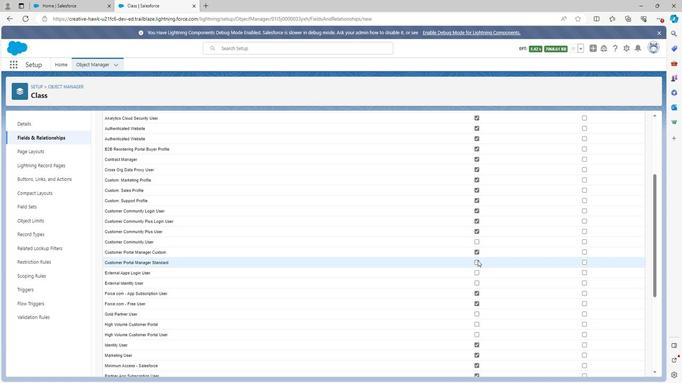 
Action: Mouse pressed left at (478, 261)
Screenshot: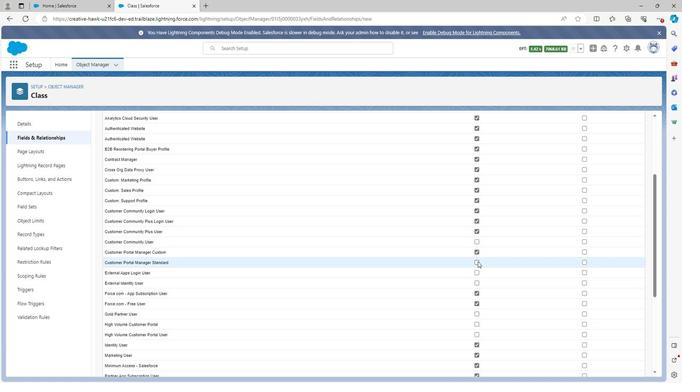 
Action: Mouse moved to (478, 272)
Screenshot: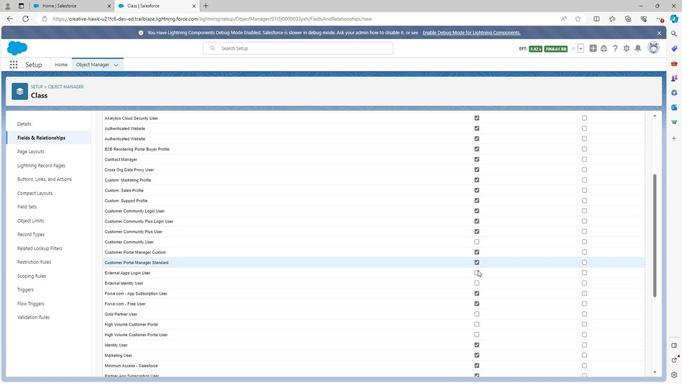 
Action: Mouse pressed left at (478, 272)
Screenshot: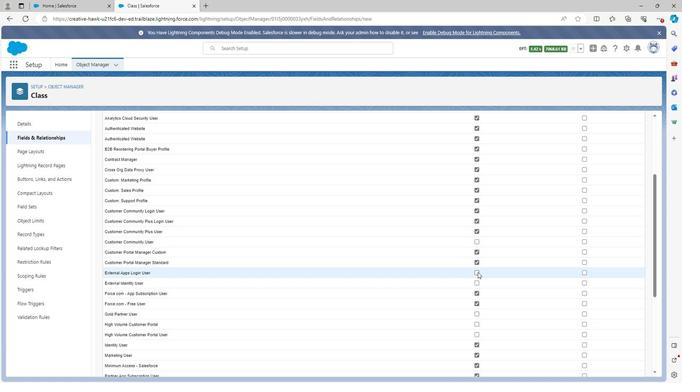 
Action: Mouse moved to (477, 282)
Screenshot: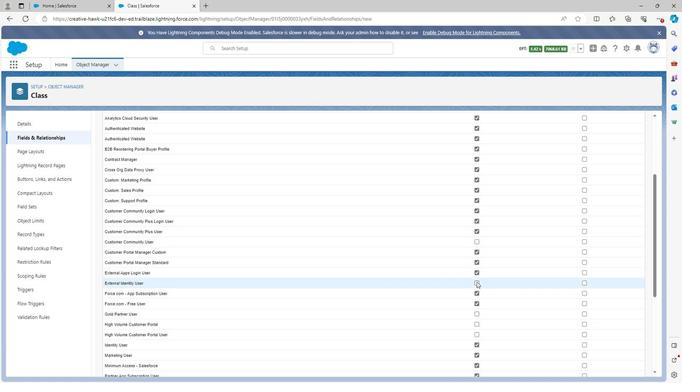 
Action: Mouse pressed left at (477, 282)
Screenshot: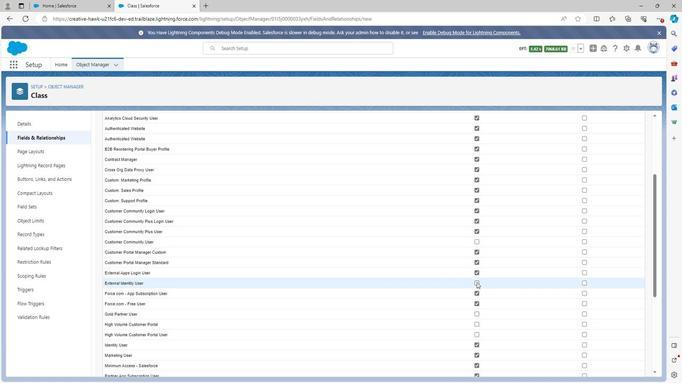 
Action: Mouse moved to (477, 315)
Screenshot: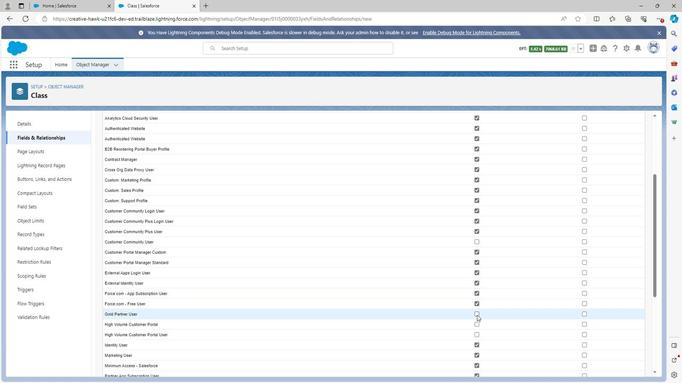 
Action: Mouse pressed left at (477, 315)
Screenshot: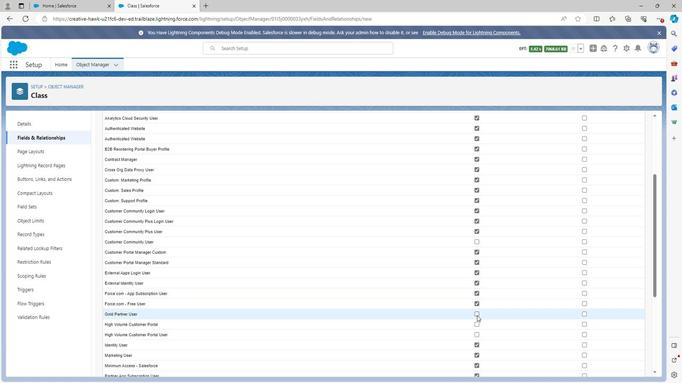 
Action: Mouse moved to (477, 324)
Screenshot: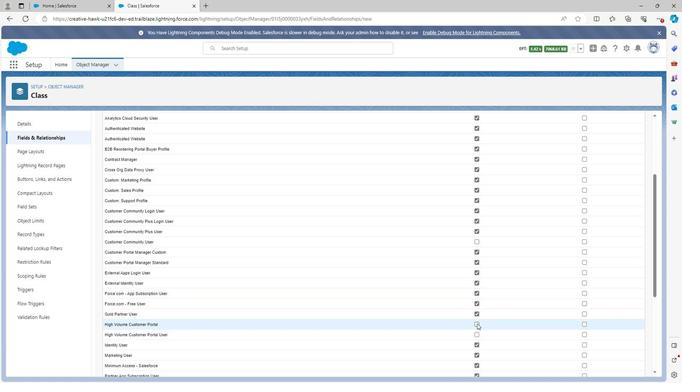 
Action: Mouse pressed left at (477, 324)
Screenshot: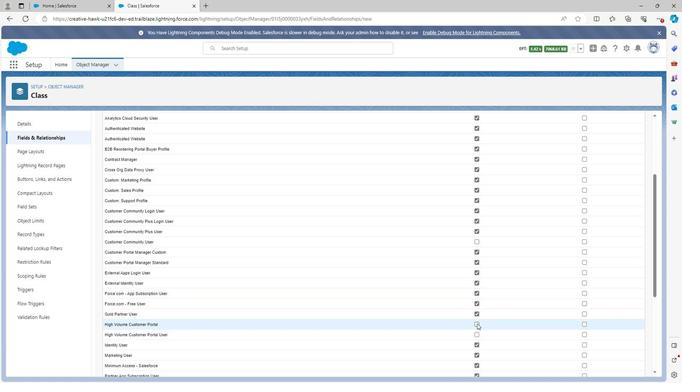 
Action: Mouse moved to (478, 333)
Screenshot: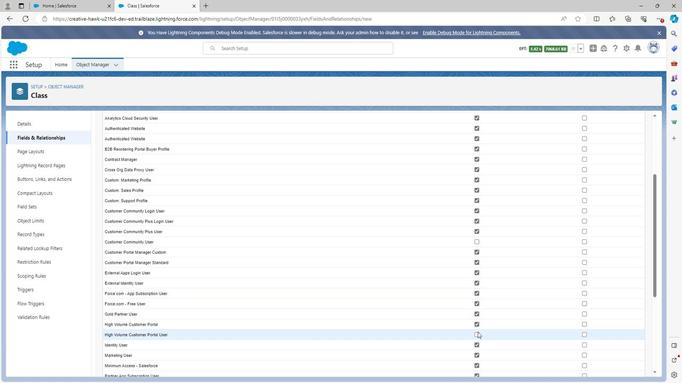 
Action: Mouse pressed left at (478, 333)
Screenshot: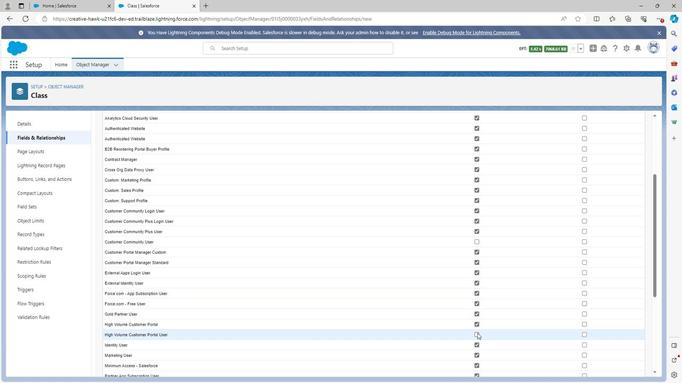 
Action: Mouse scrolled (478, 332) with delta (0, 0)
Screenshot: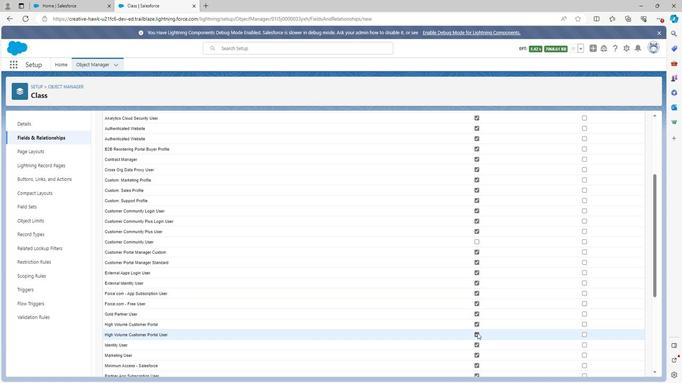 
Action: Mouse scrolled (478, 332) with delta (0, 0)
Screenshot: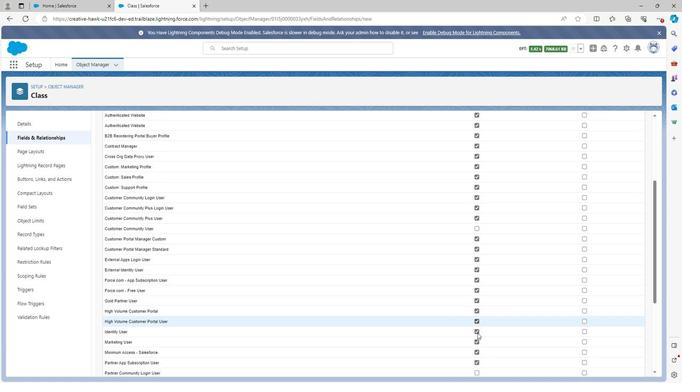 
Action: Mouse moved to (477, 275)
